 Task: Search one way flight ticket for 2 adults, 2 children, 2 infants in seat in first from Riverton: Central Wyoming Regional Airport (was Riverton Regional) to Evansville: Evansville Regional Airport on 5-3-2023. Choice of flights is Emirates and Kenya Airways. Number of bags: 7 checked bags. Price is upto 96000. Outbound departure time preference is 12:45.
Action: Mouse moved to (421, 359)
Screenshot: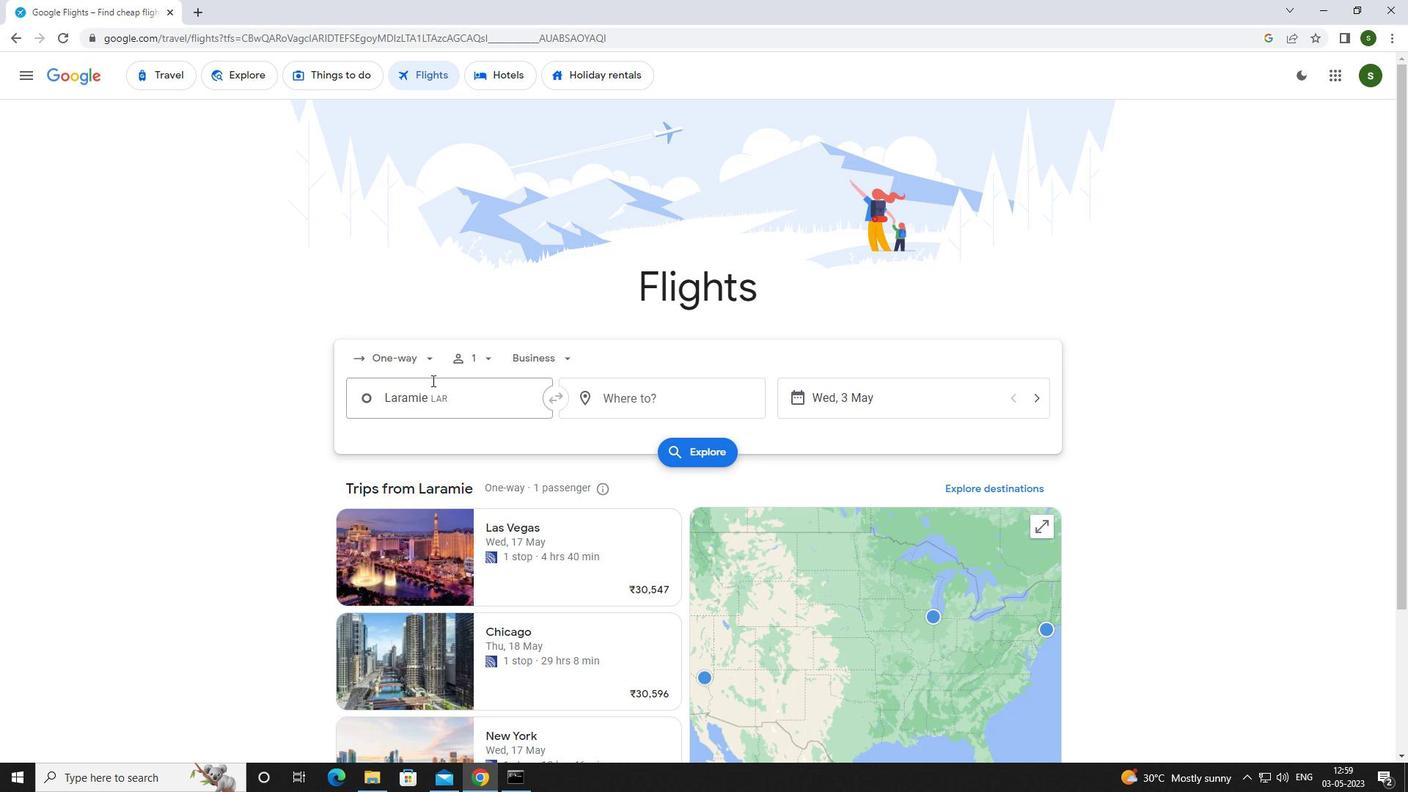 
Action: Mouse pressed left at (421, 359)
Screenshot: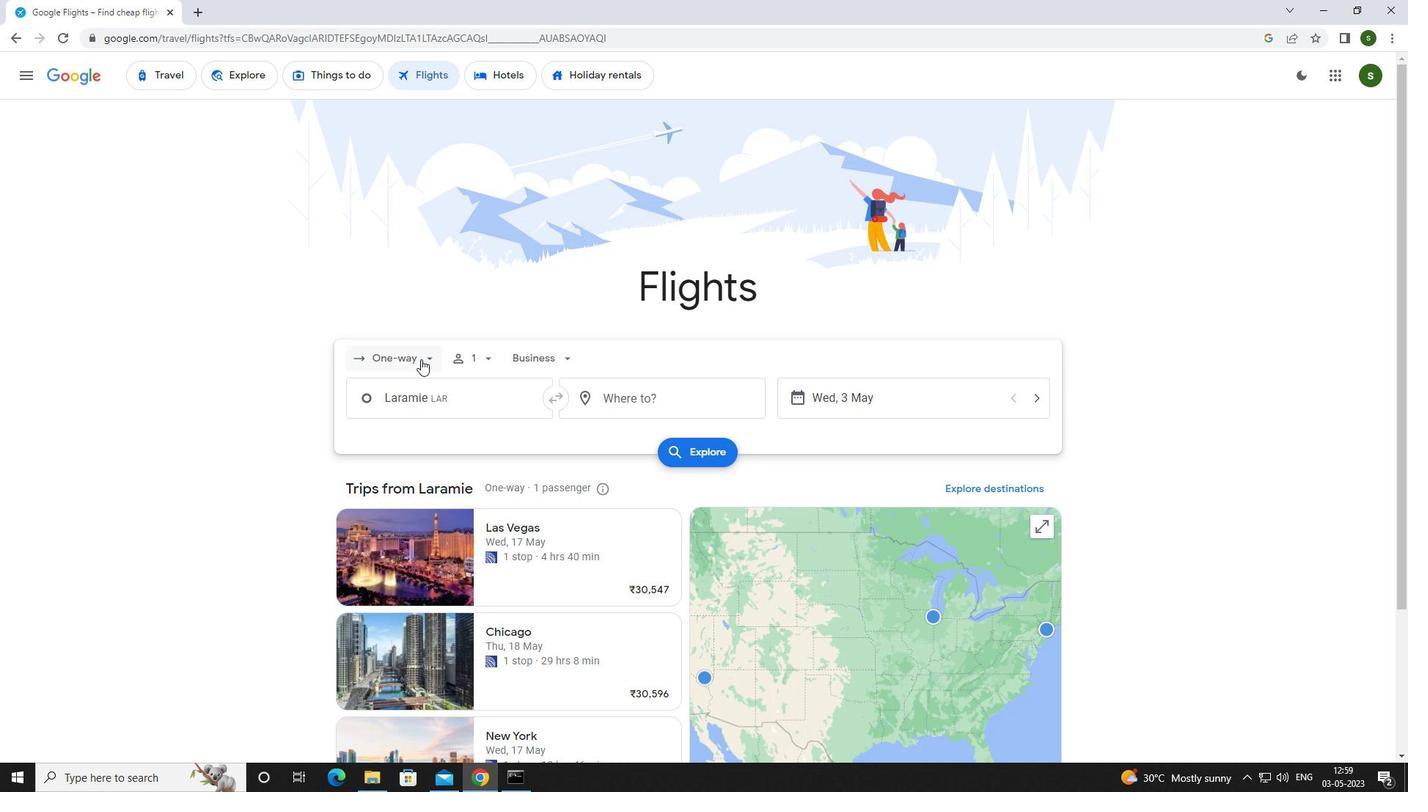
Action: Mouse moved to (421, 418)
Screenshot: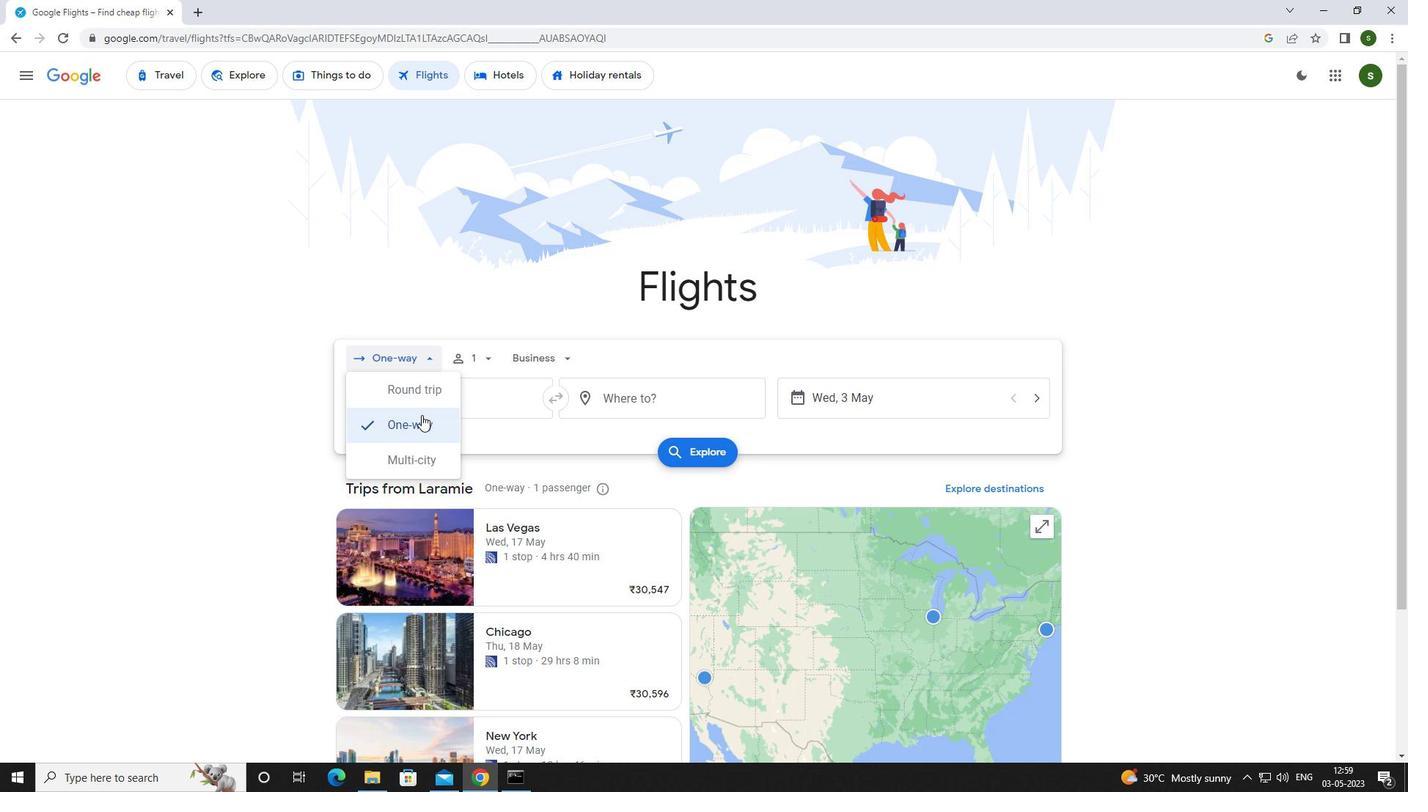 
Action: Mouse pressed left at (421, 418)
Screenshot: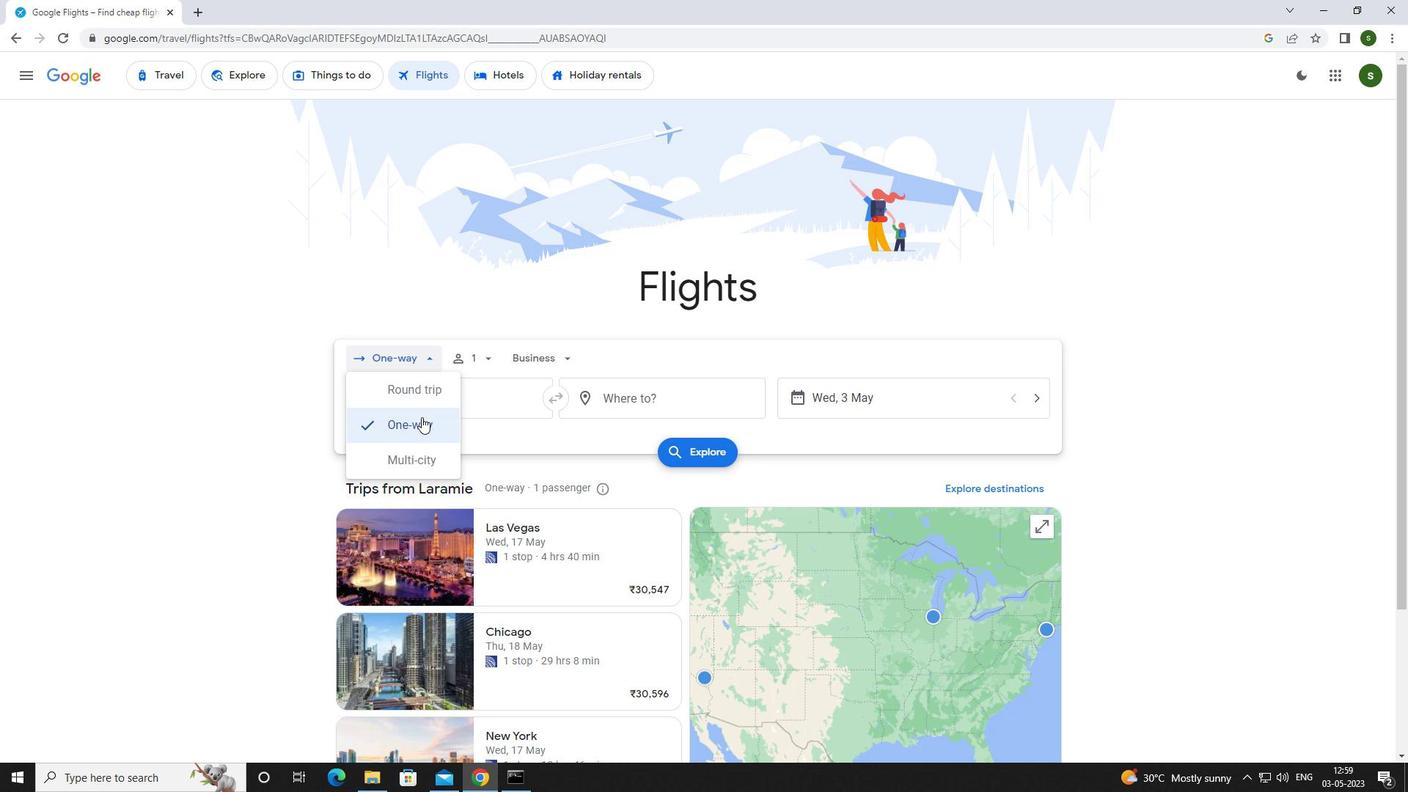 
Action: Mouse moved to (478, 357)
Screenshot: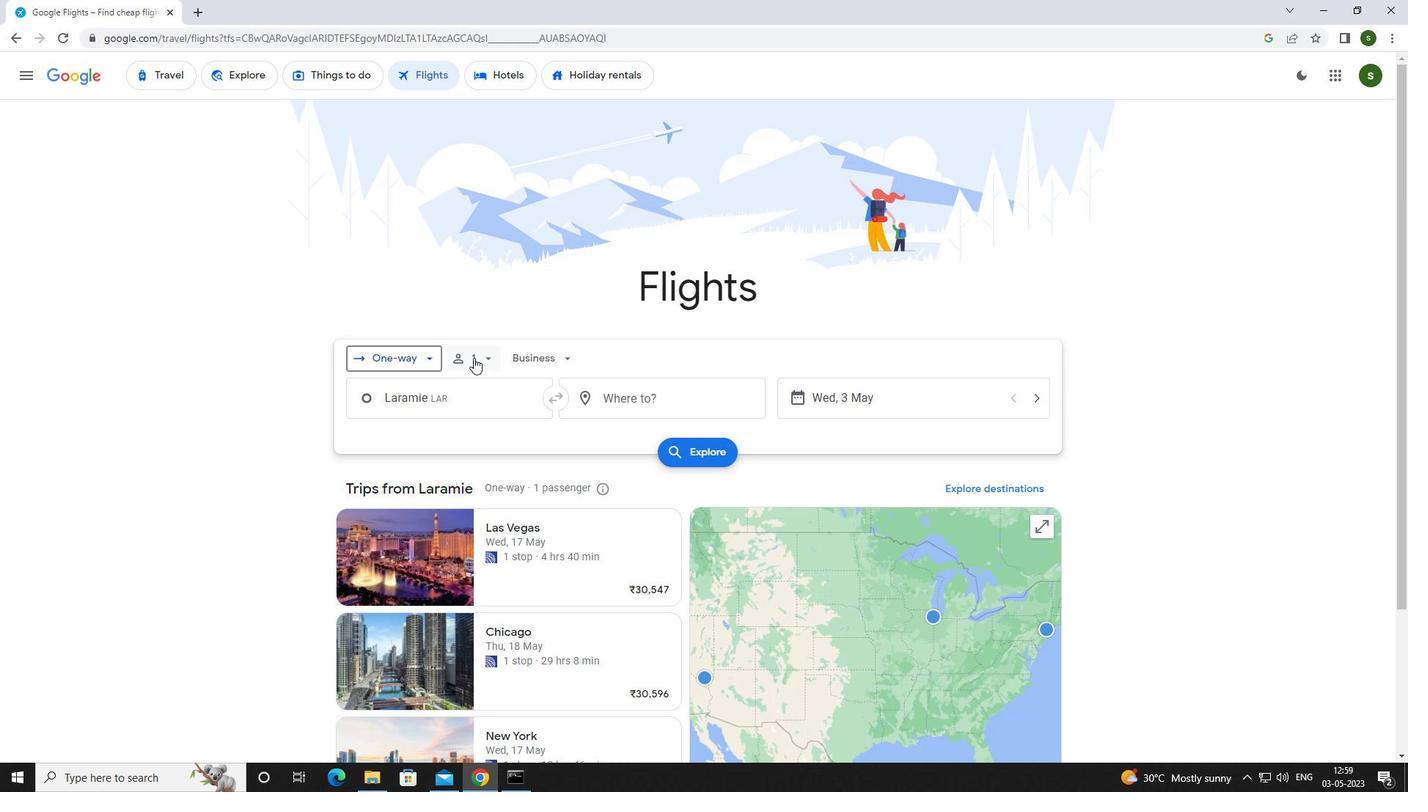 
Action: Mouse pressed left at (478, 357)
Screenshot: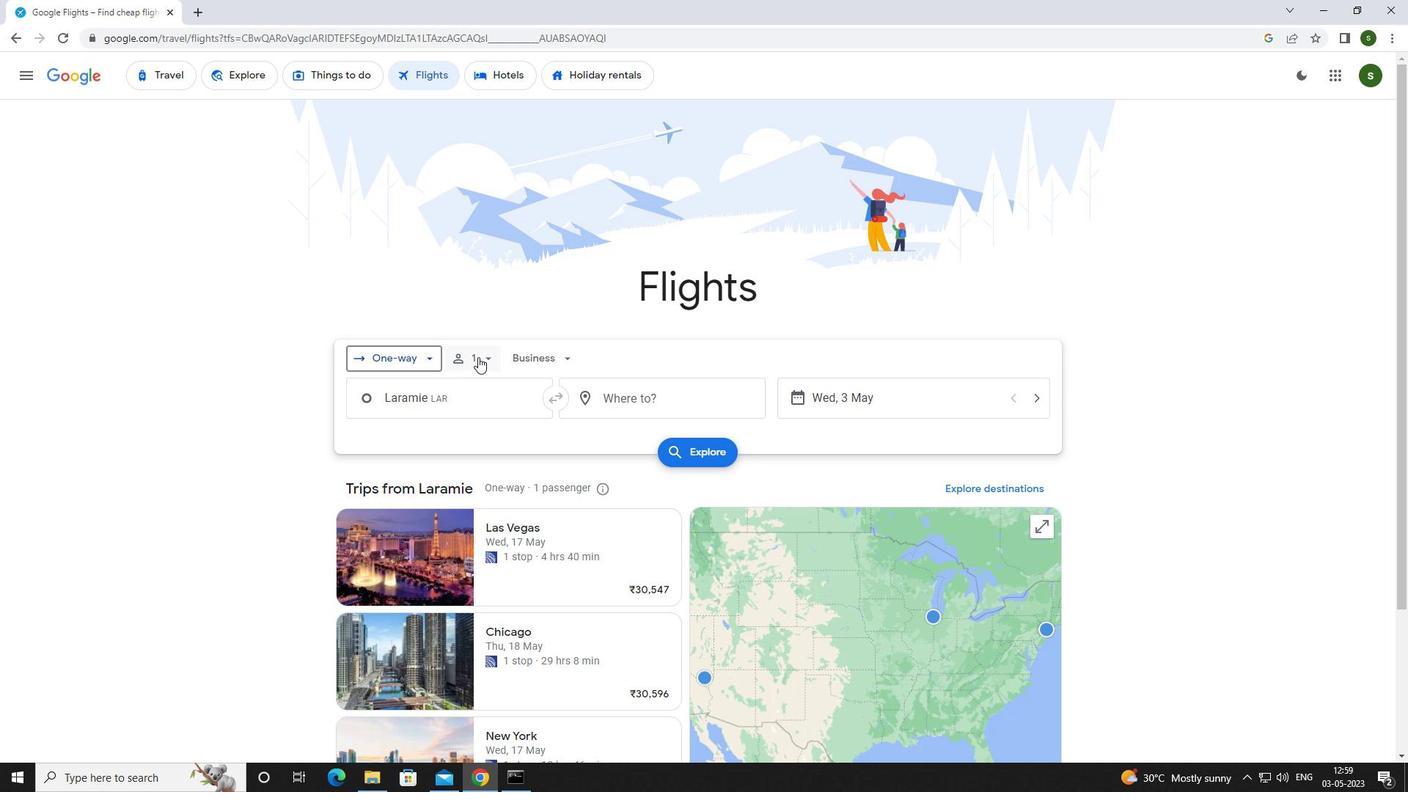 
Action: Mouse moved to (596, 401)
Screenshot: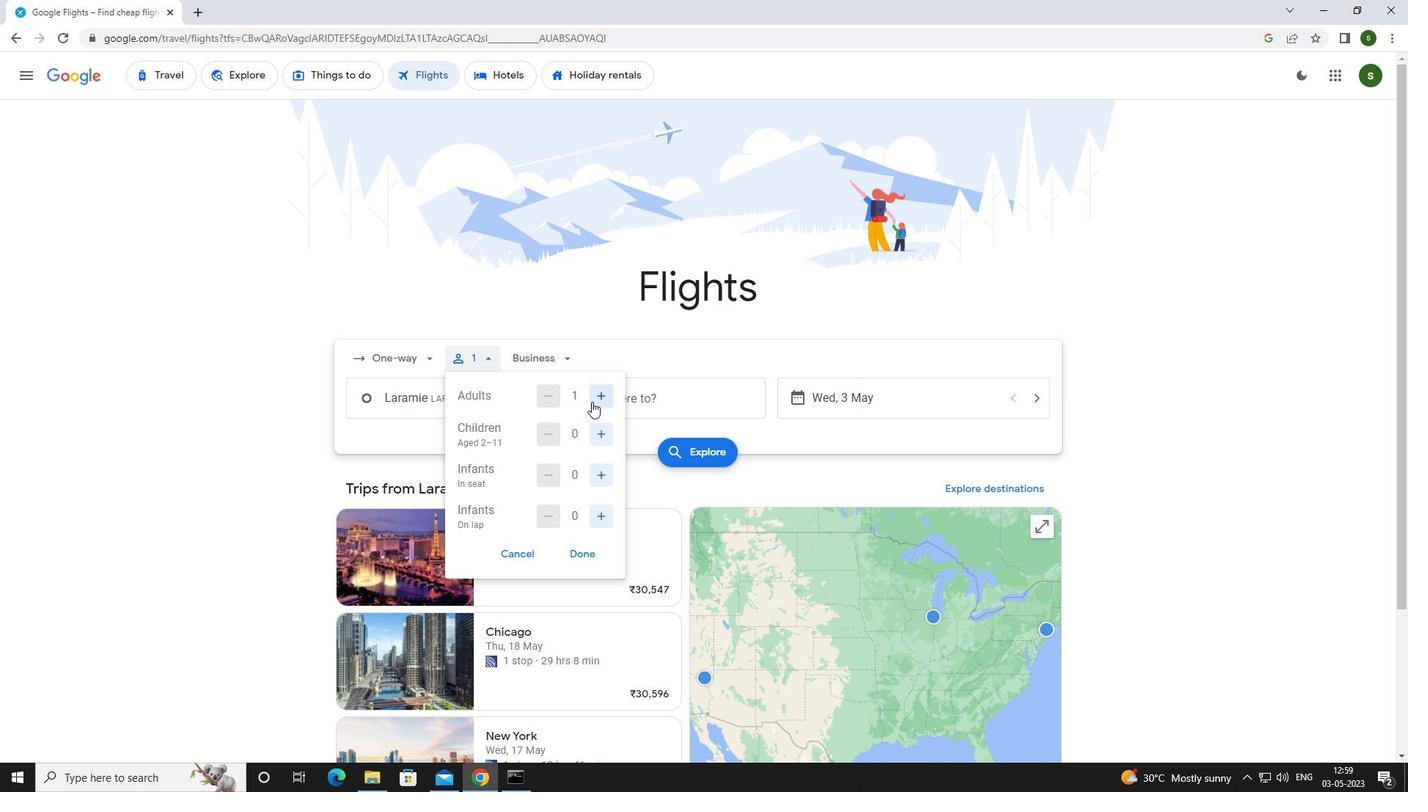 
Action: Mouse pressed left at (596, 401)
Screenshot: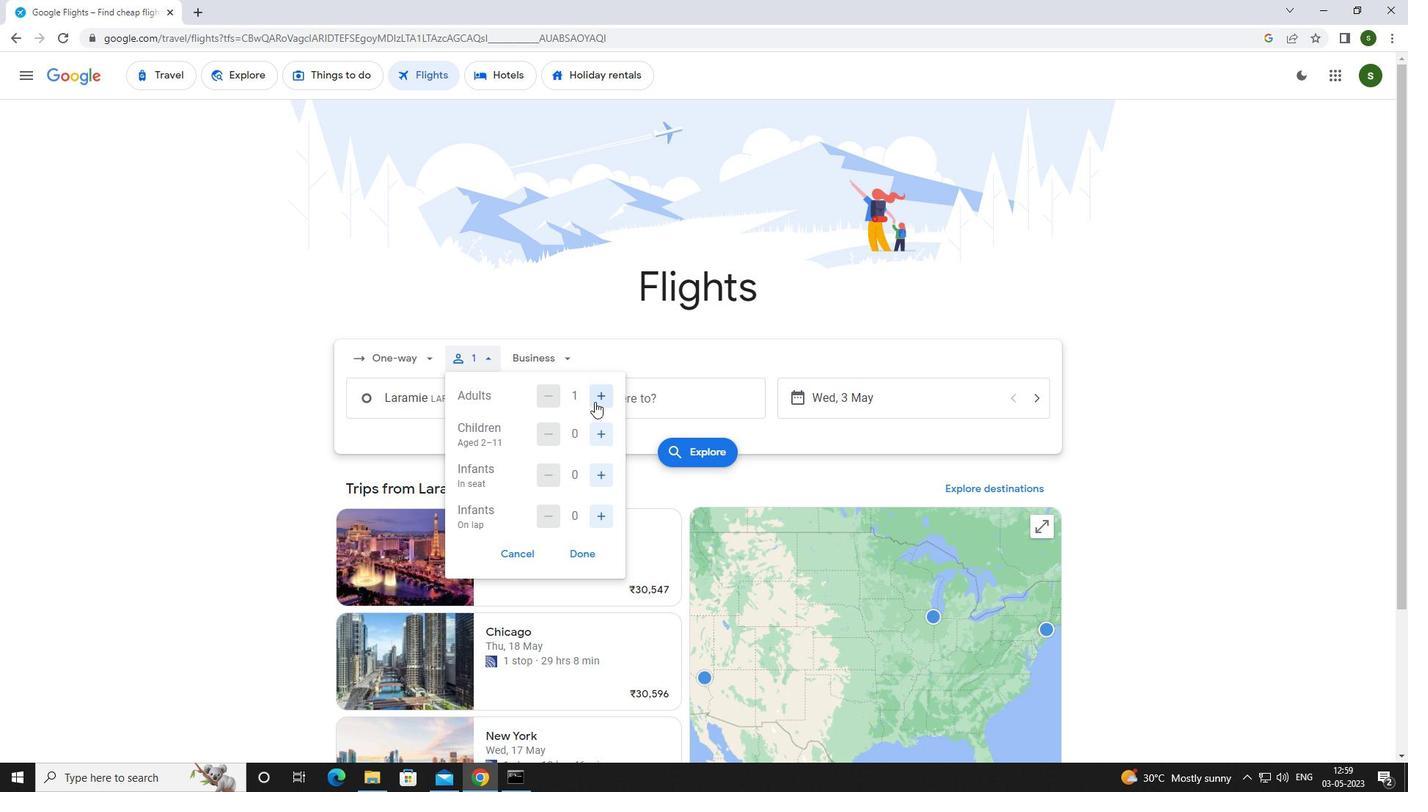 
Action: Mouse moved to (597, 433)
Screenshot: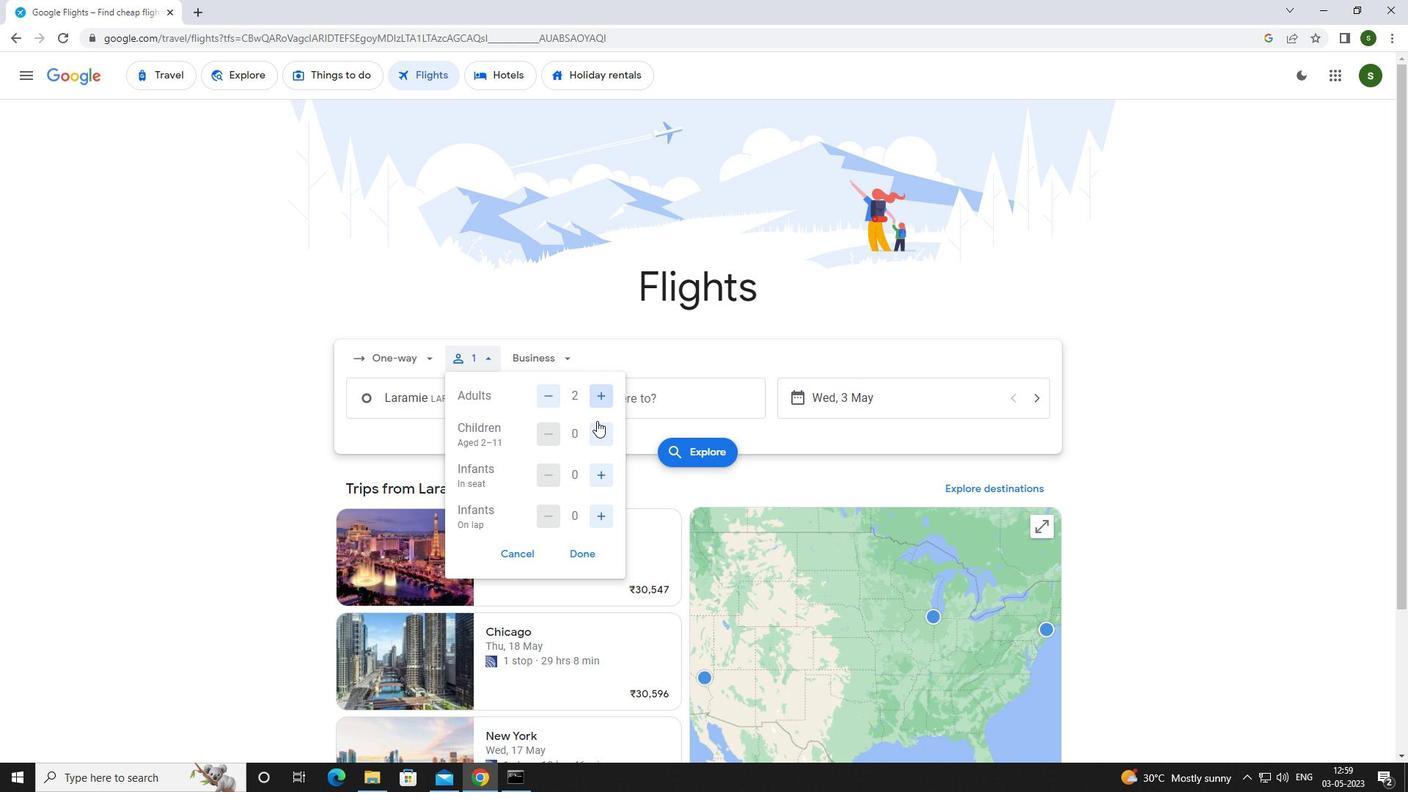 
Action: Mouse pressed left at (597, 433)
Screenshot: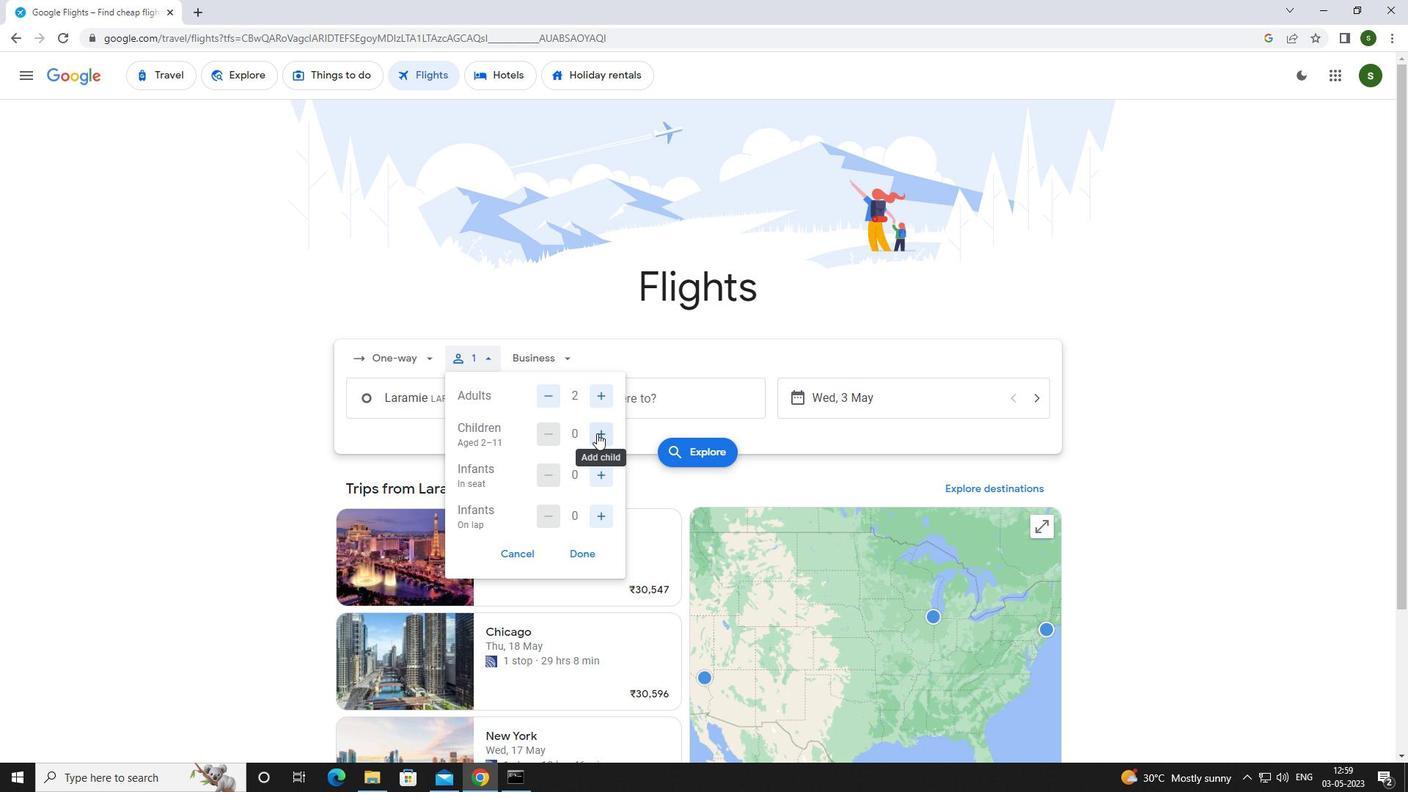 
Action: Mouse pressed left at (597, 433)
Screenshot: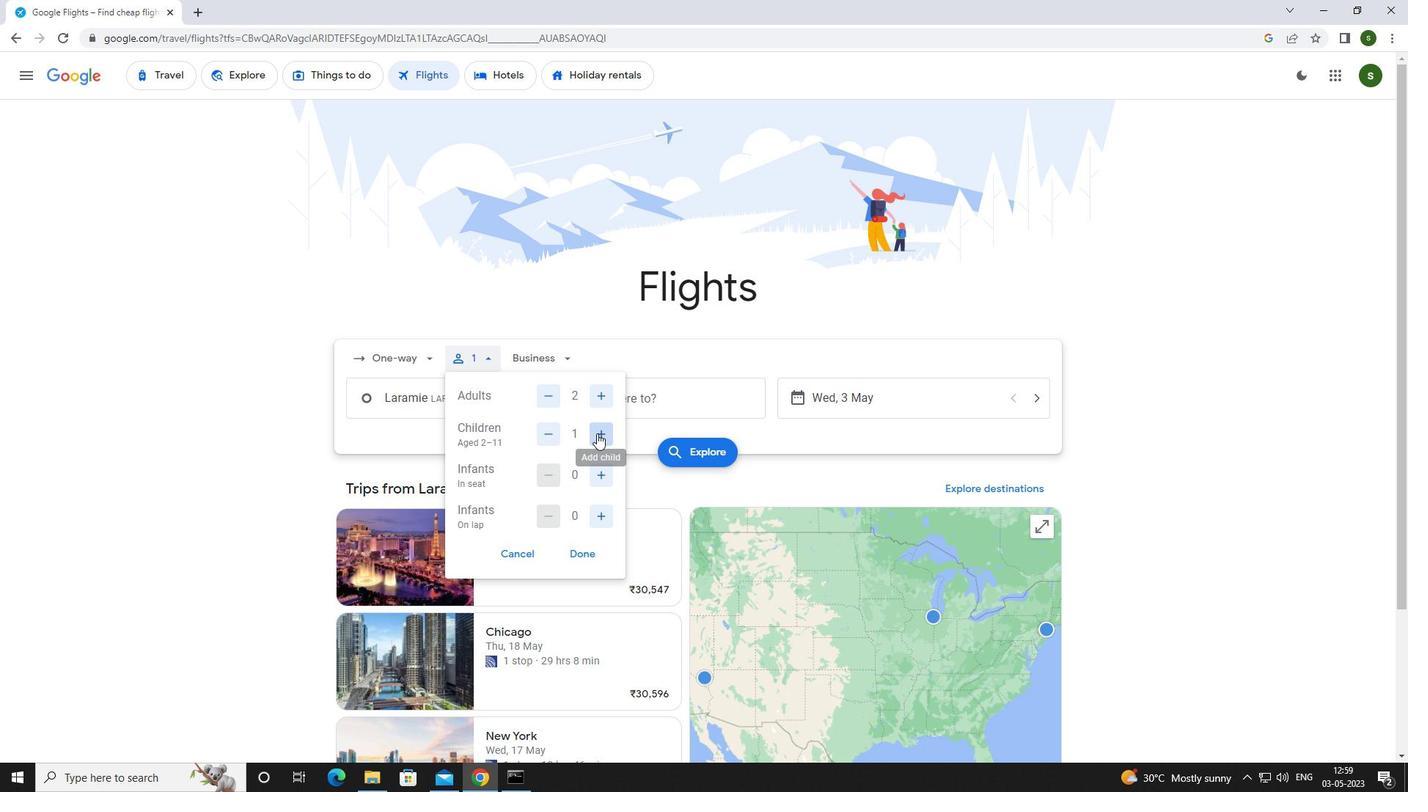 
Action: Mouse moved to (605, 482)
Screenshot: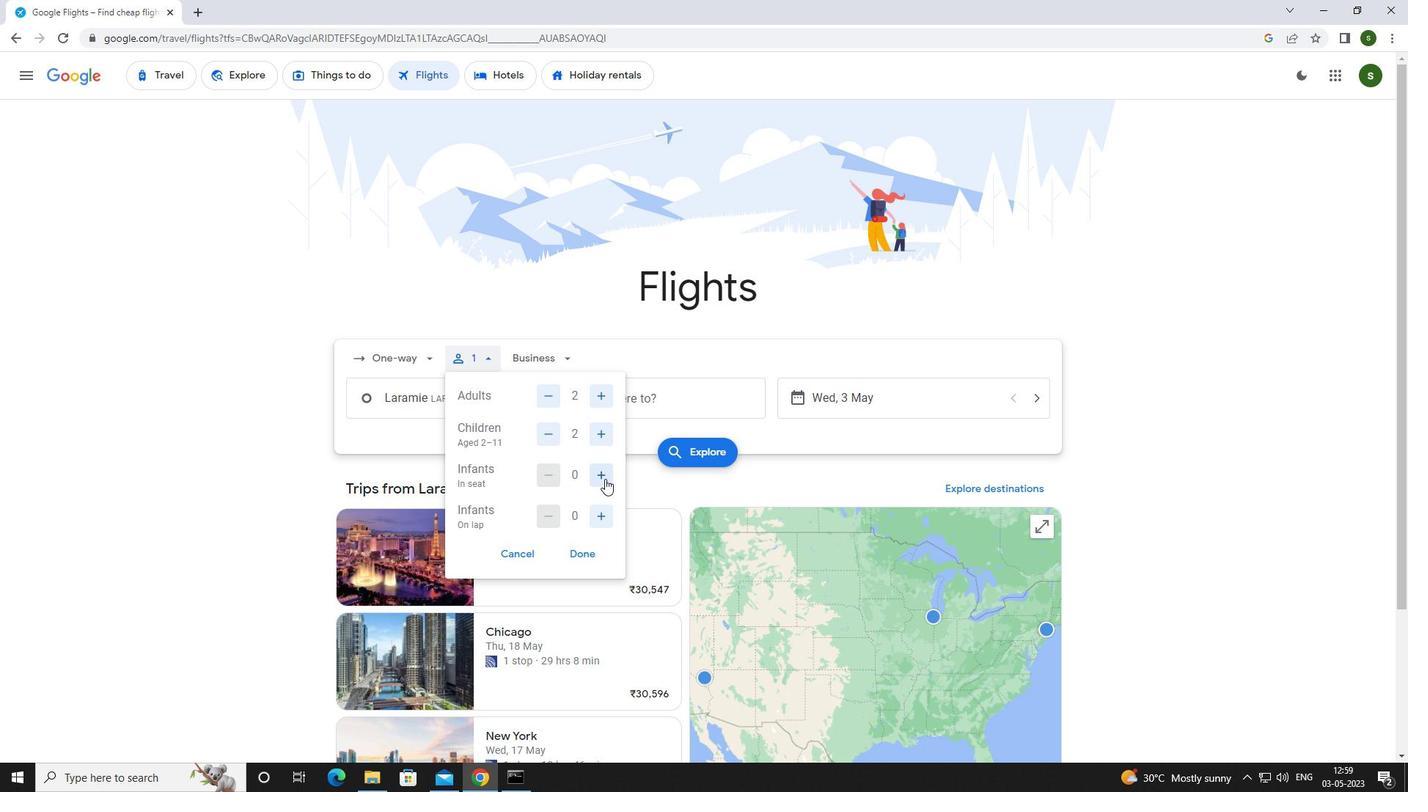 
Action: Mouse pressed left at (605, 482)
Screenshot: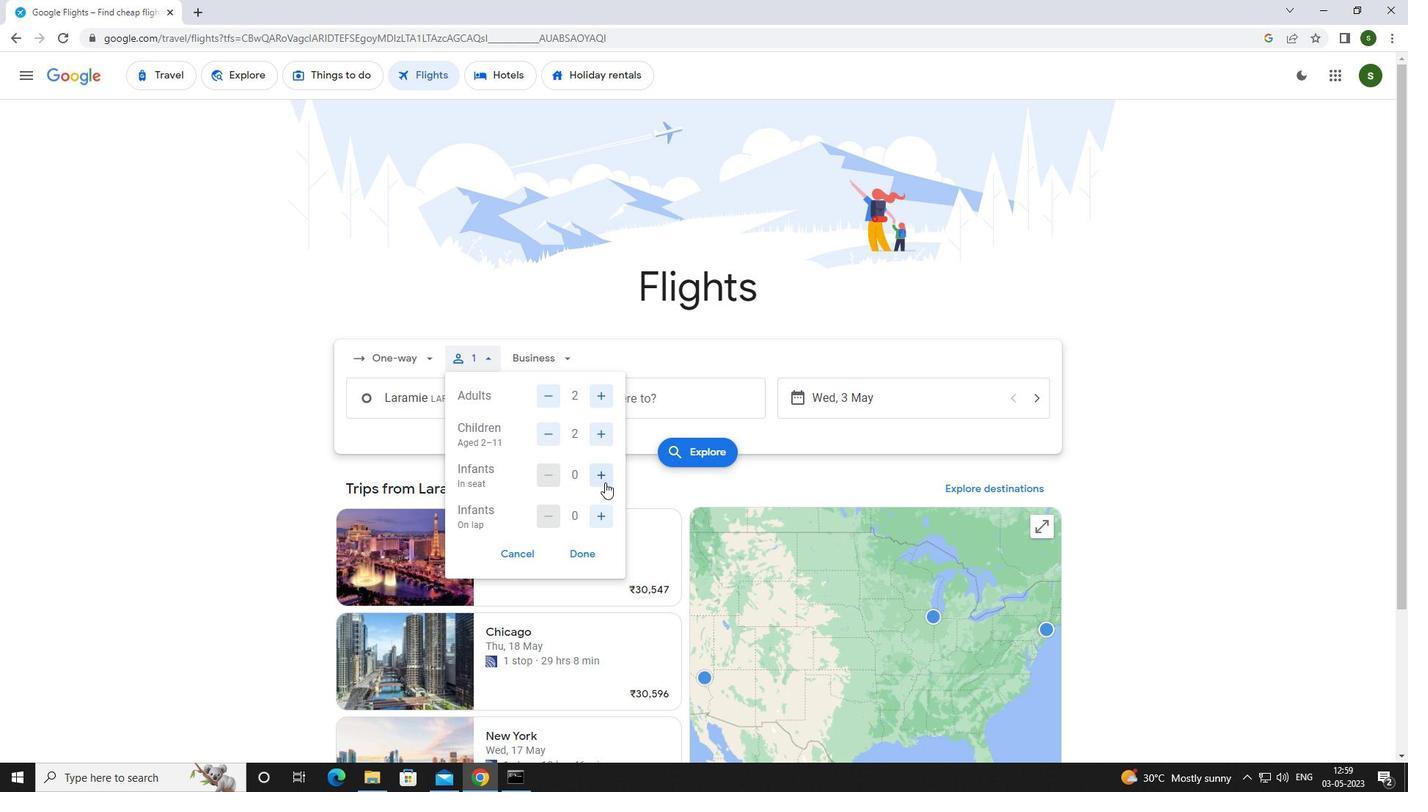 
Action: Mouse pressed left at (605, 482)
Screenshot: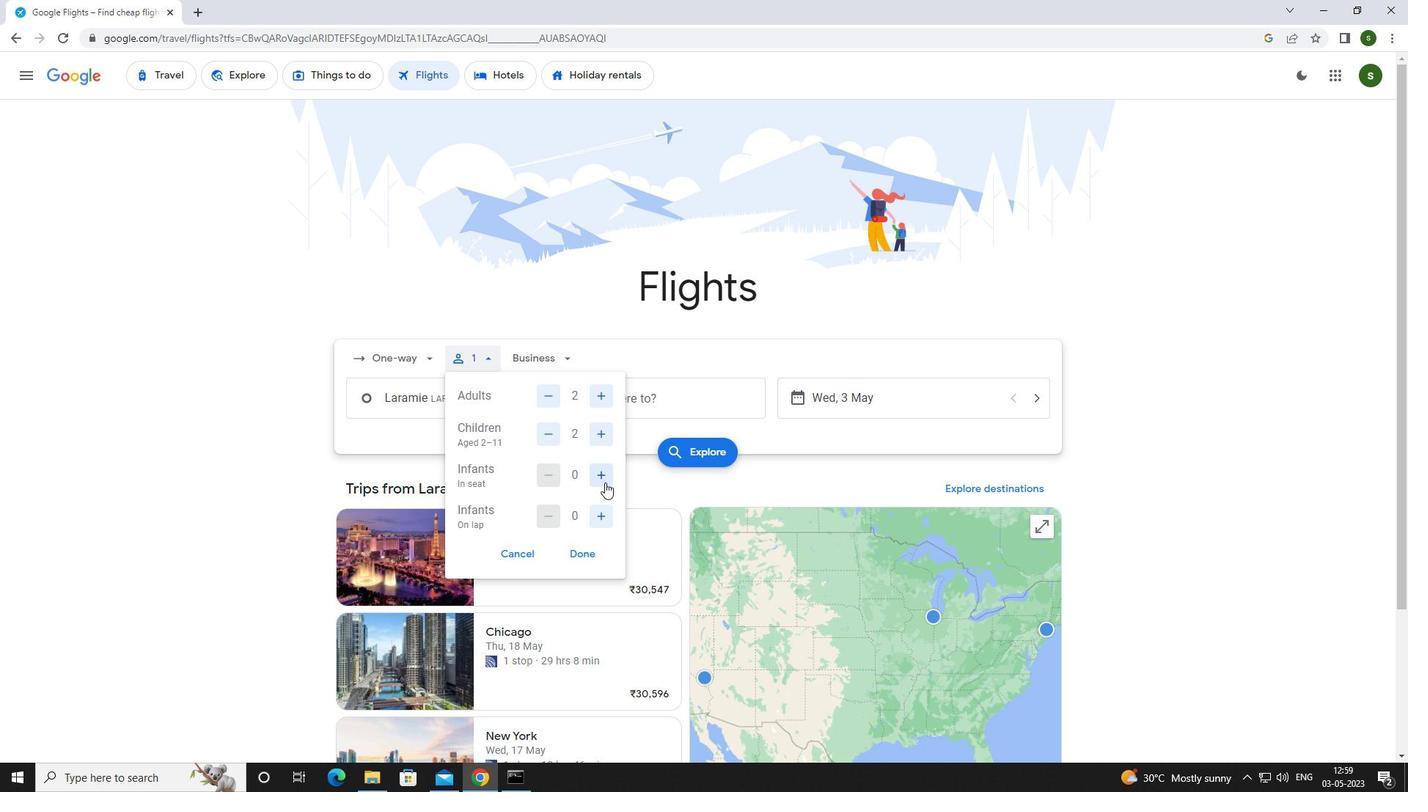 
Action: Mouse moved to (559, 363)
Screenshot: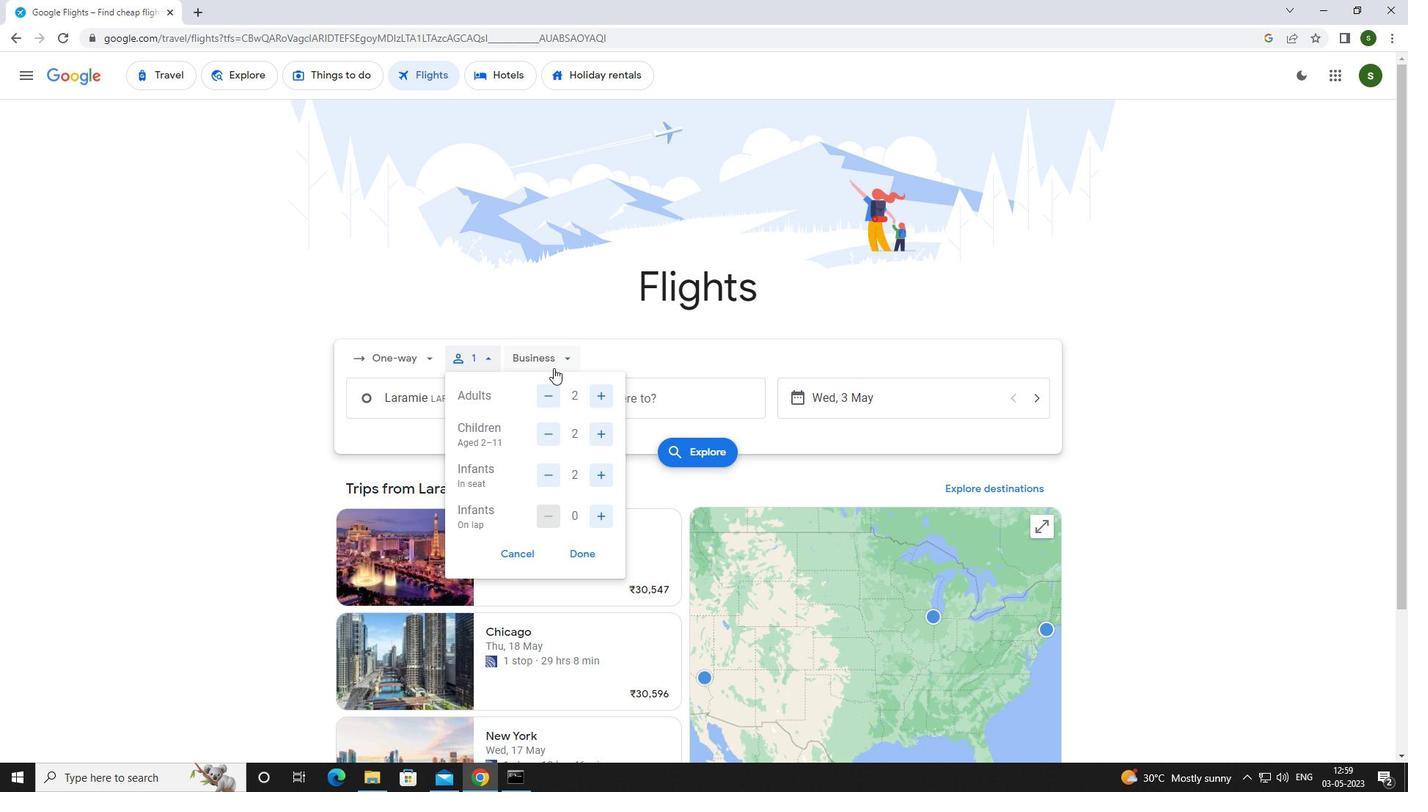 
Action: Mouse pressed left at (559, 363)
Screenshot: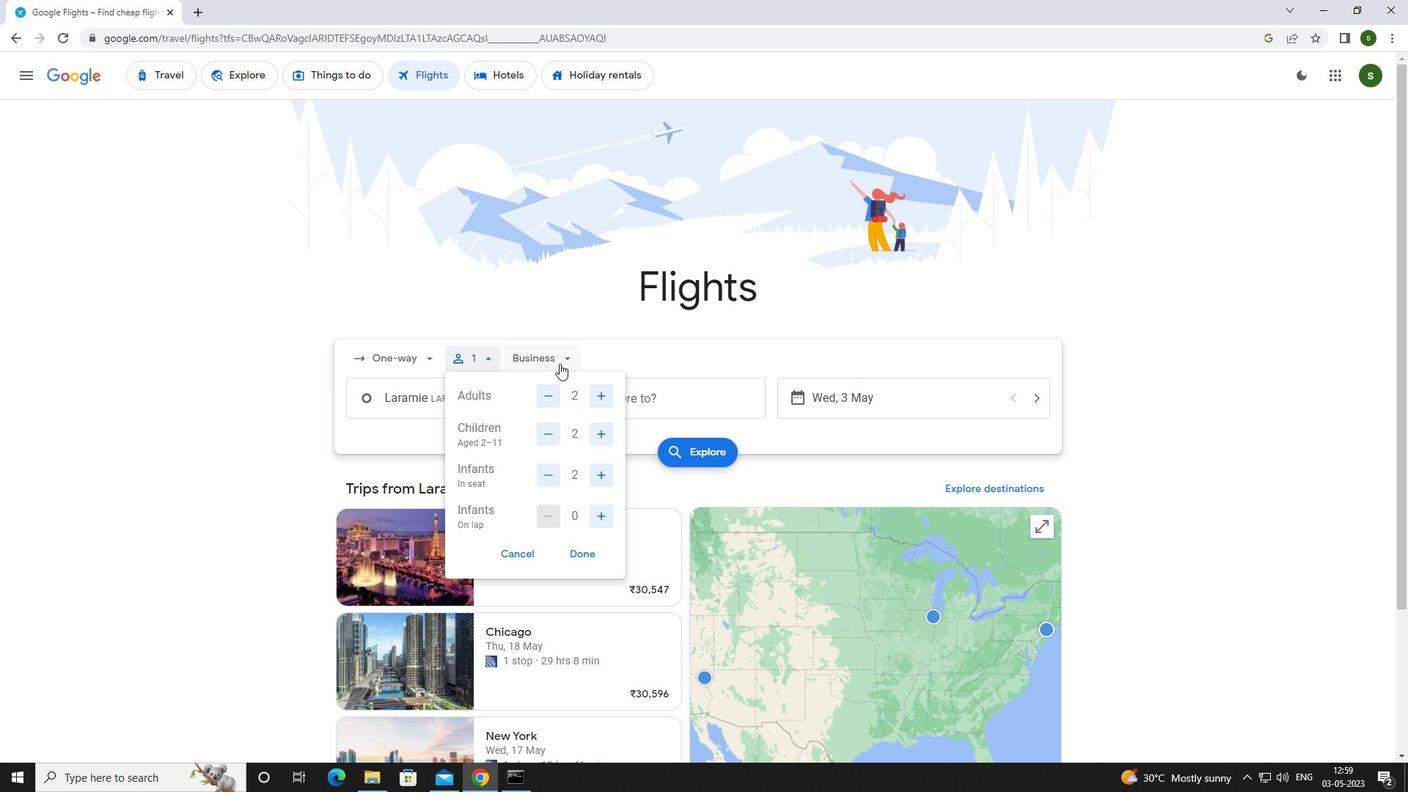 
Action: Mouse moved to (567, 498)
Screenshot: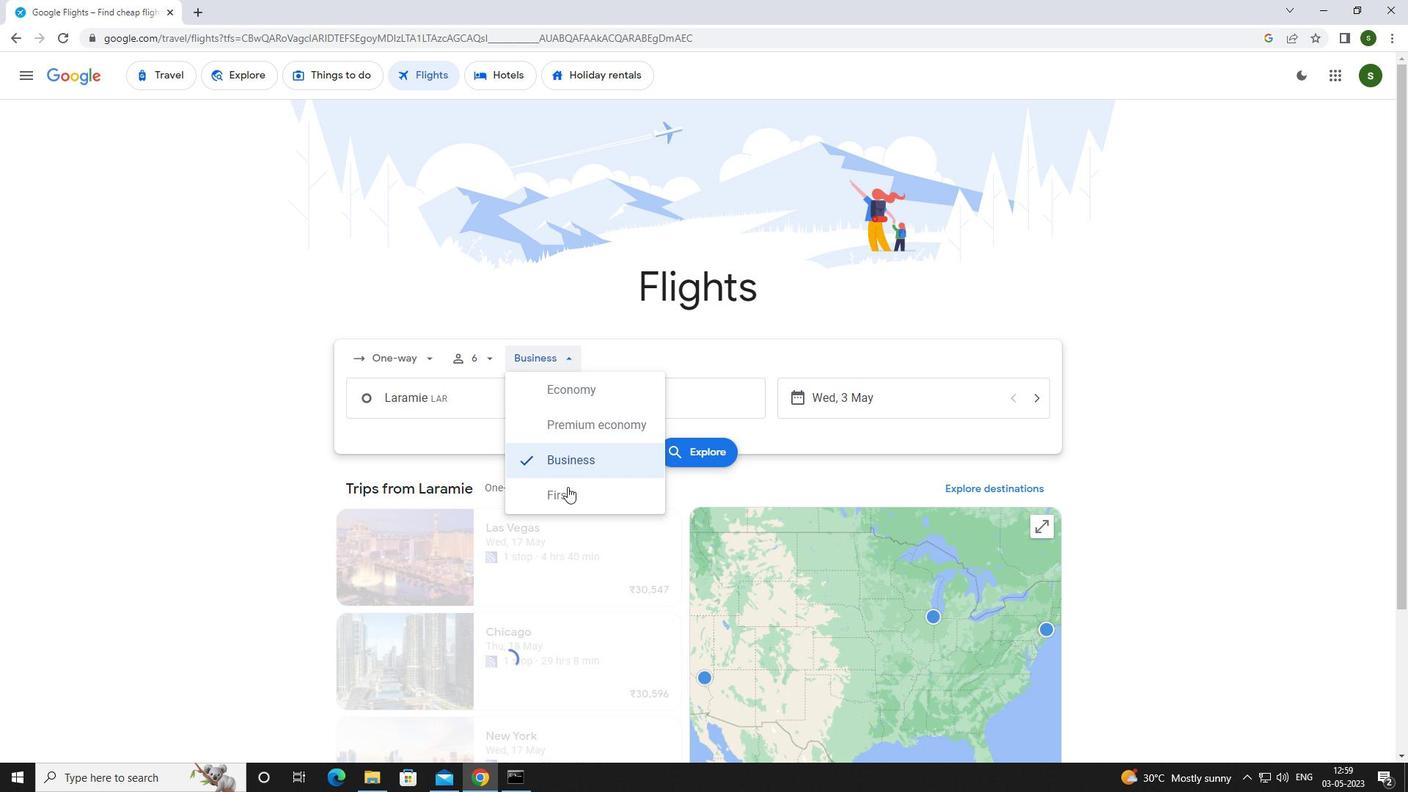 
Action: Mouse pressed left at (567, 498)
Screenshot: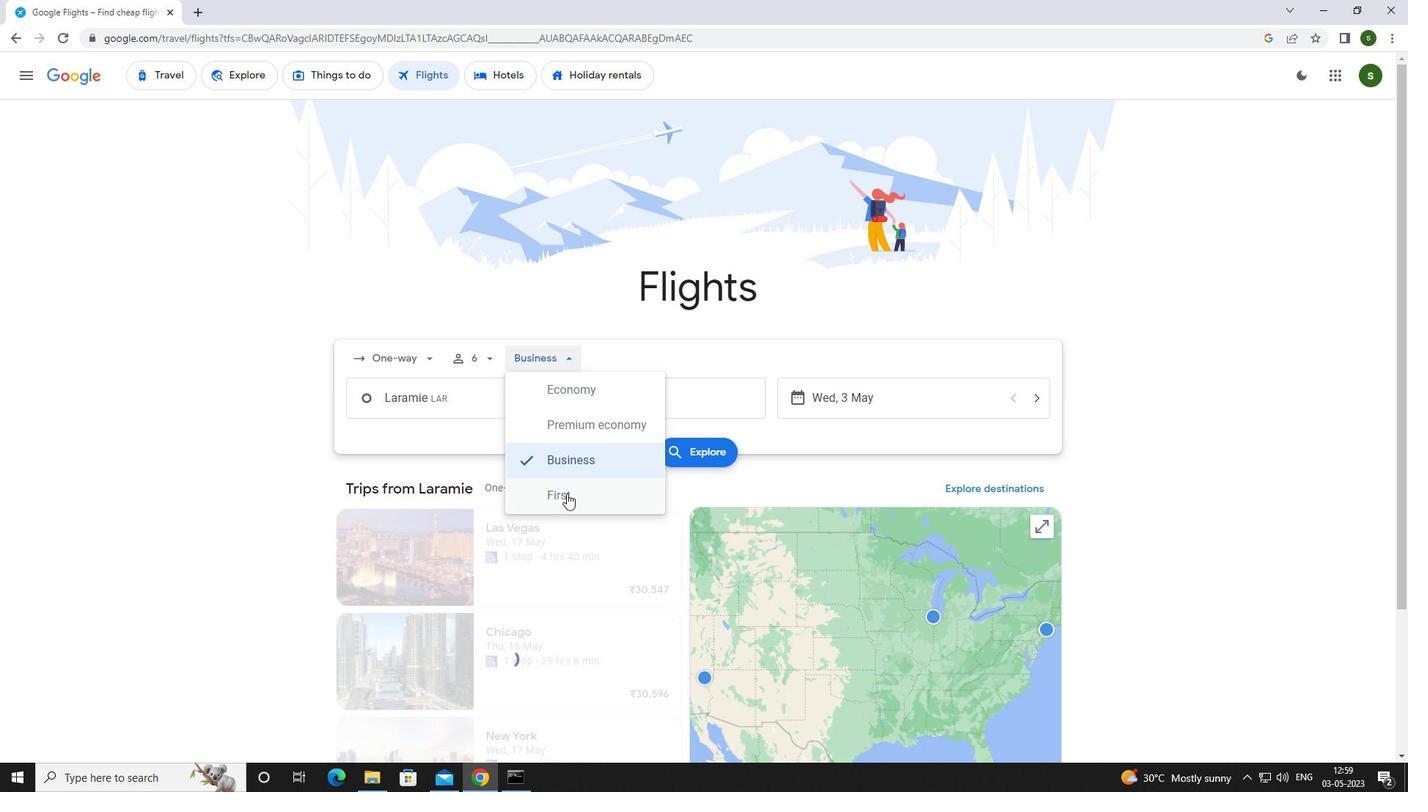 
Action: Mouse moved to (487, 403)
Screenshot: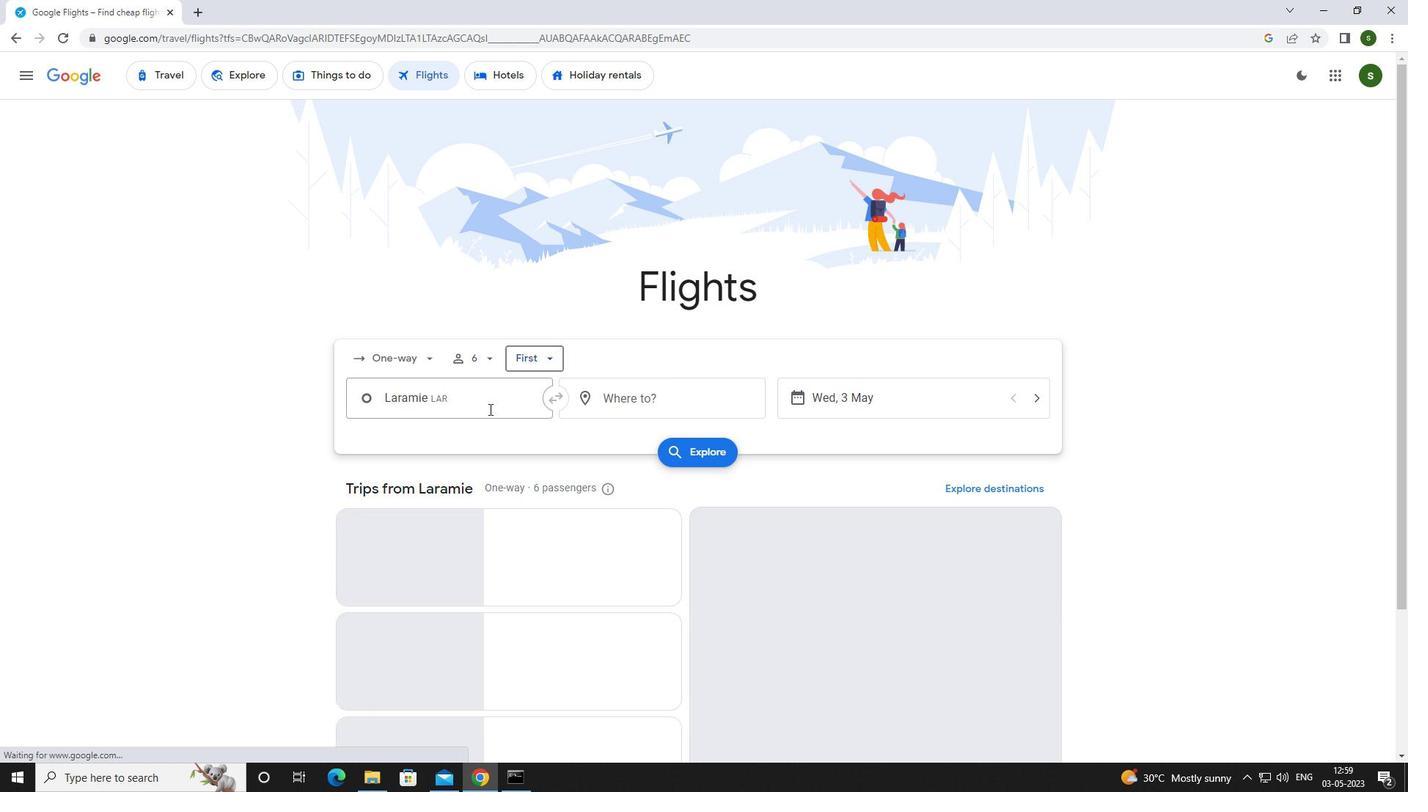 
Action: Mouse pressed left at (487, 403)
Screenshot: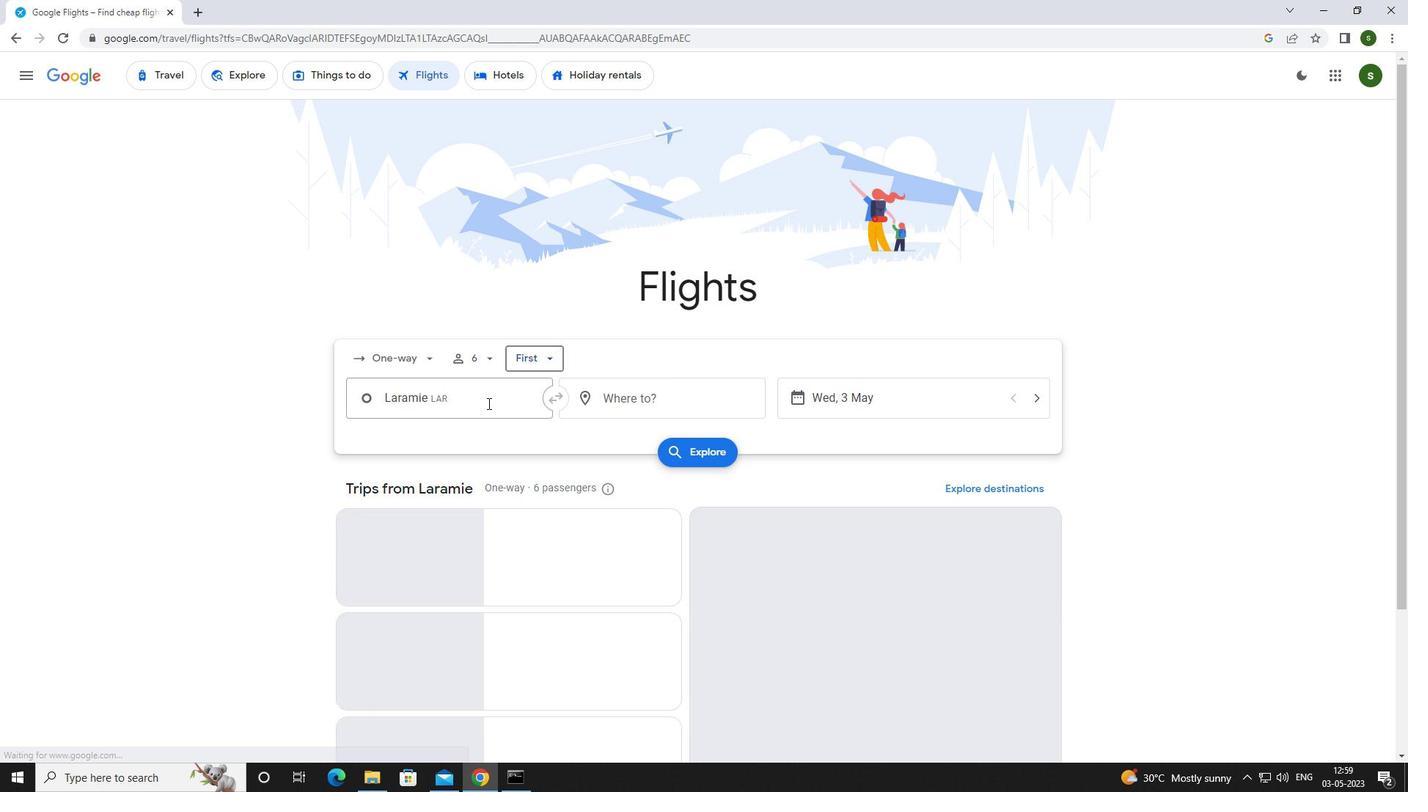 
Action: Key pressed <Key.caps_lock>r<Key.caps_lock>iverton
Screenshot: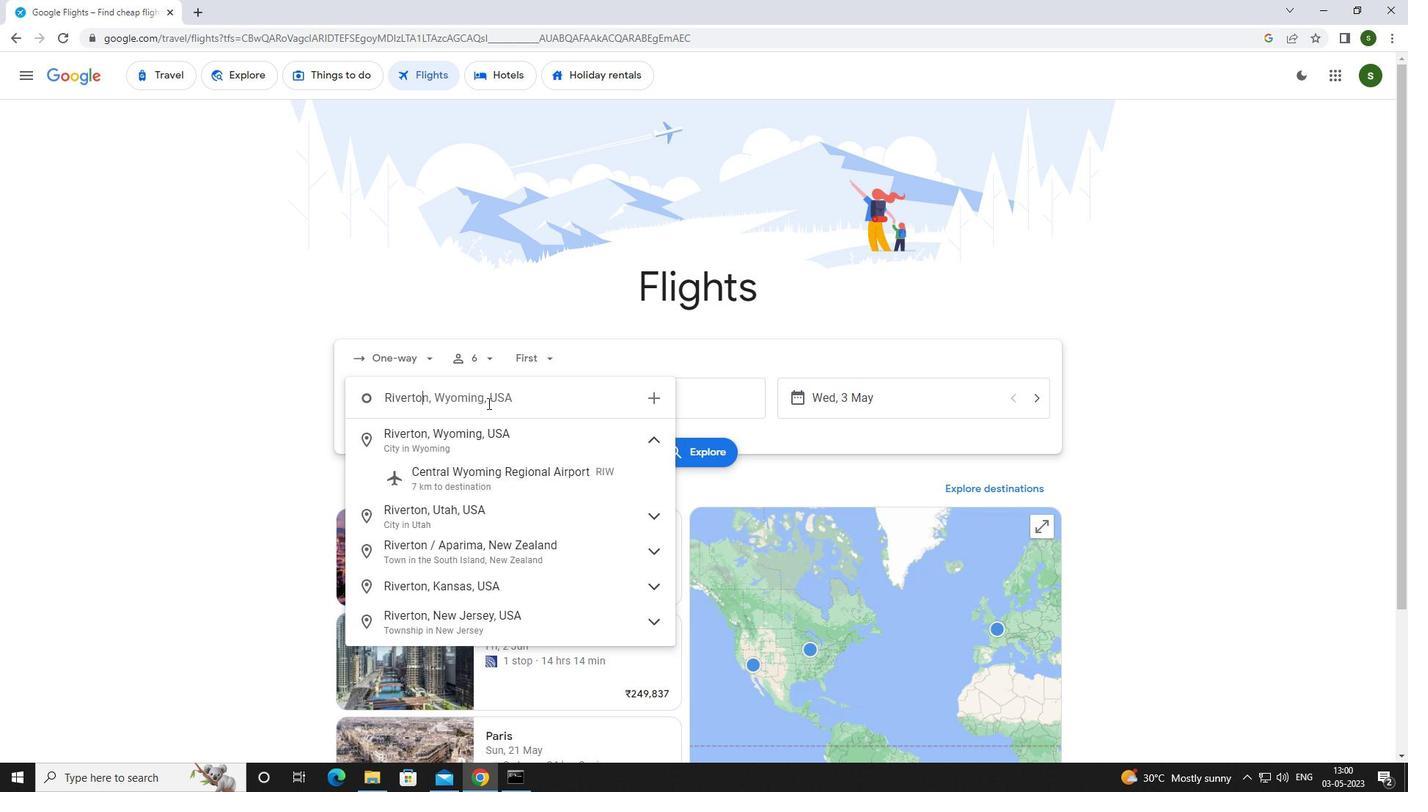 
Action: Mouse moved to (484, 473)
Screenshot: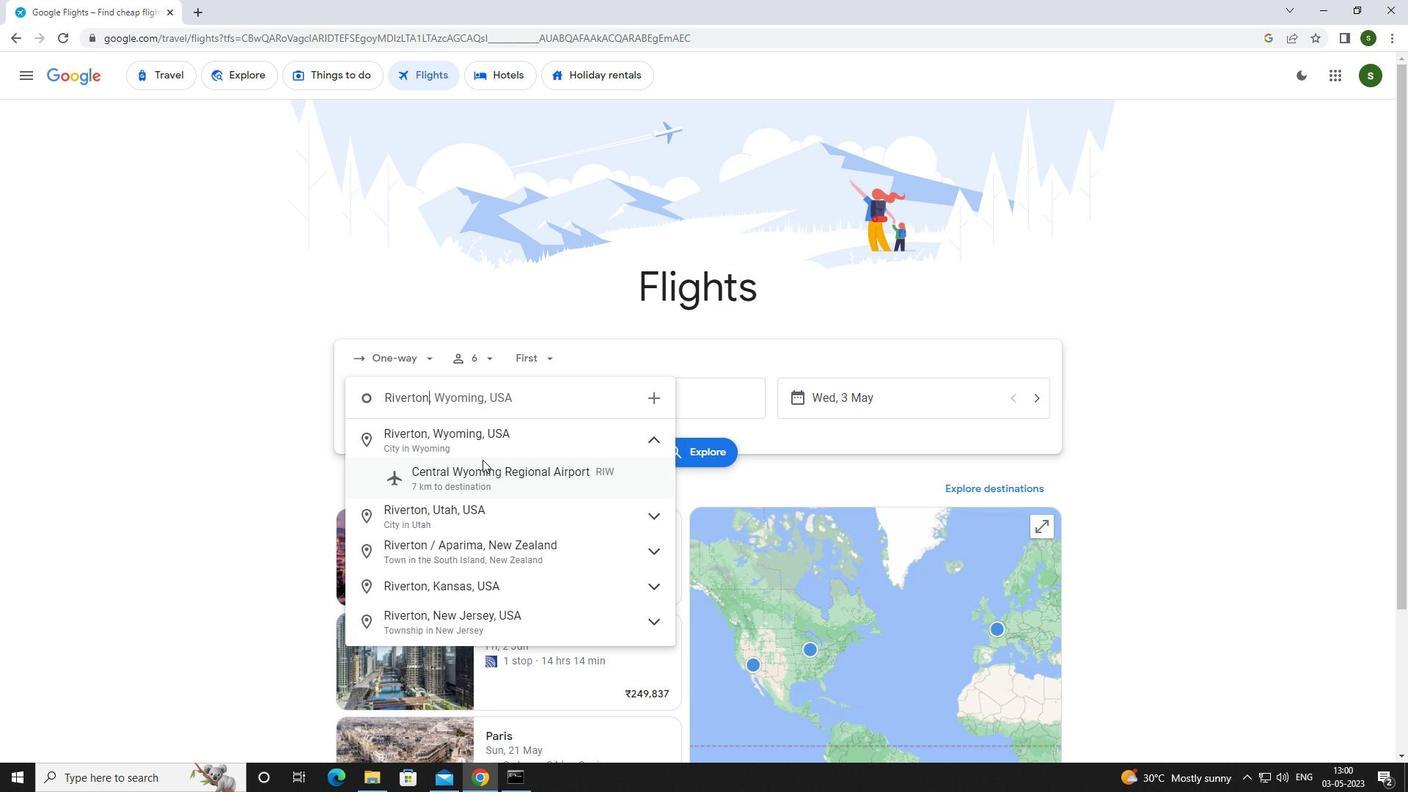 
Action: Mouse pressed left at (484, 473)
Screenshot: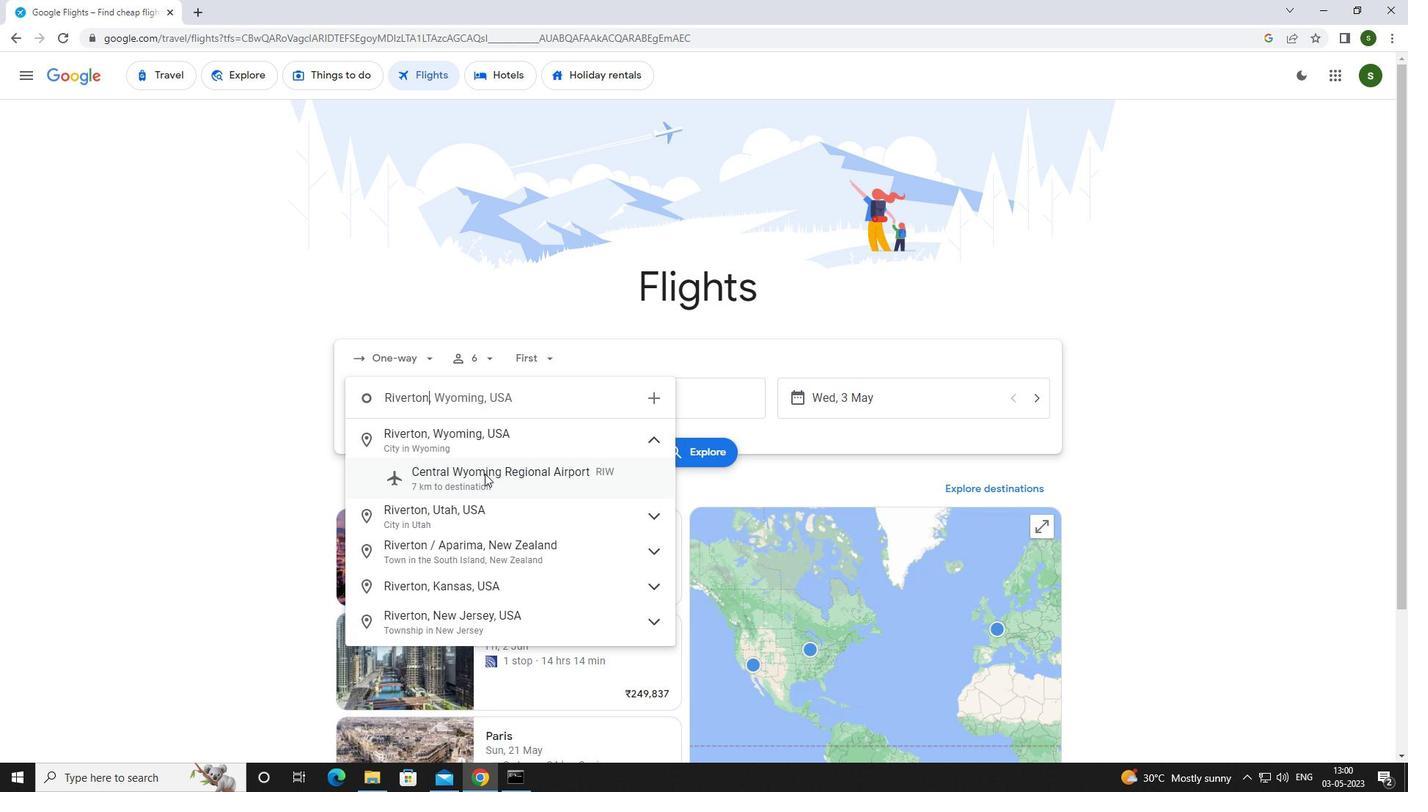 
Action: Mouse moved to (648, 405)
Screenshot: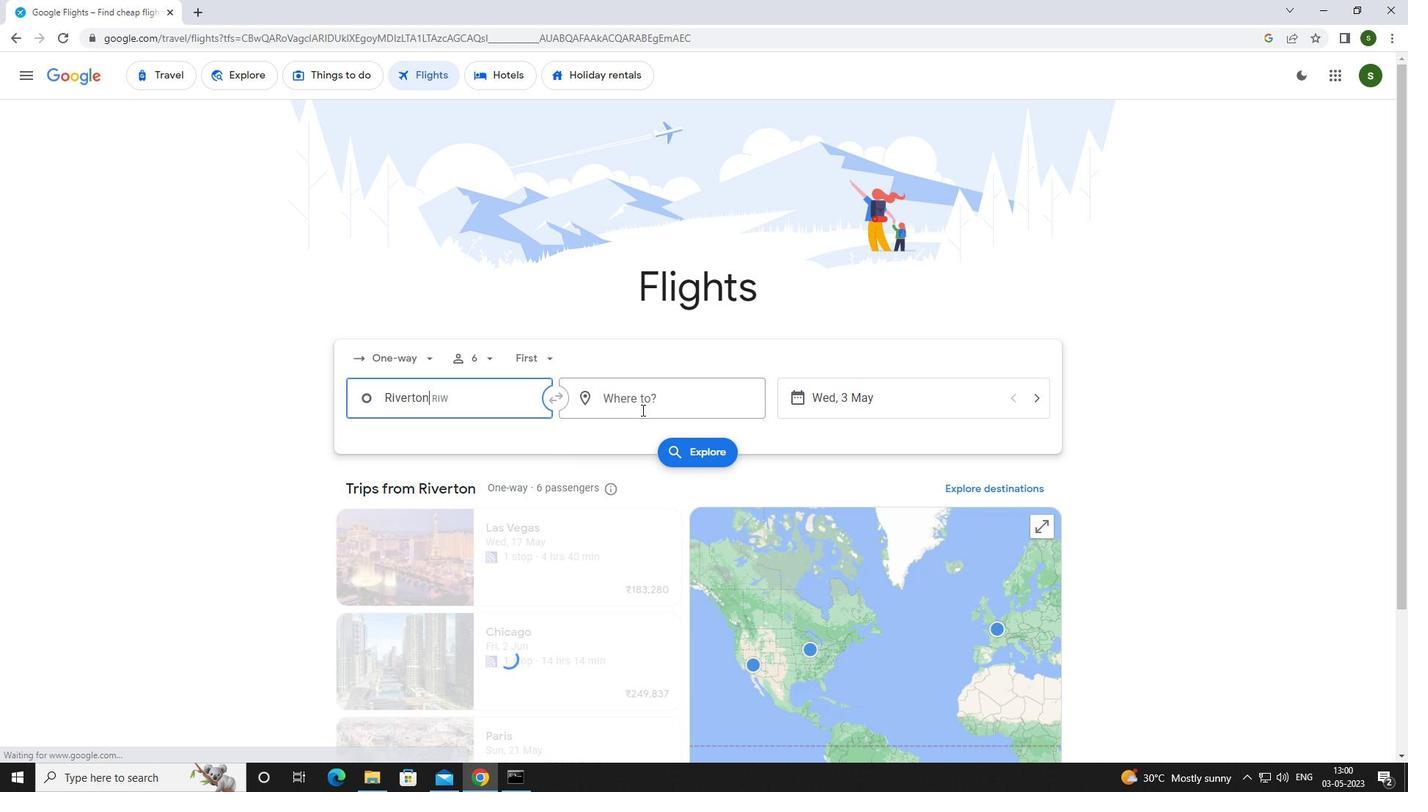 
Action: Mouse pressed left at (648, 405)
Screenshot: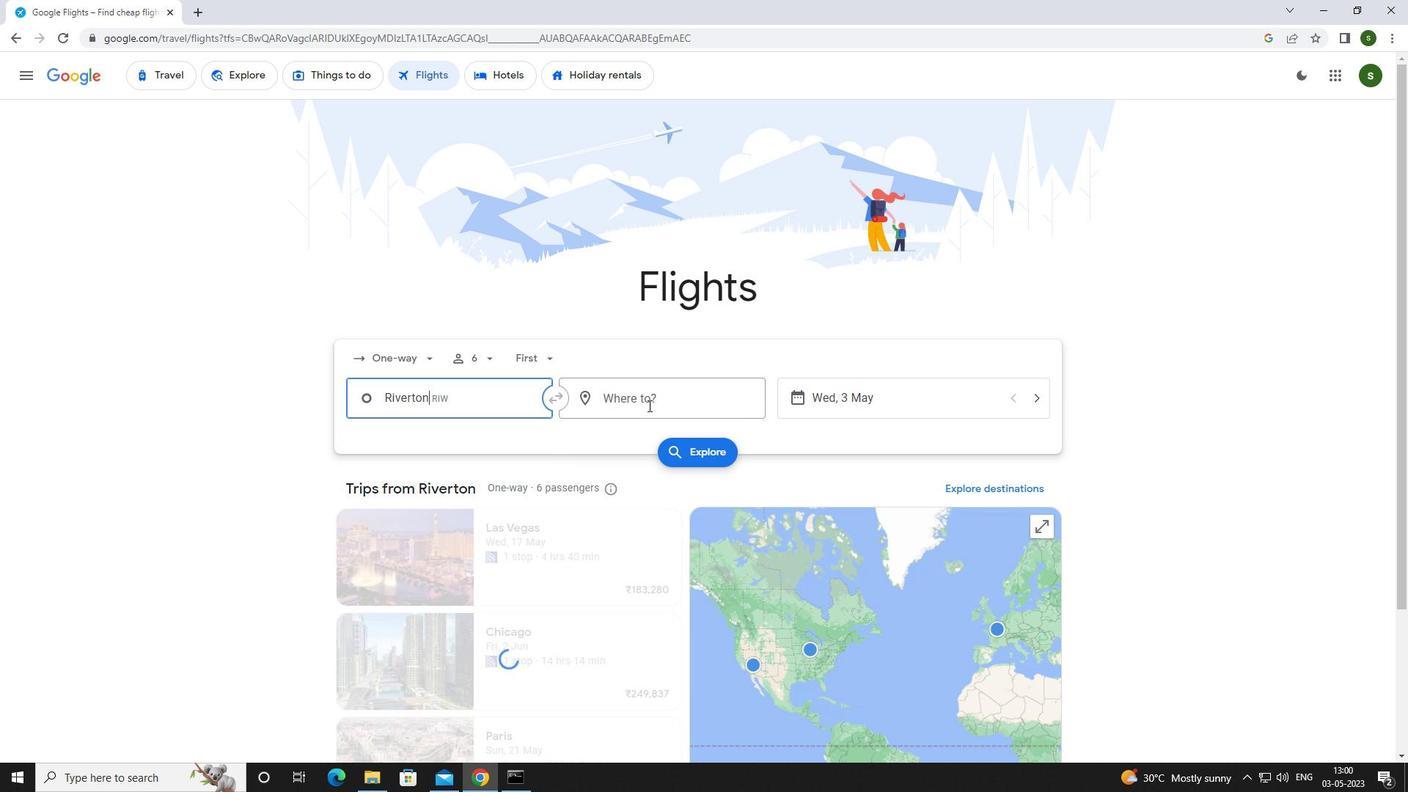 
Action: Key pressed <Key.caps_lock>e<Key.caps_lock>vansvi
Screenshot: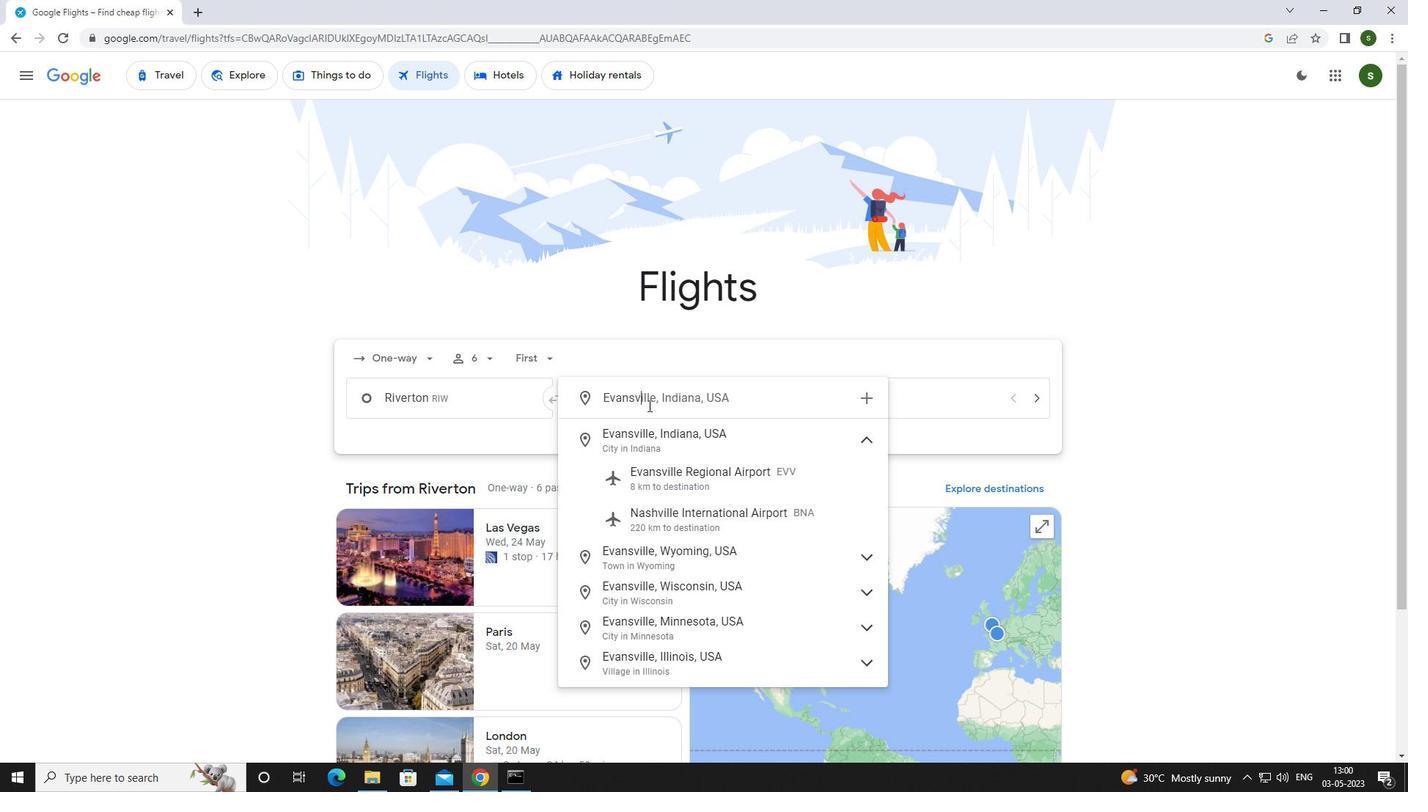
Action: Mouse moved to (691, 476)
Screenshot: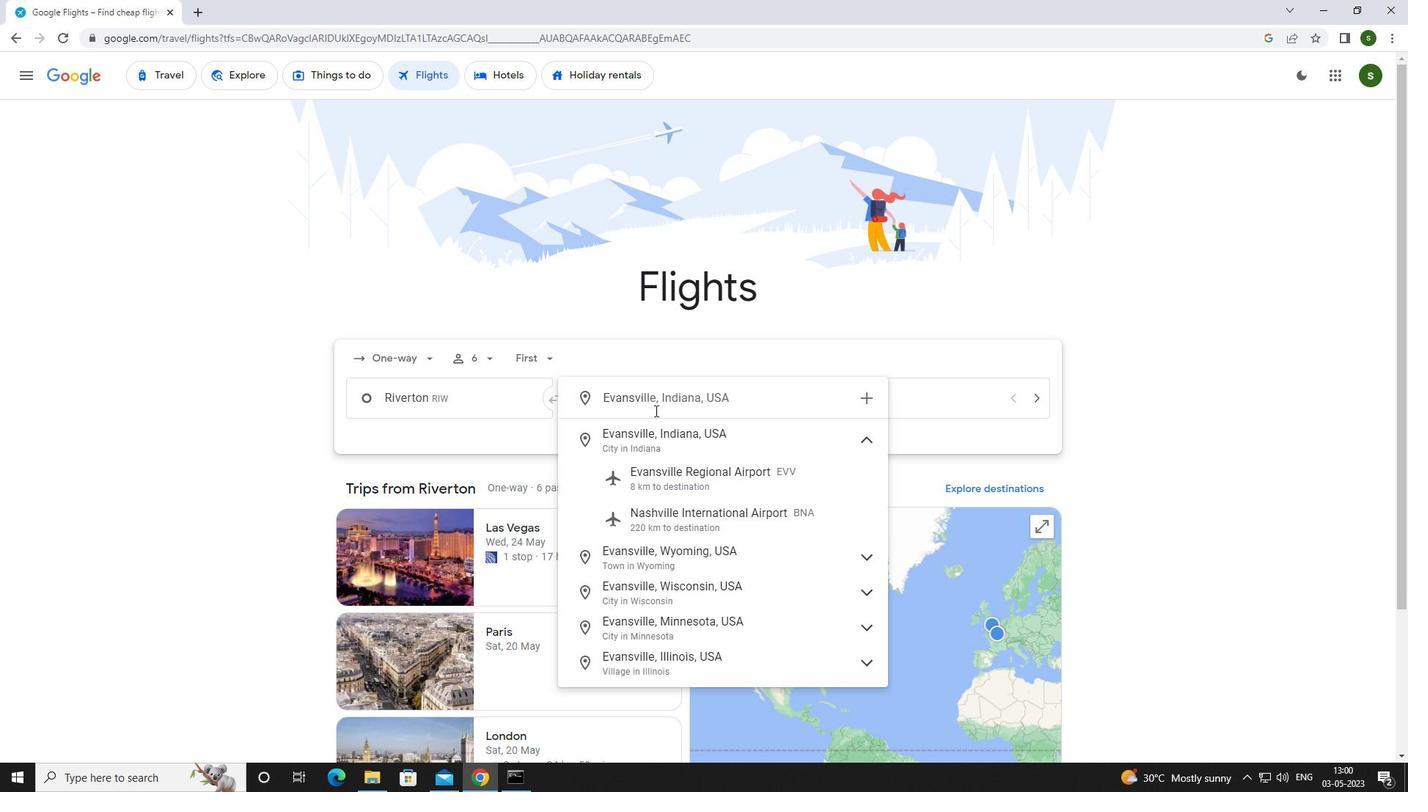 
Action: Mouse pressed left at (691, 476)
Screenshot: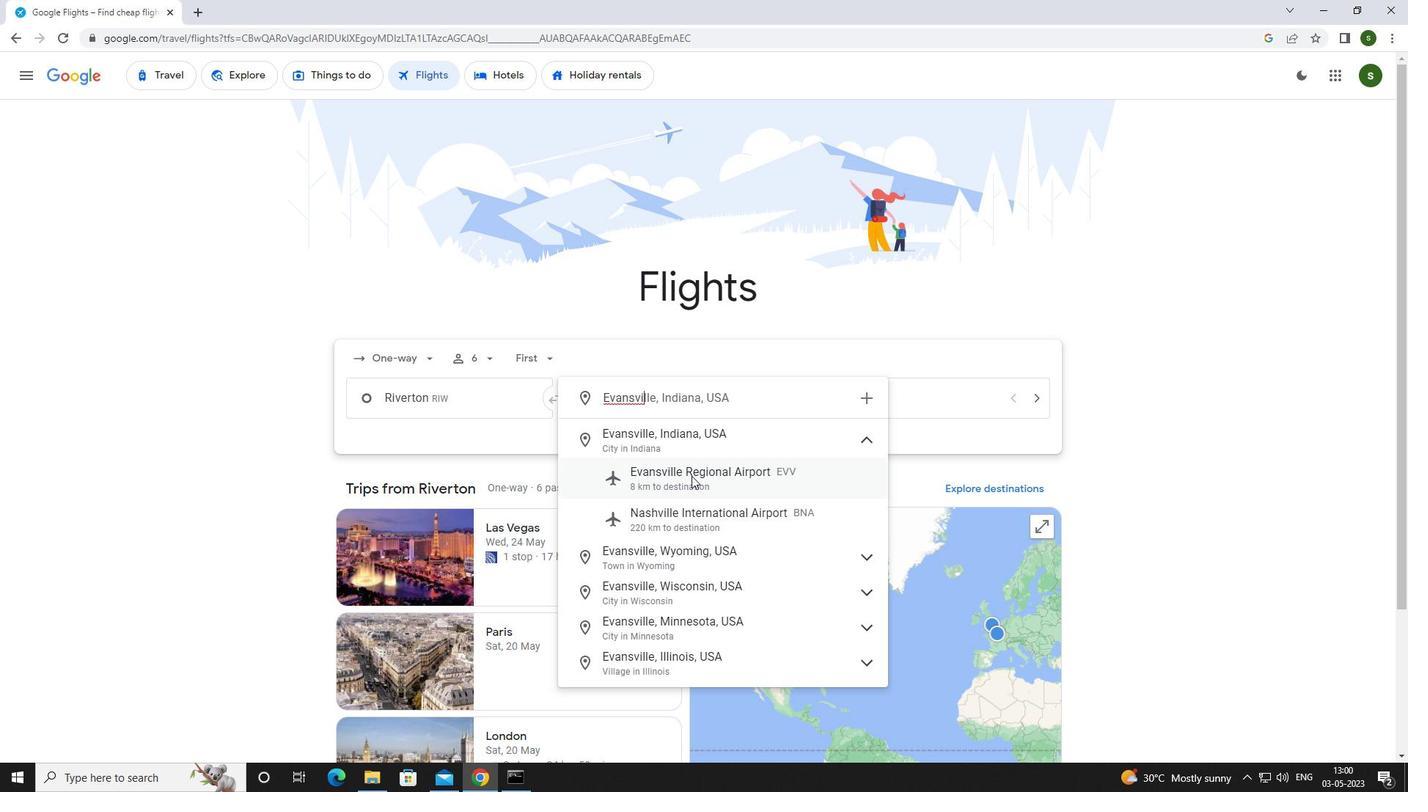 
Action: Mouse moved to (900, 401)
Screenshot: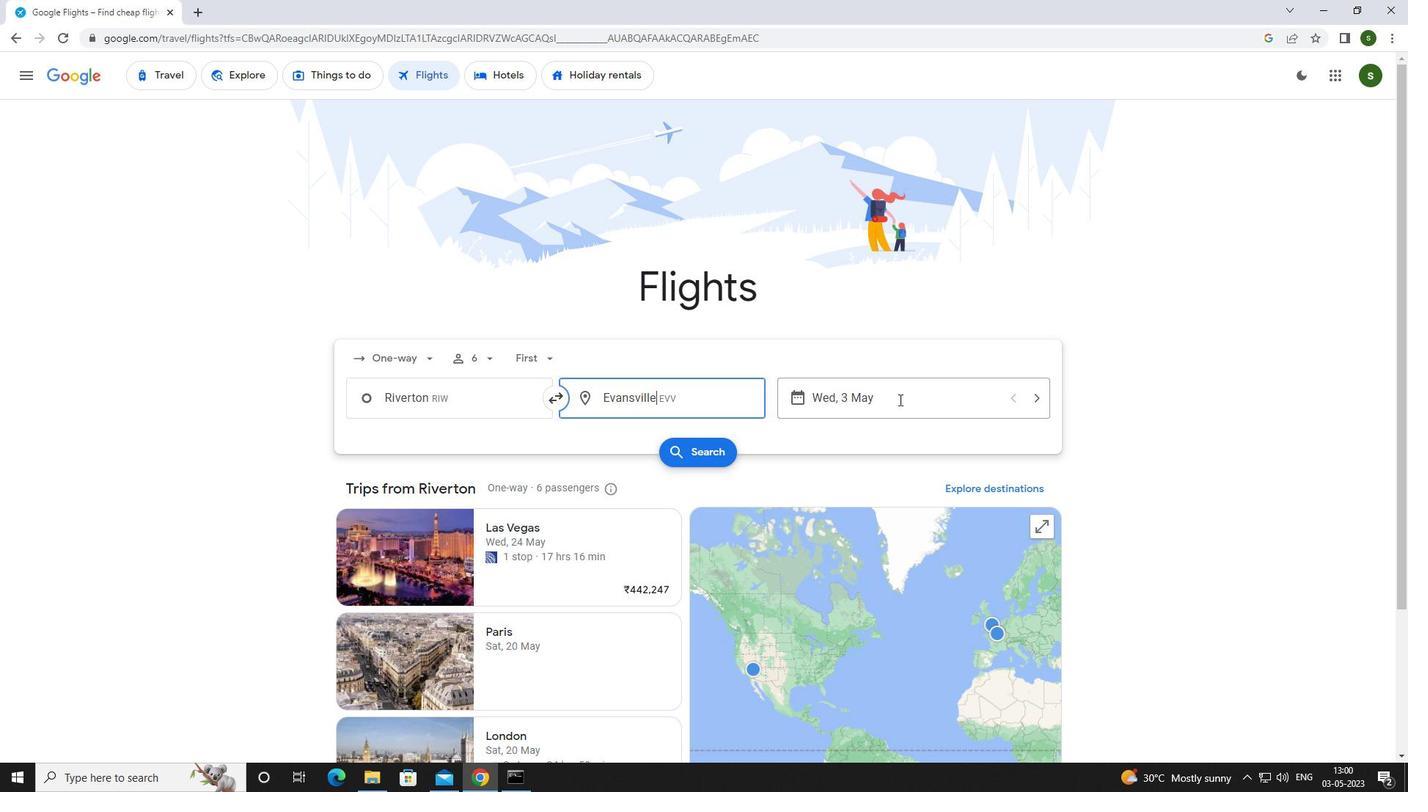 
Action: Mouse pressed left at (900, 401)
Screenshot: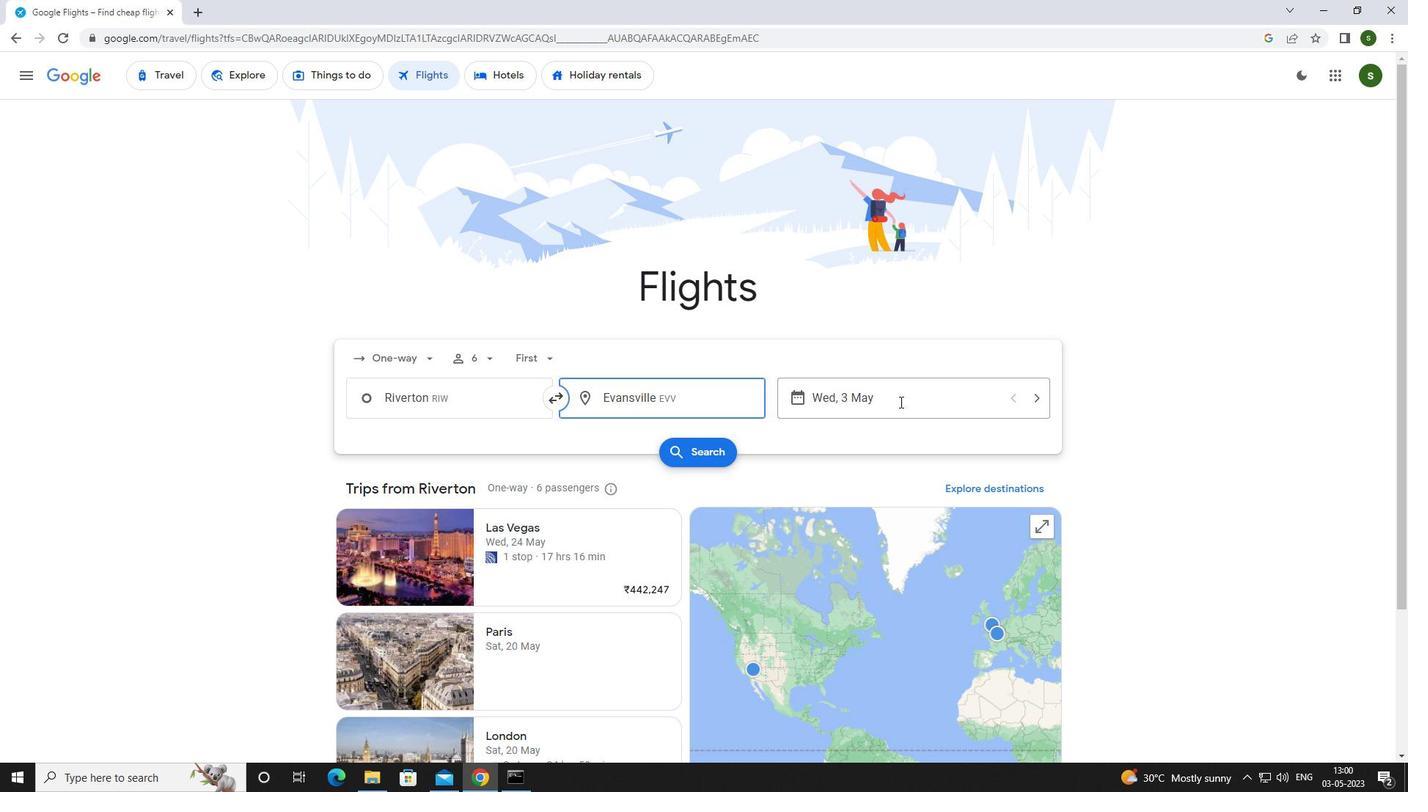 
Action: Mouse moved to (639, 492)
Screenshot: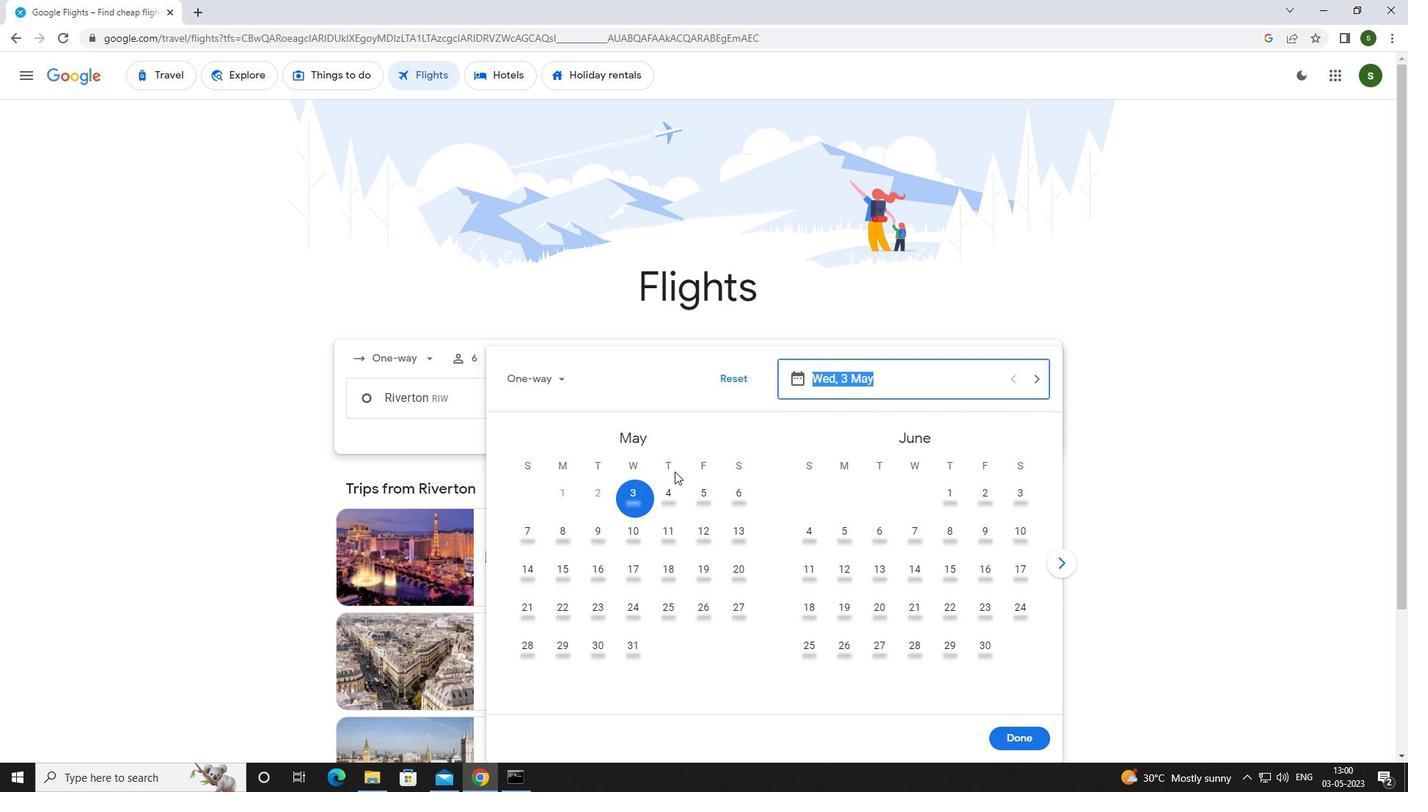 
Action: Mouse pressed left at (639, 492)
Screenshot: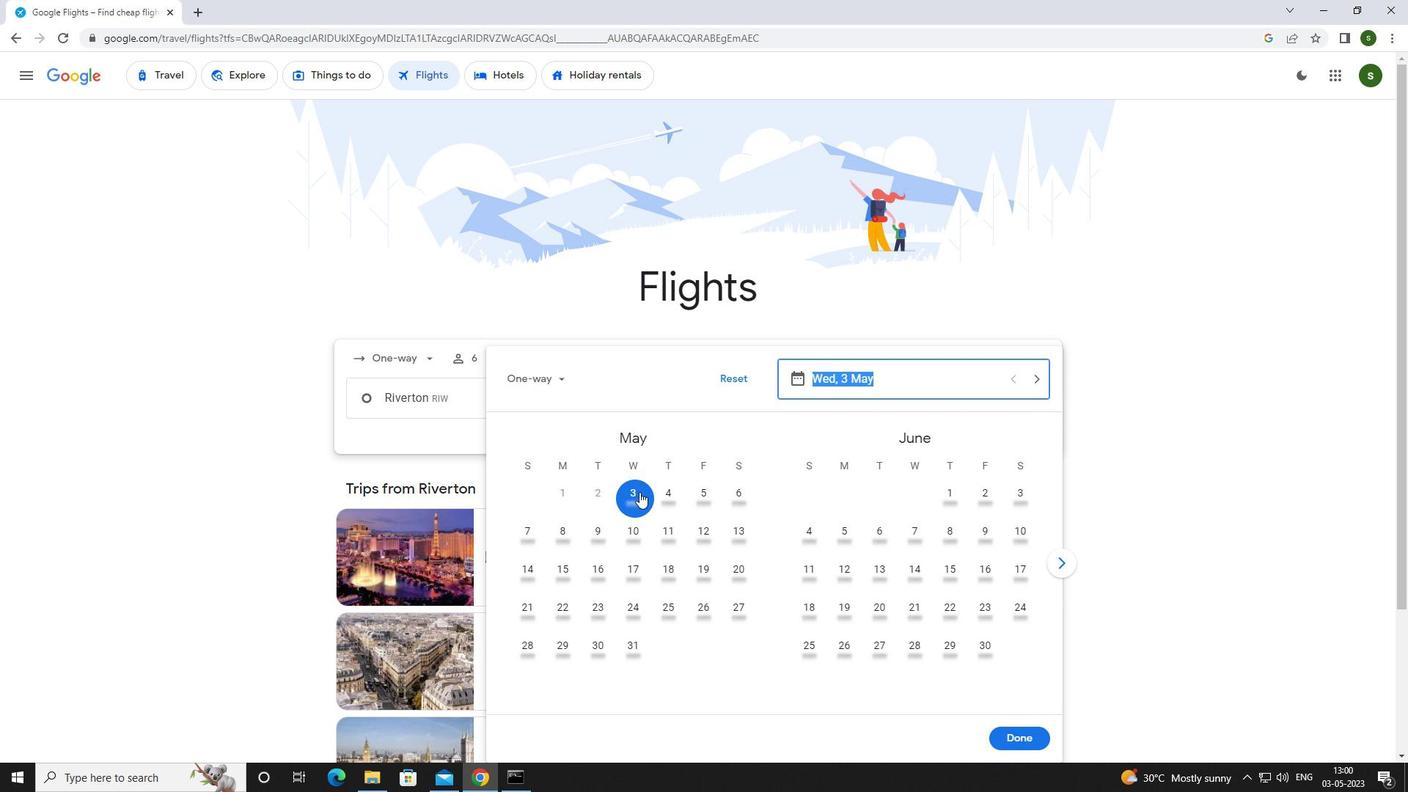 
Action: Mouse moved to (1004, 736)
Screenshot: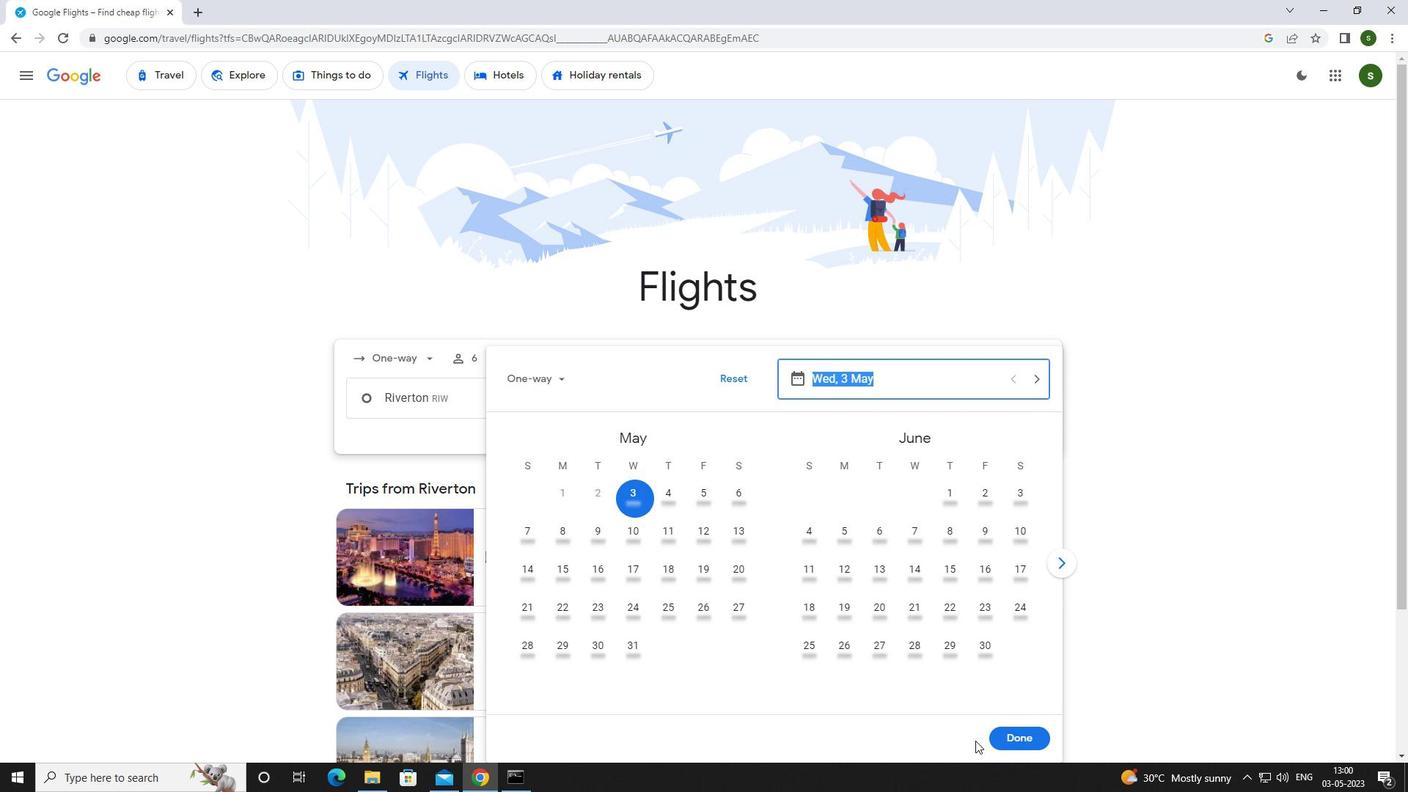 
Action: Mouse pressed left at (1004, 736)
Screenshot: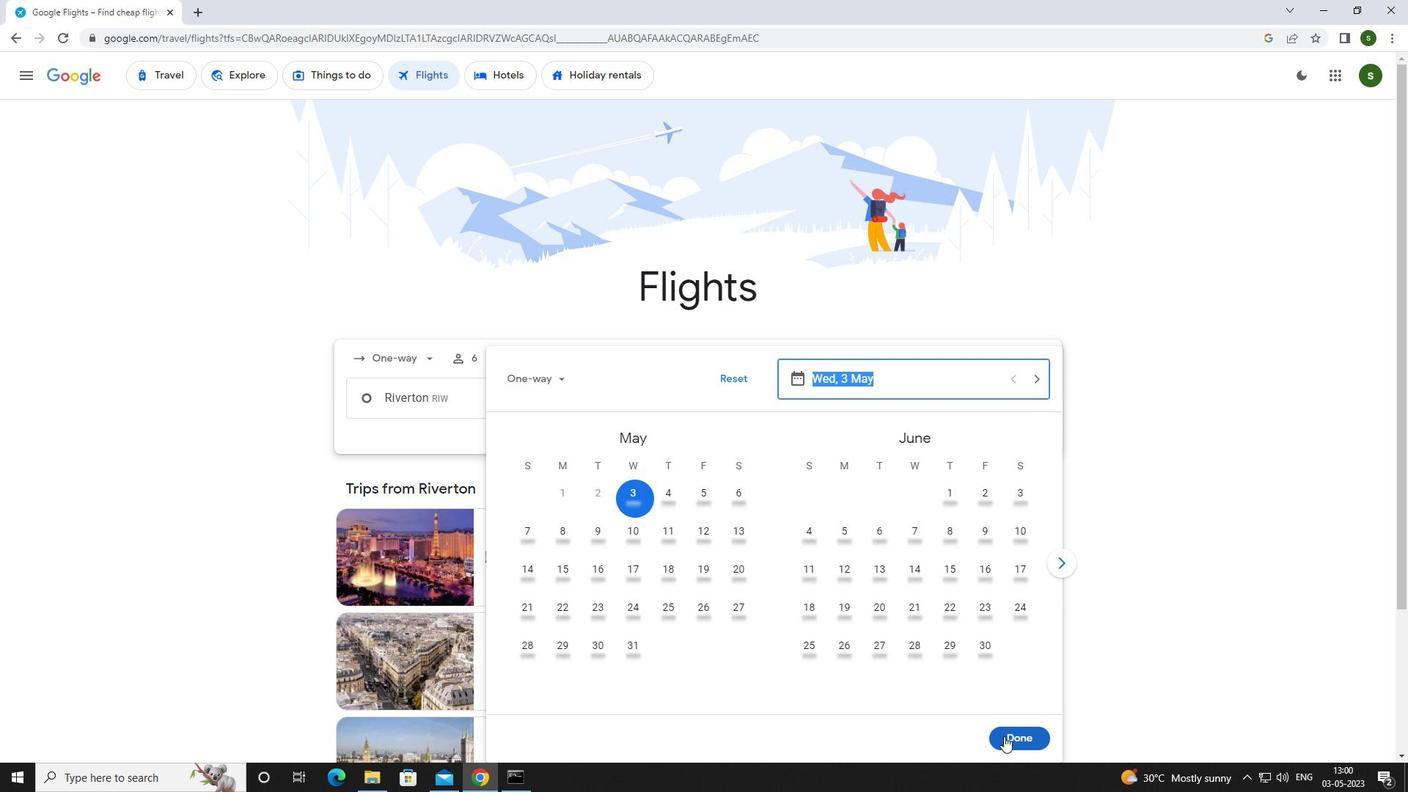 
Action: Mouse moved to (703, 446)
Screenshot: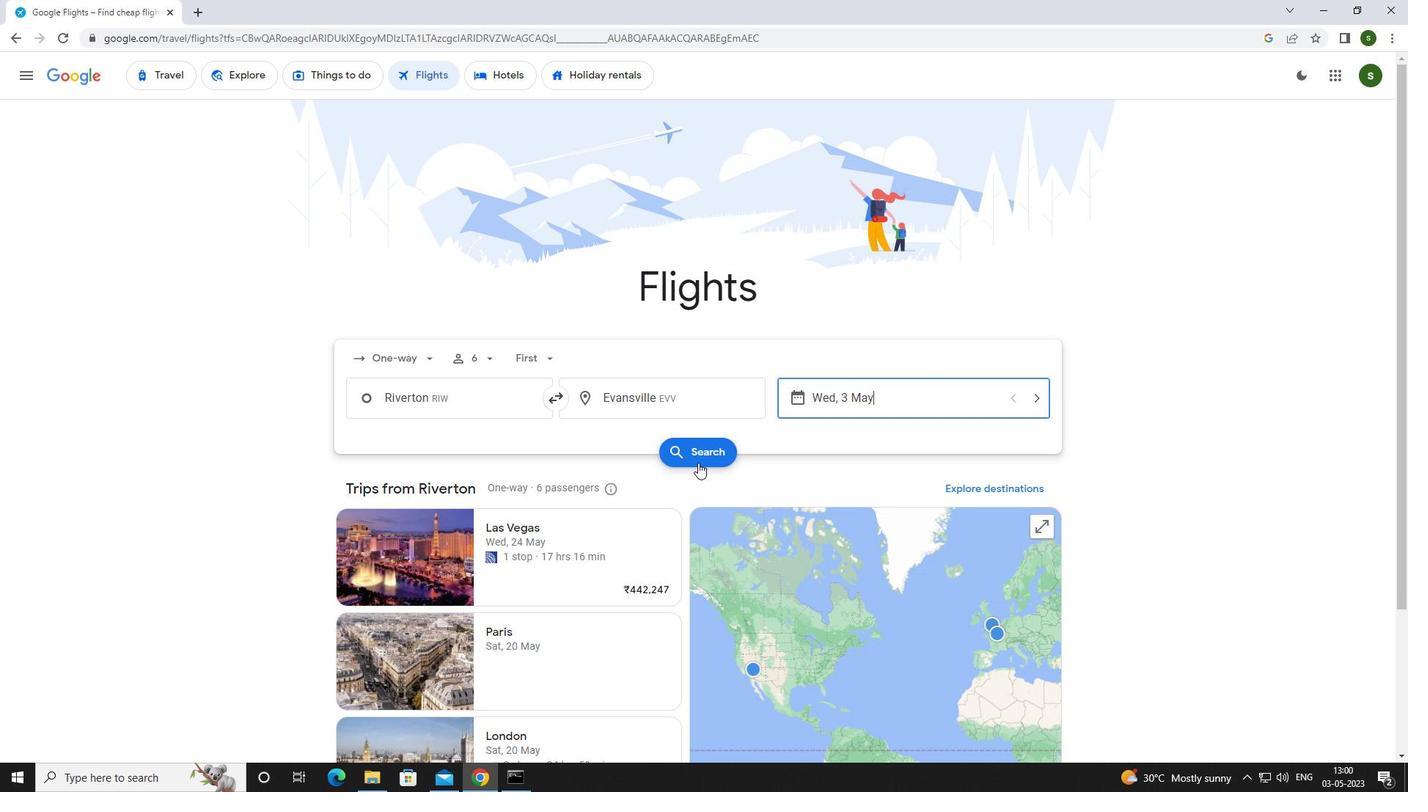 
Action: Mouse pressed left at (703, 446)
Screenshot: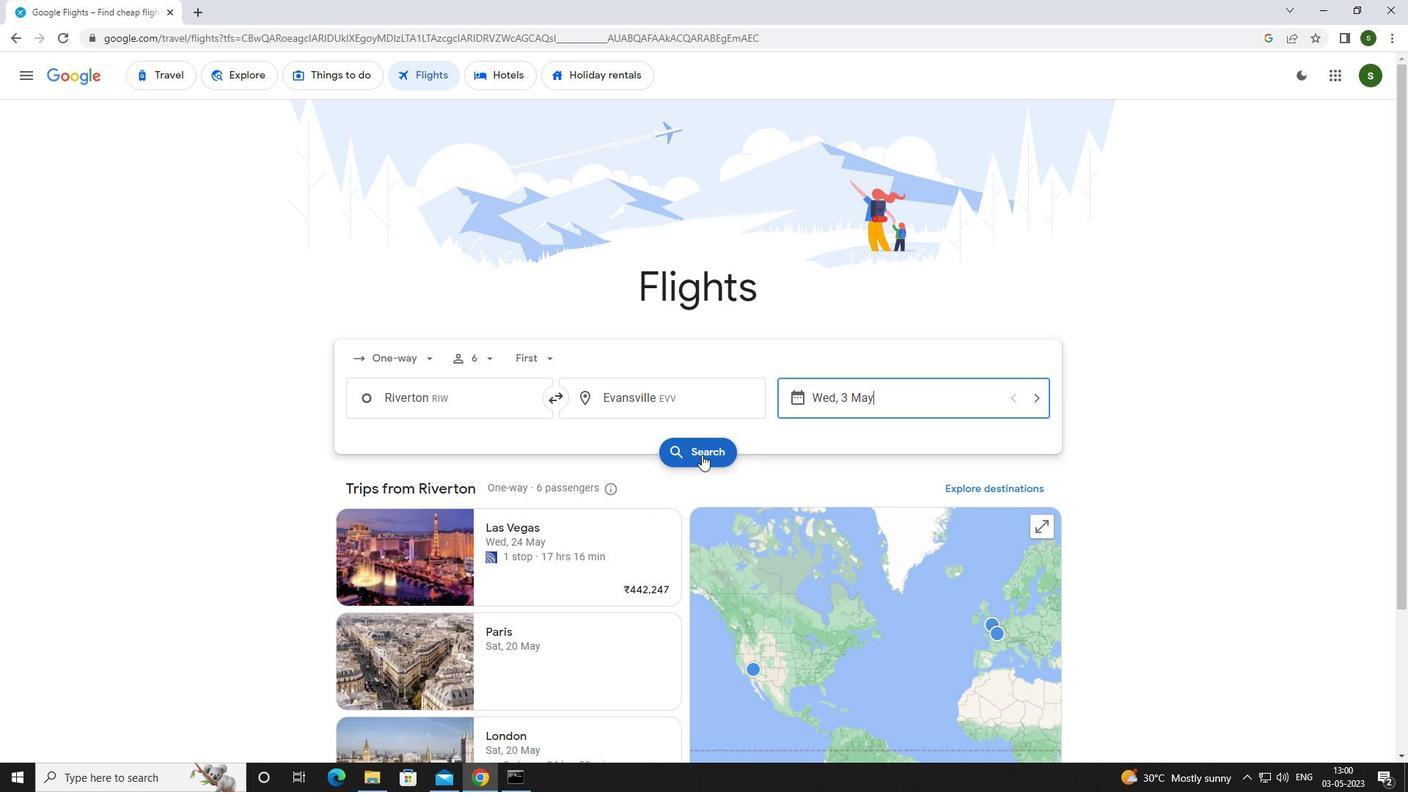 
Action: Mouse moved to (353, 208)
Screenshot: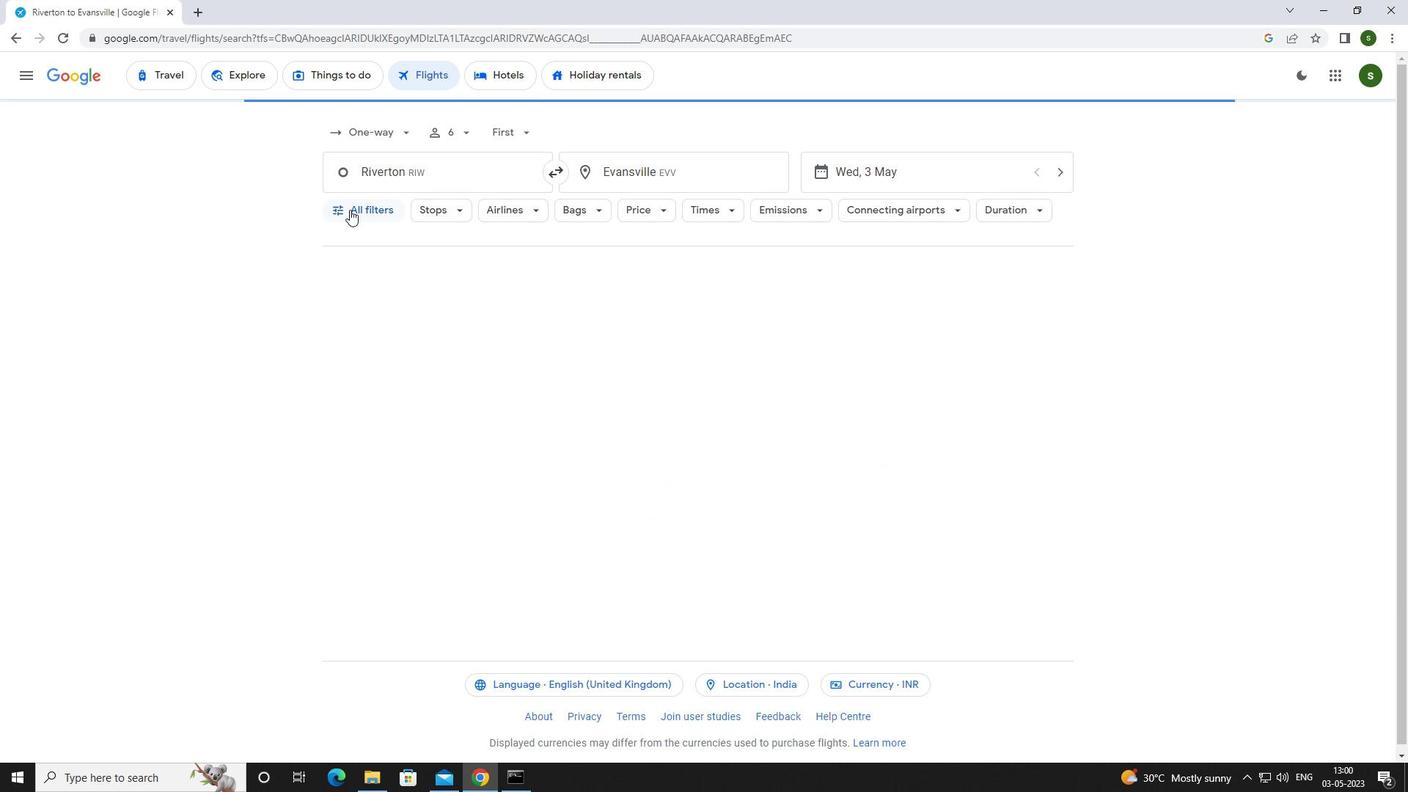 
Action: Mouse pressed left at (353, 208)
Screenshot: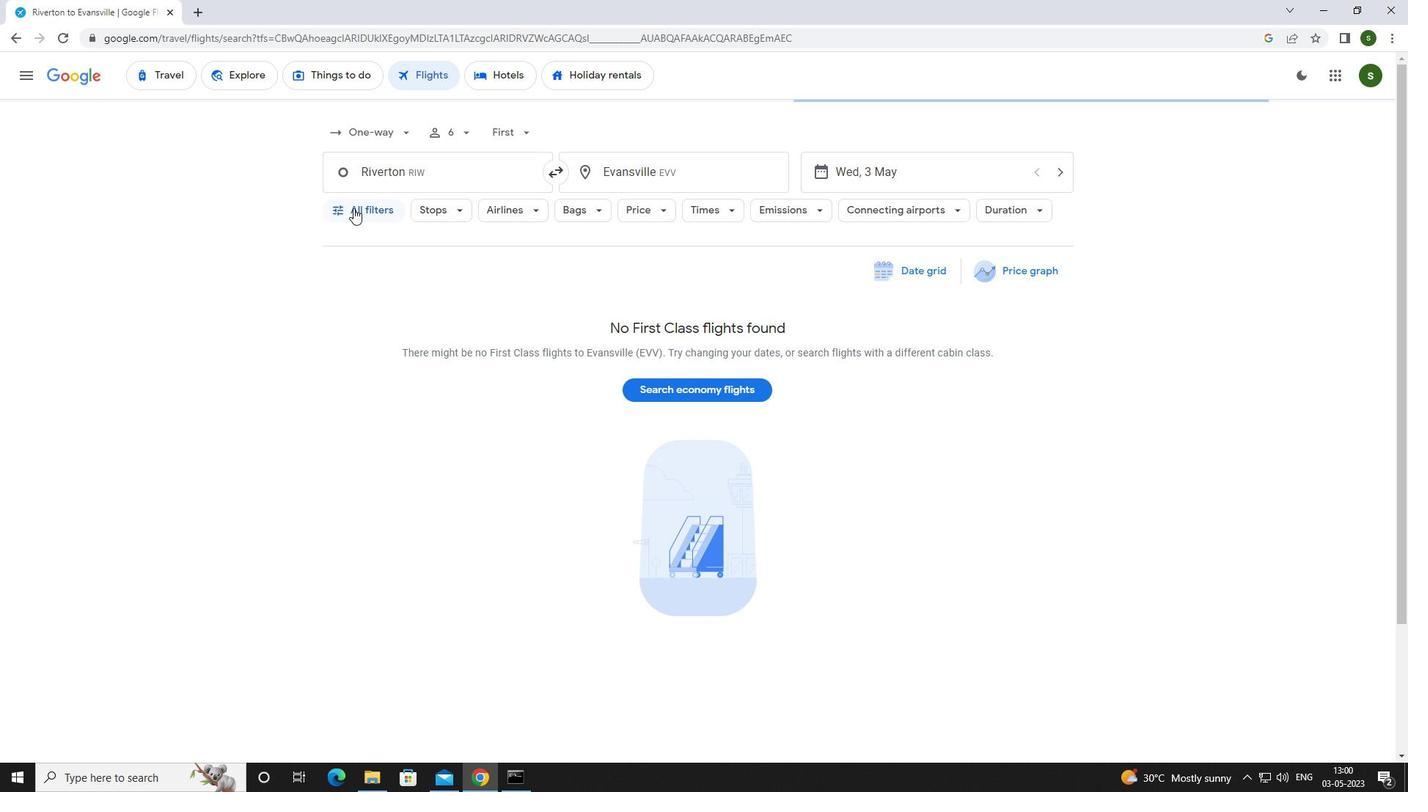 
Action: Mouse moved to (542, 521)
Screenshot: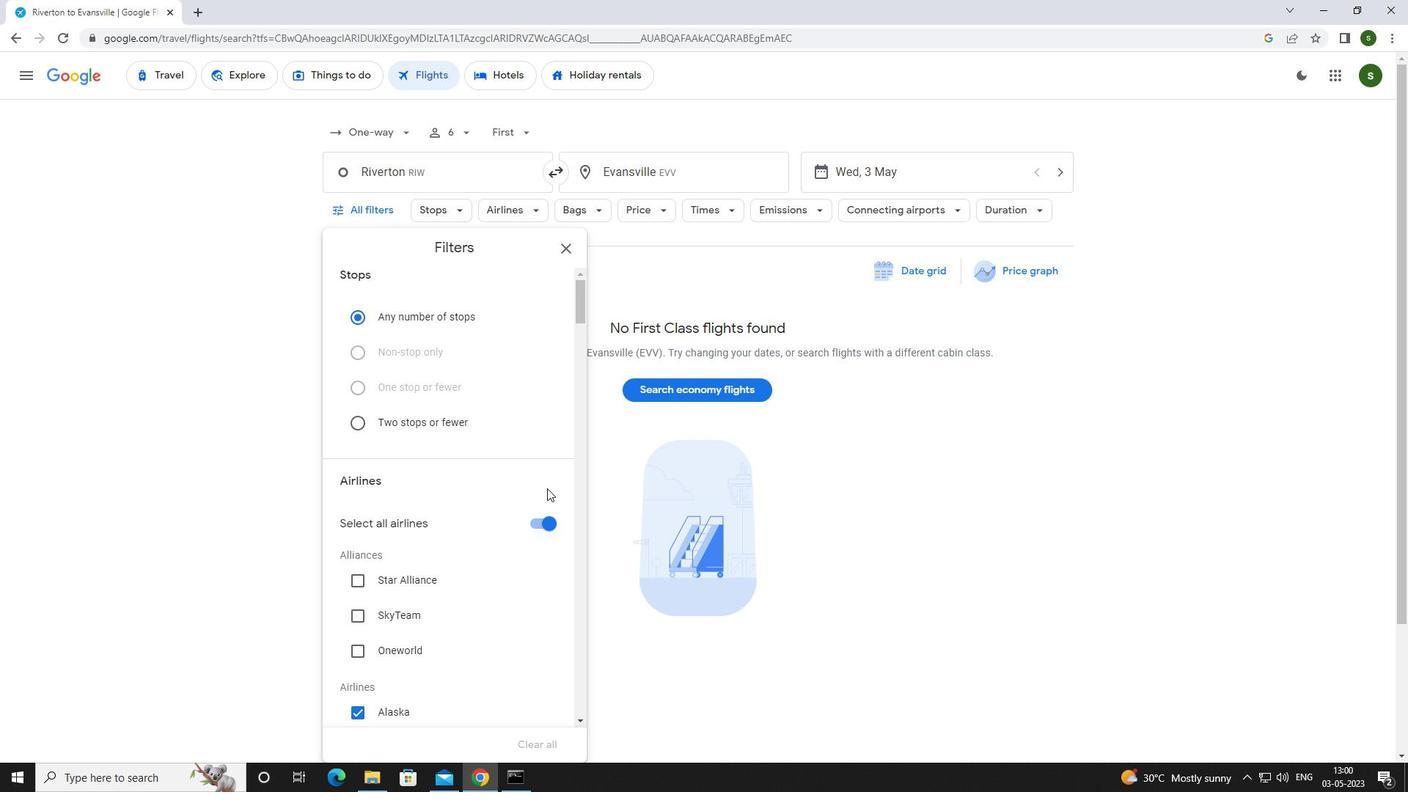 
Action: Mouse pressed left at (542, 521)
Screenshot: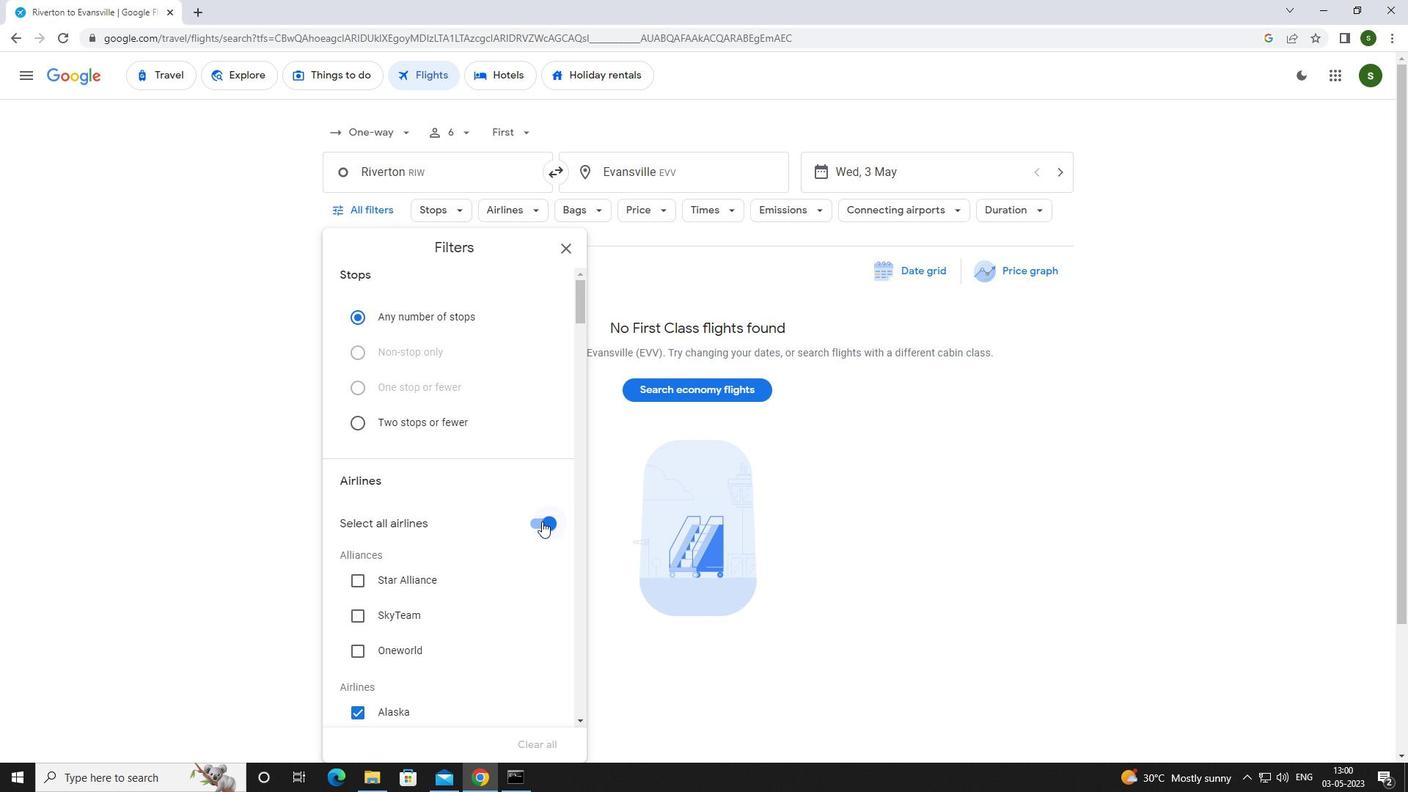 
Action: Mouse moved to (510, 471)
Screenshot: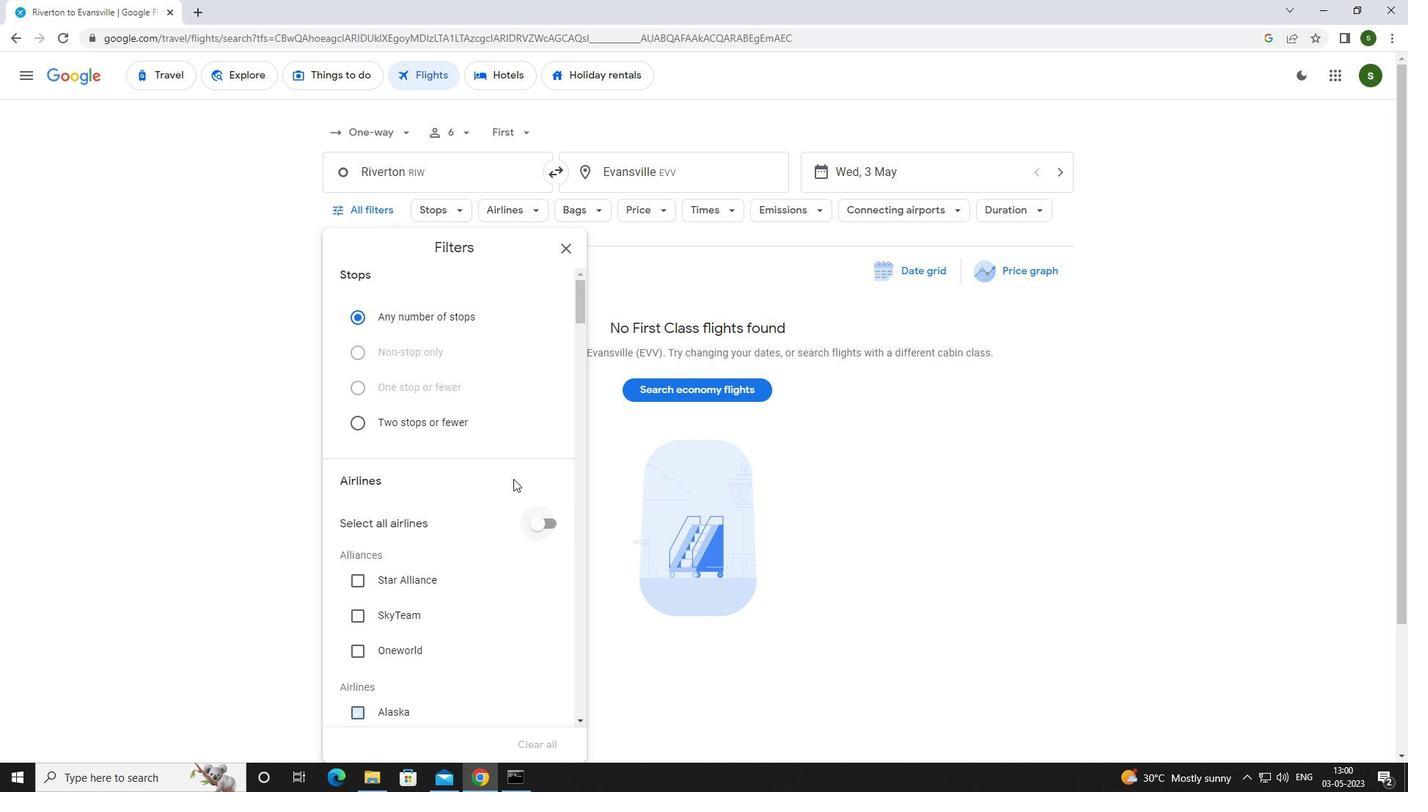 
Action: Mouse scrolled (510, 470) with delta (0, 0)
Screenshot: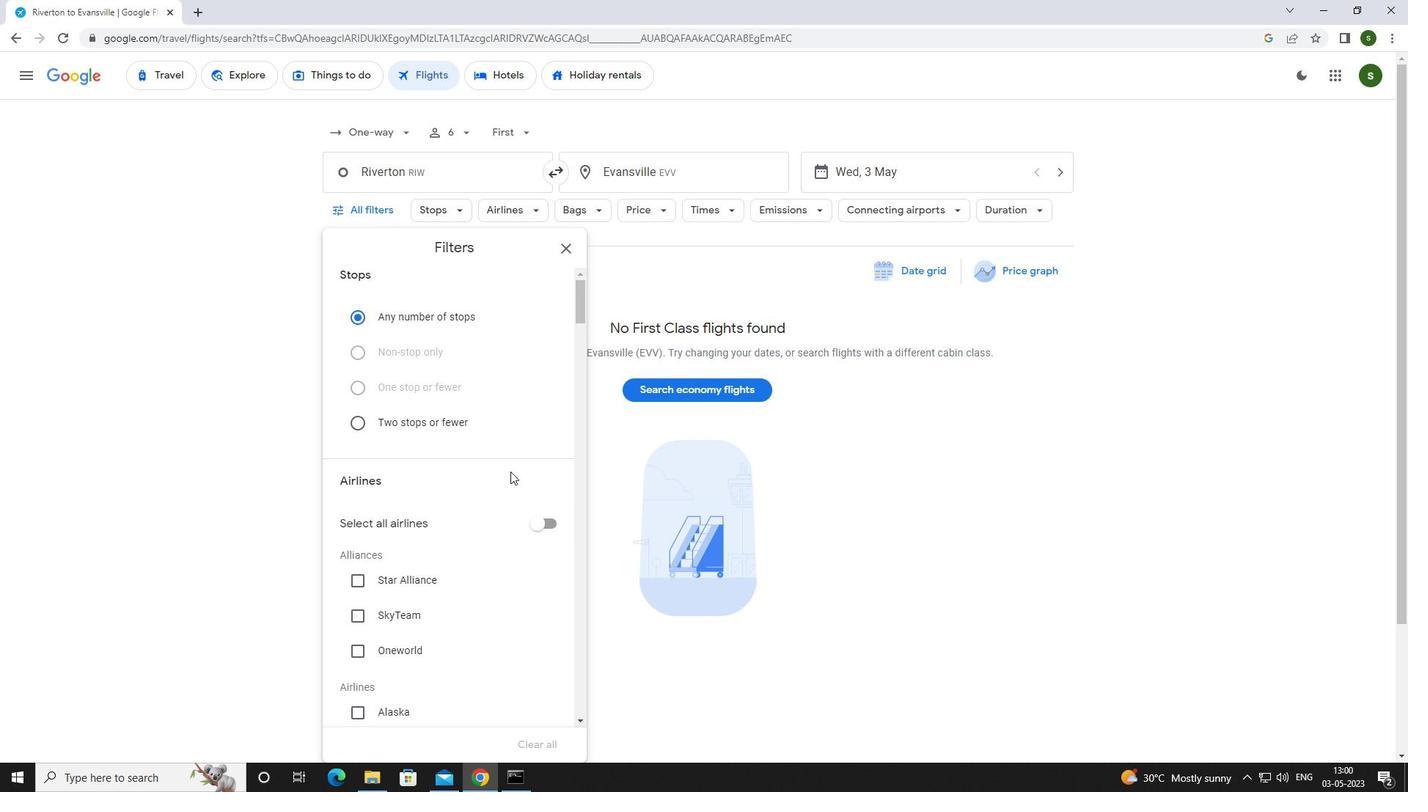 
Action: Mouse scrolled (510, 470) with delta (0, 0)
Screenshot: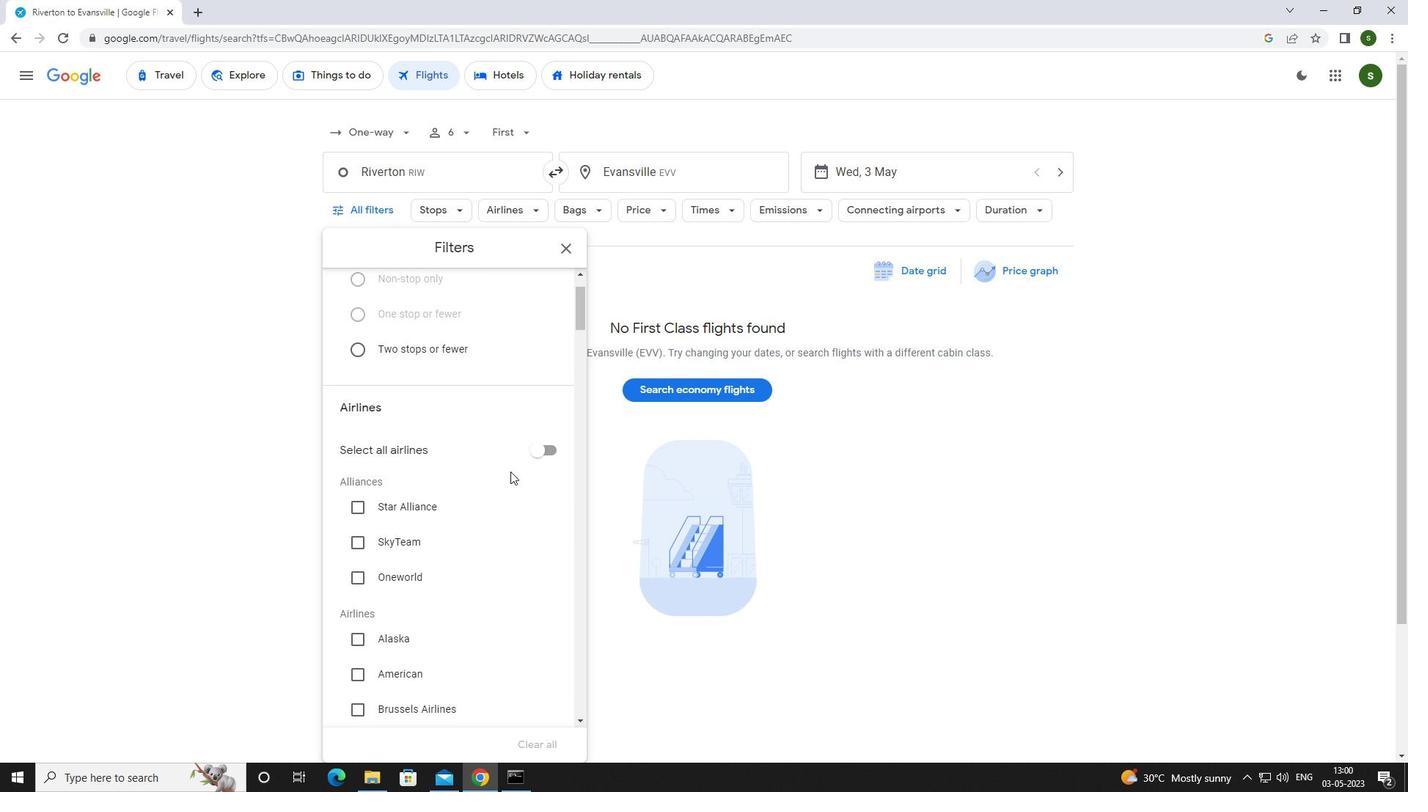 
Action: Mouse scrolled (510, 470) with delta (0, 0)
Screenshot: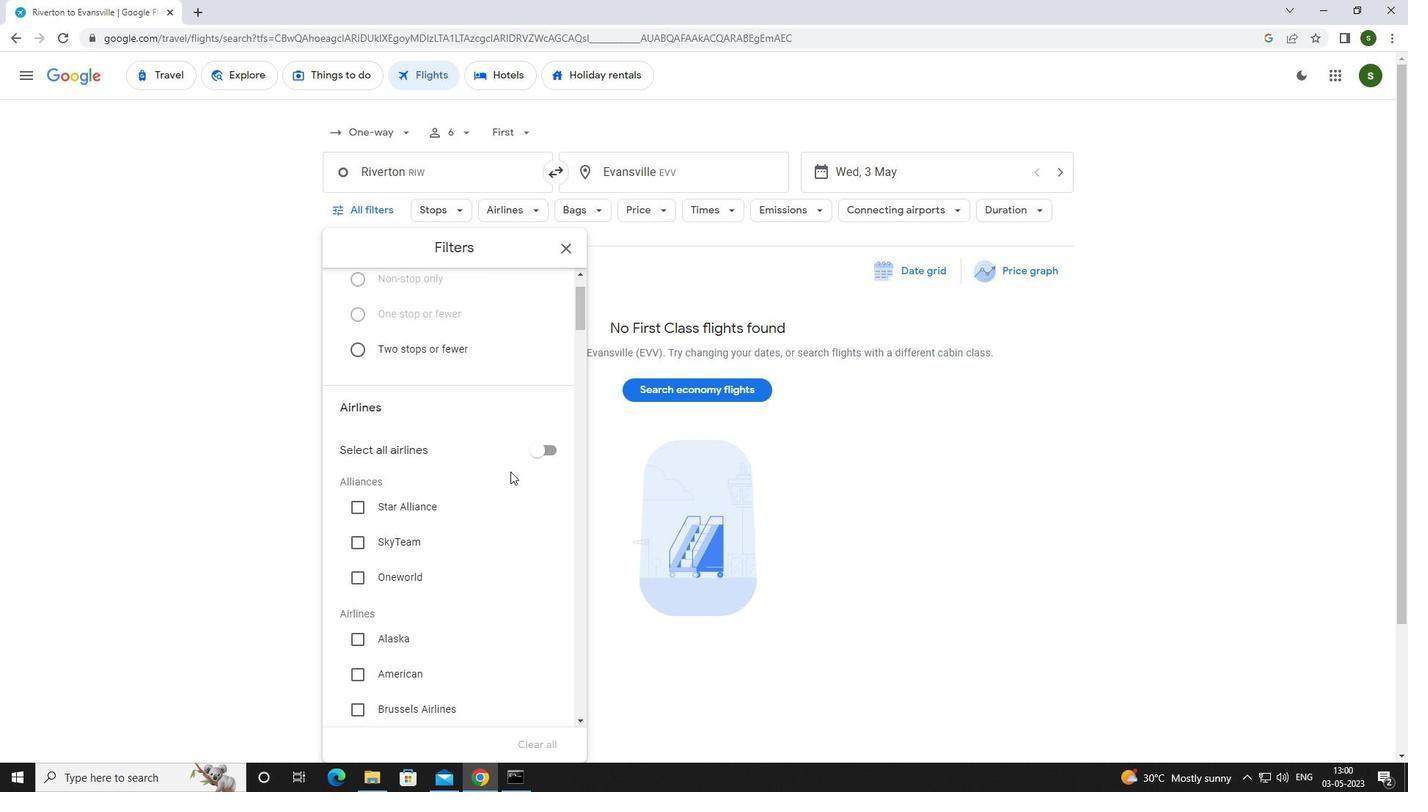 
Action: Mouse scrolled (510, 470) with delta (0, 0)
Screenshot: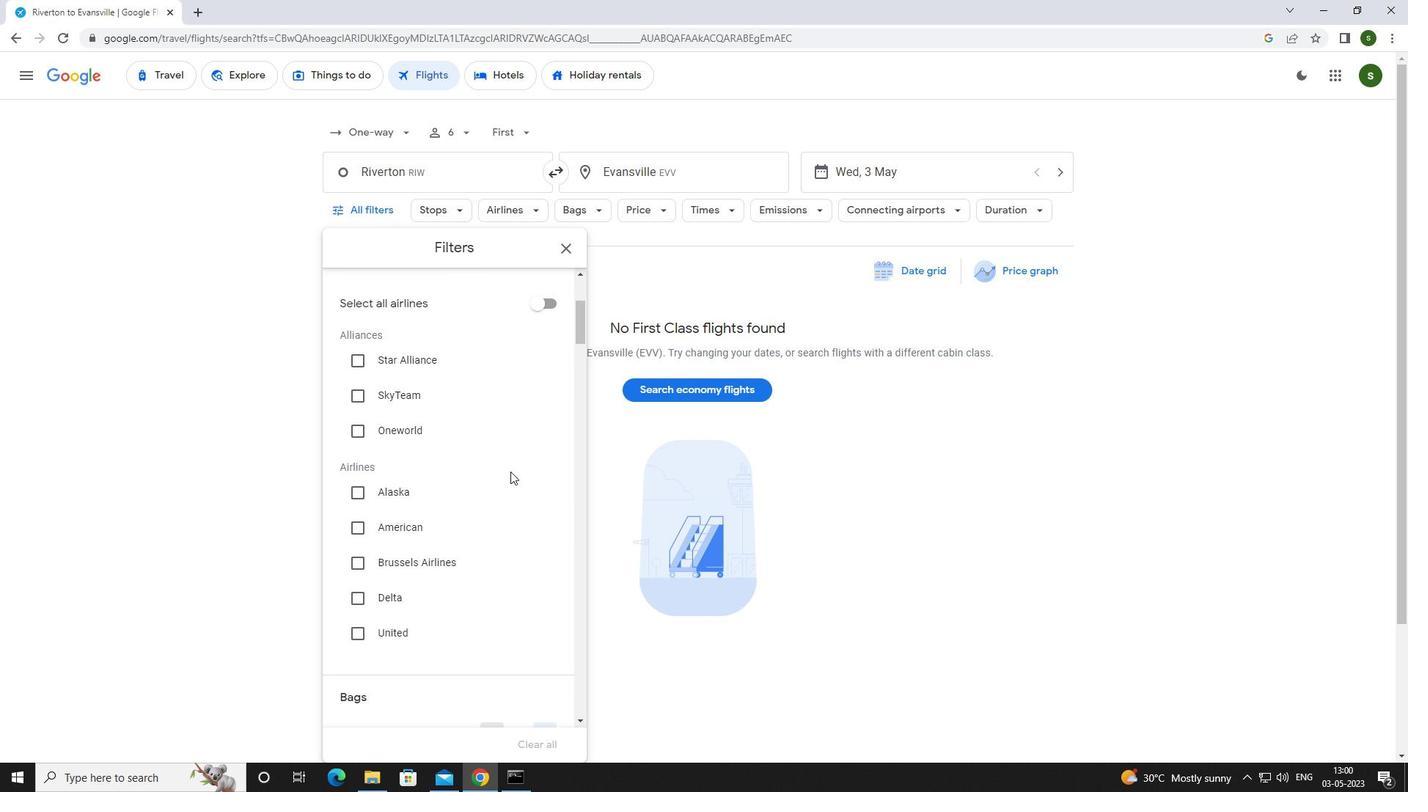 
Action: Mouse scrolled (510, 470) with delta (0, 0)
Screenshot: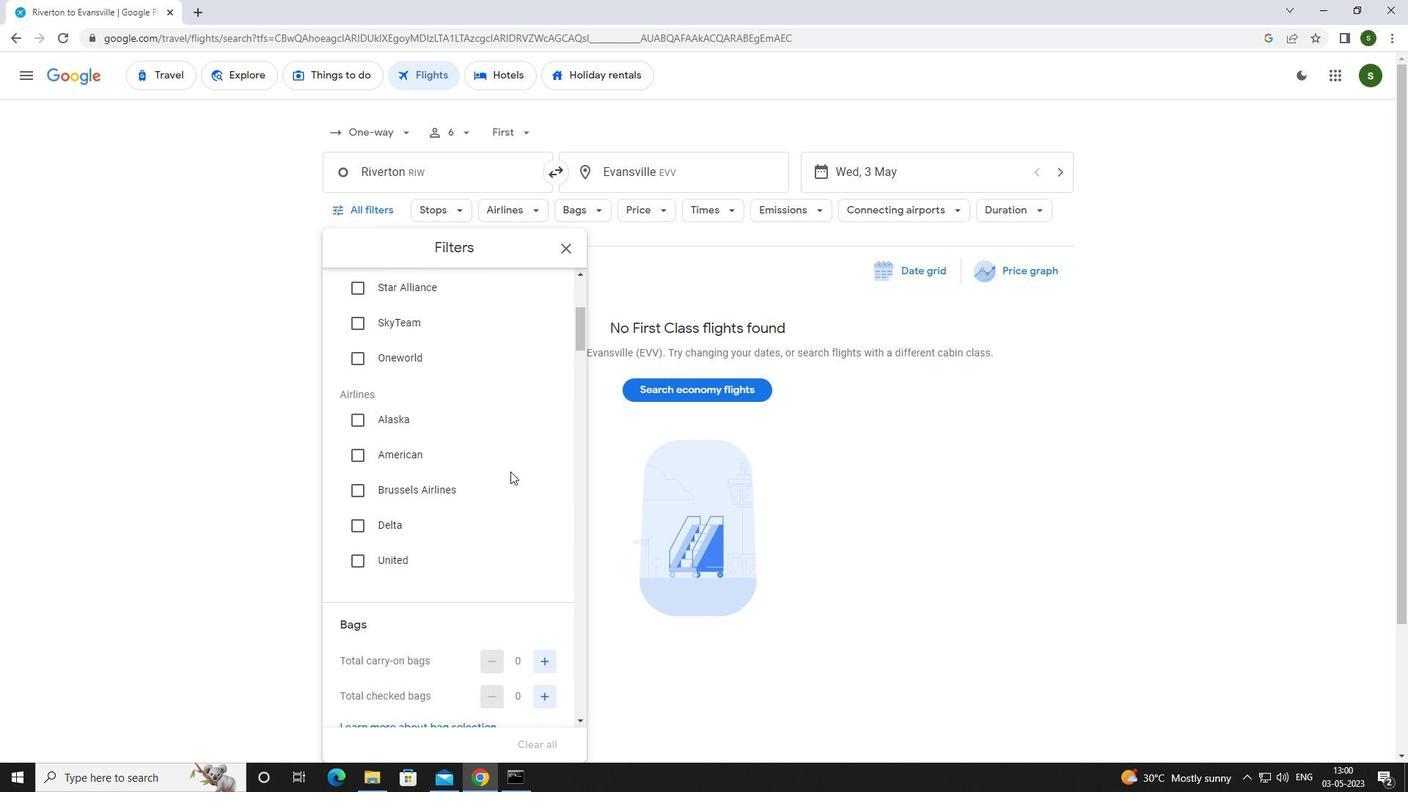 
Action: Mouse scrolled (510, 470) with delta (0, 0)
Screenshot: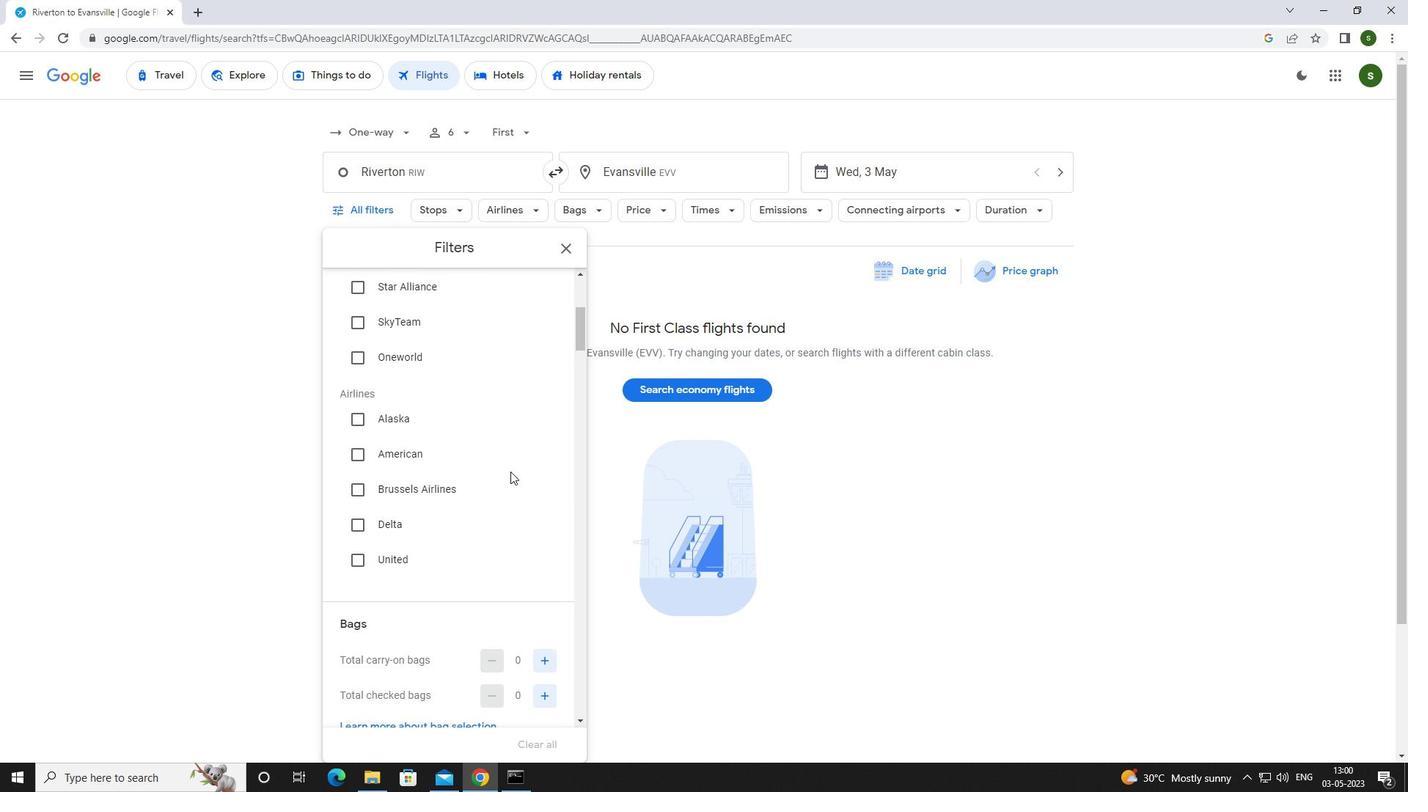 
Action: Mouse moved to (546, 545)
Screenshot: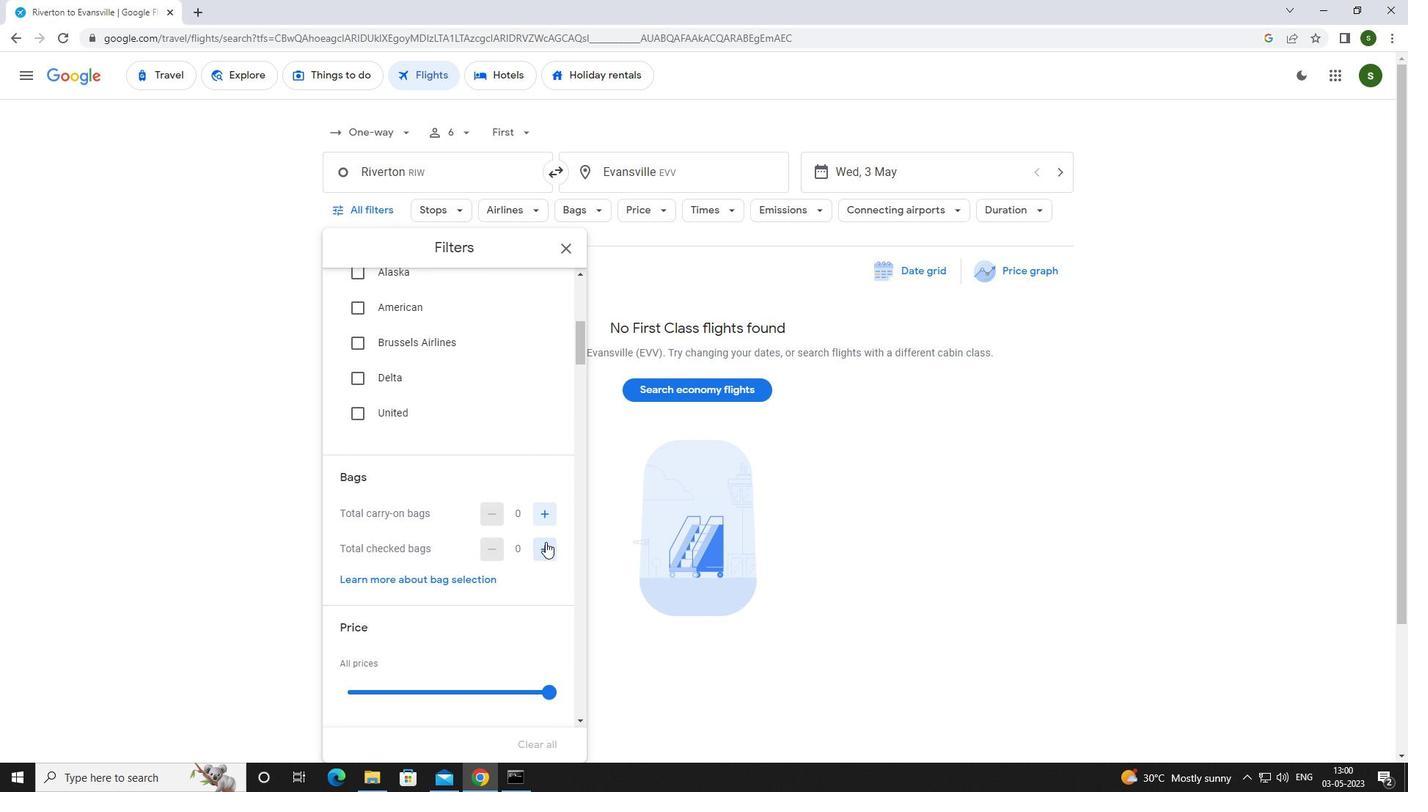 
Action: Mouse pressed left at (546, 545)
Screenshot: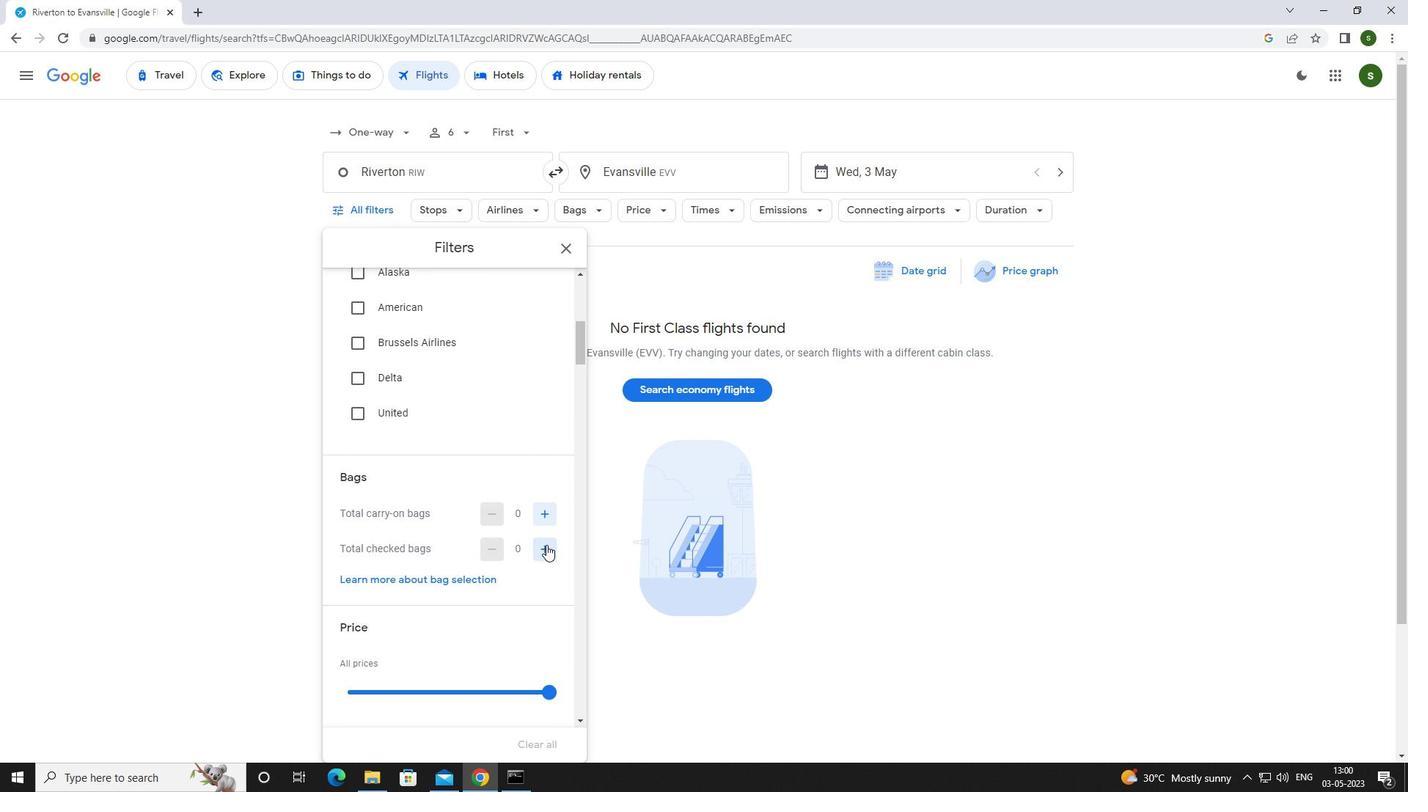 
Action: Mouse pressed left at (546, 545)
Screenshot: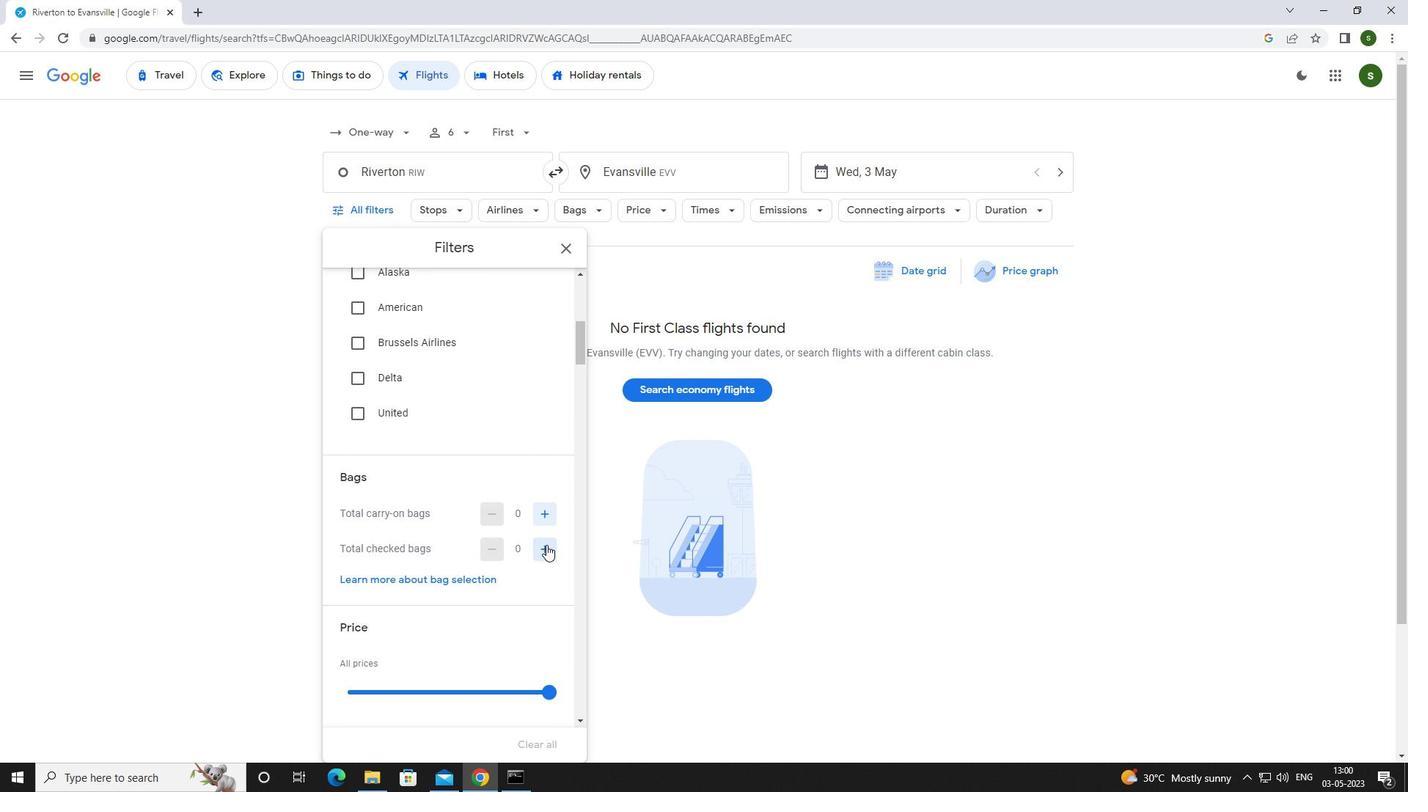 
Action: Mouse pressed left at (546, 545)
Screenshot: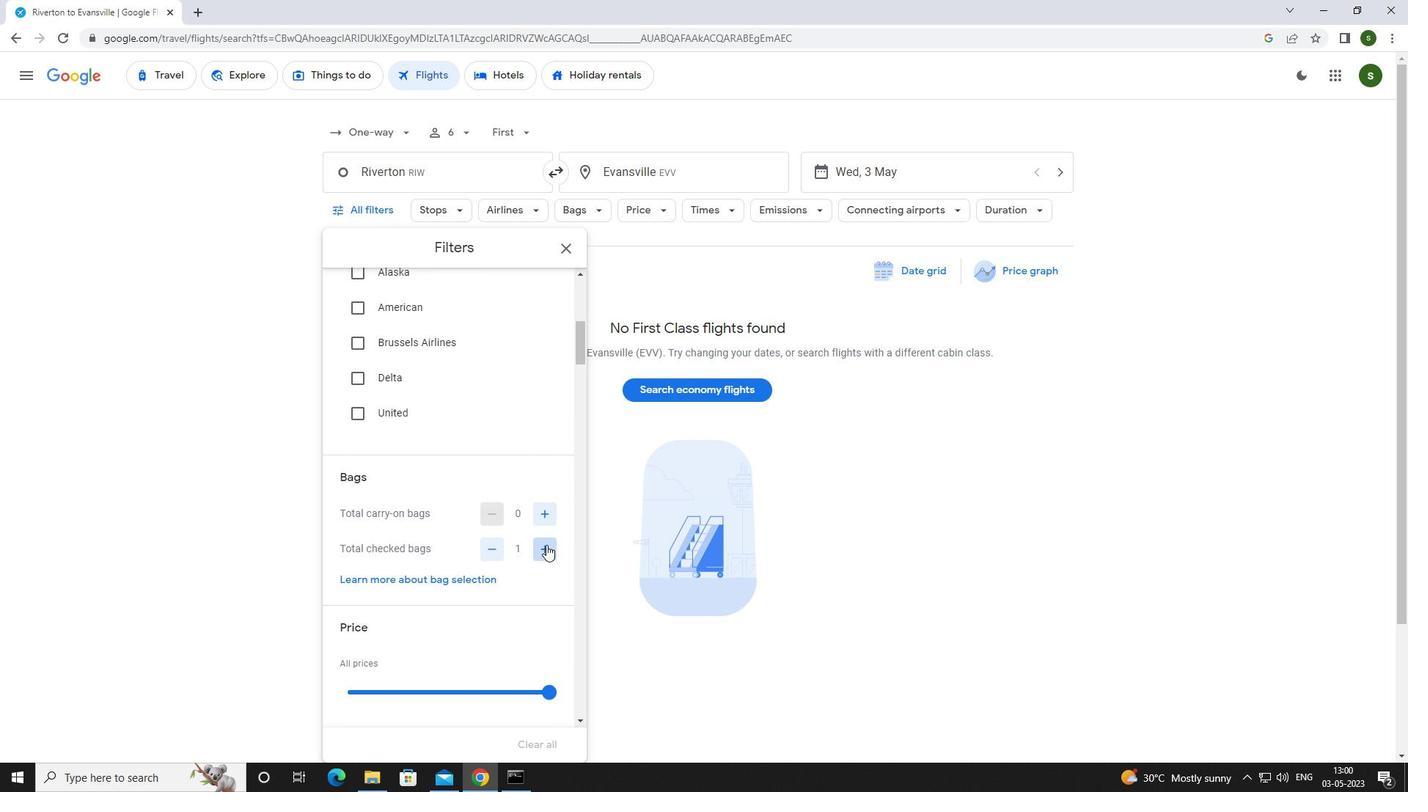 
Action: Mouse pressed left at (546, 545)
Screenshot: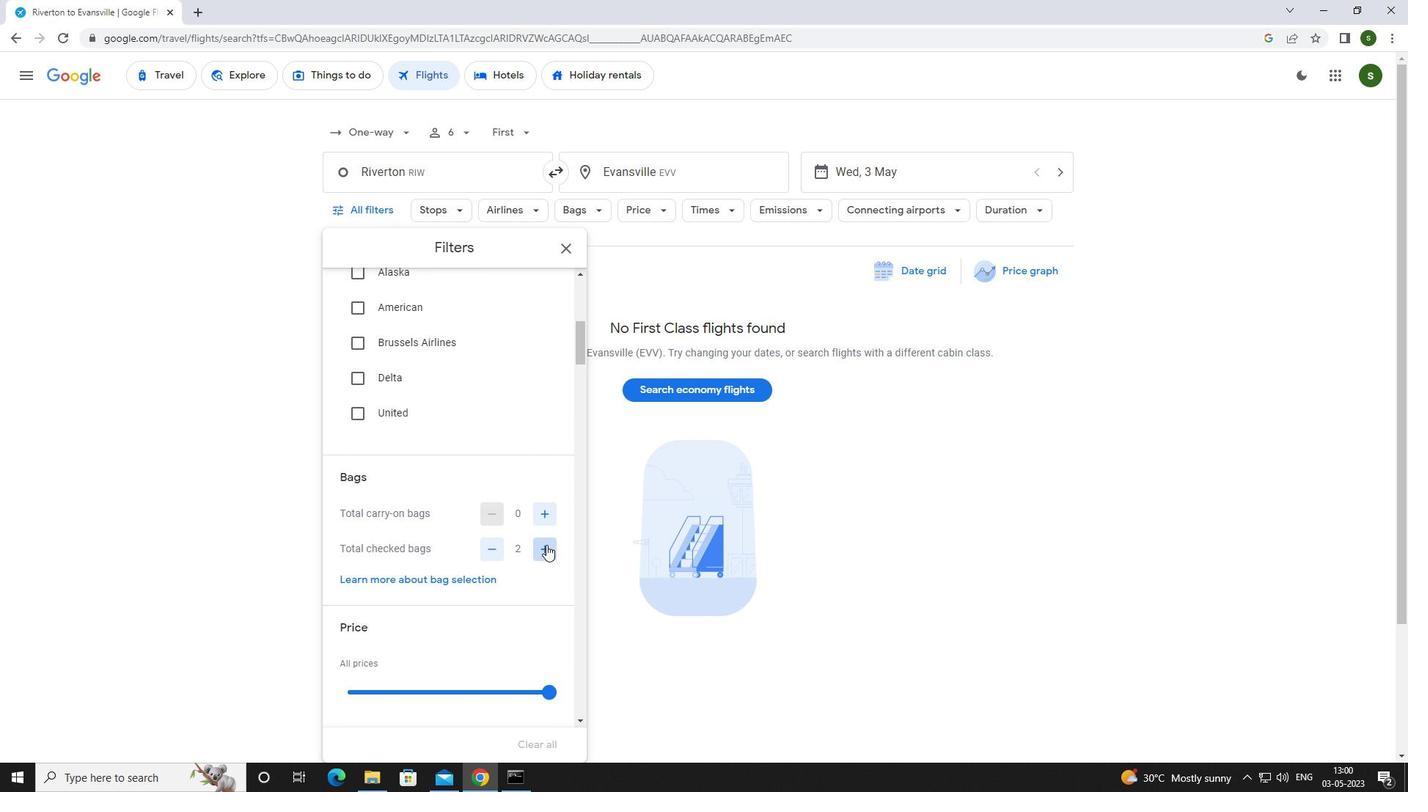 
Action: Mouse pressed left at (546, 545)
Screenshot: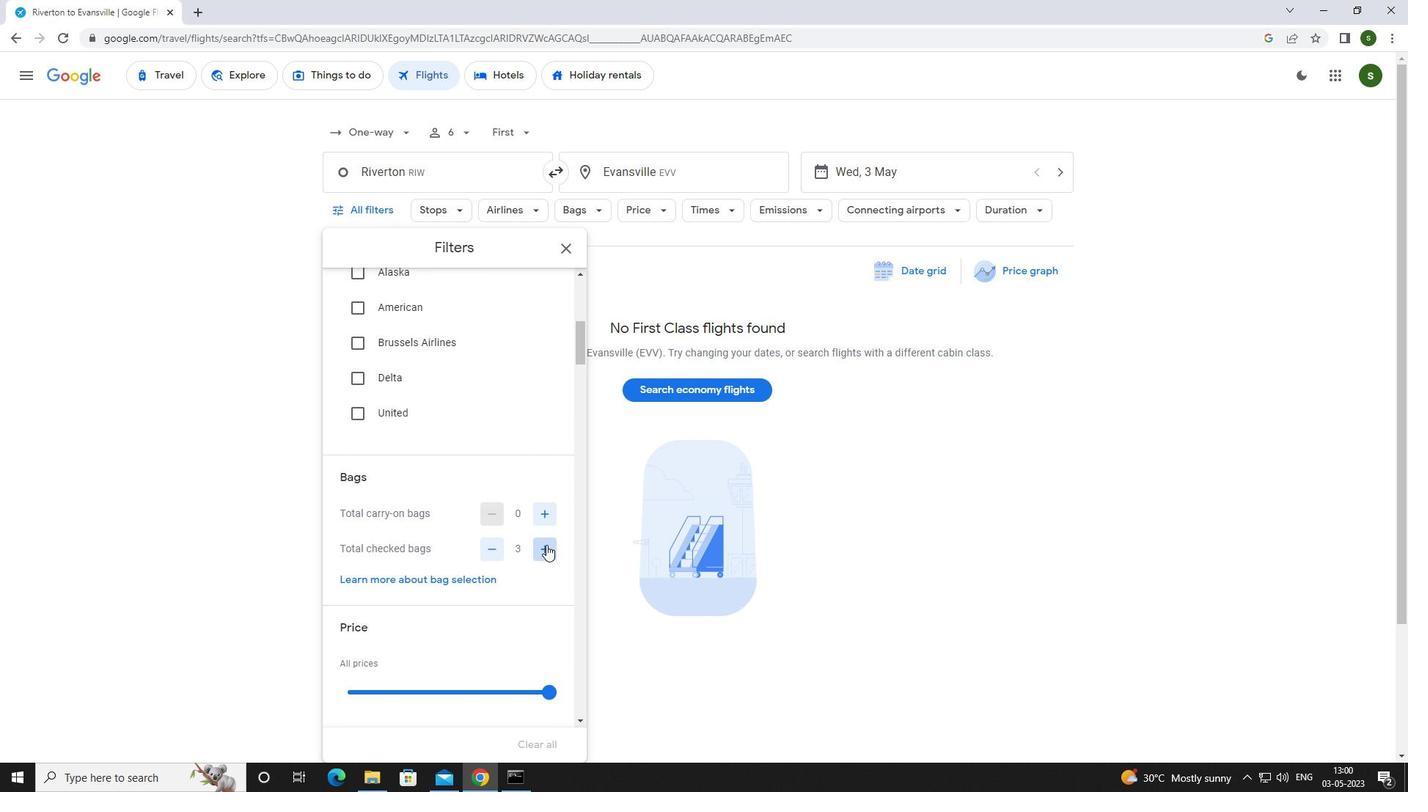 
Action: Mouse pressed left at (546, 545)
Screenshot: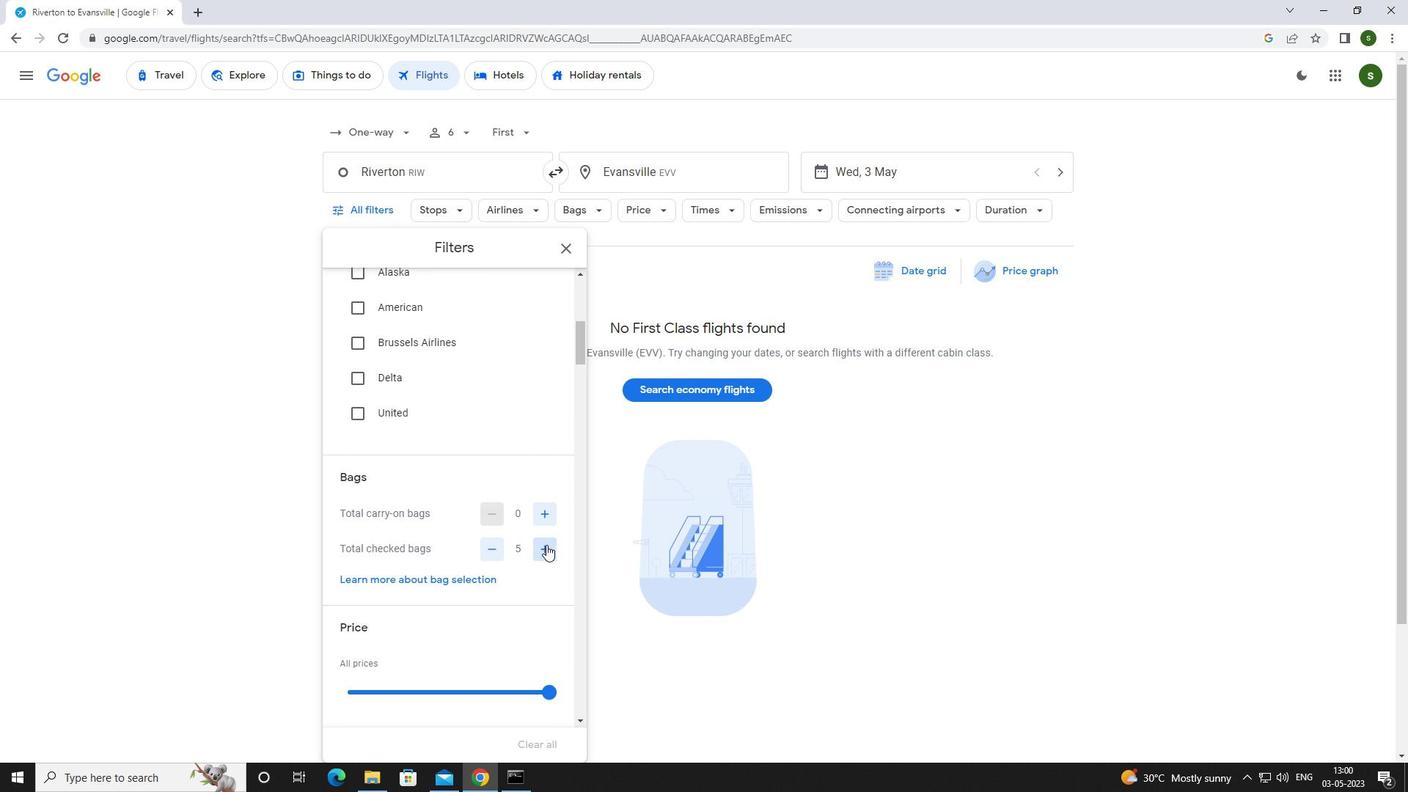 
Action: Mouse pressed left at (546, 545)
Screenshot: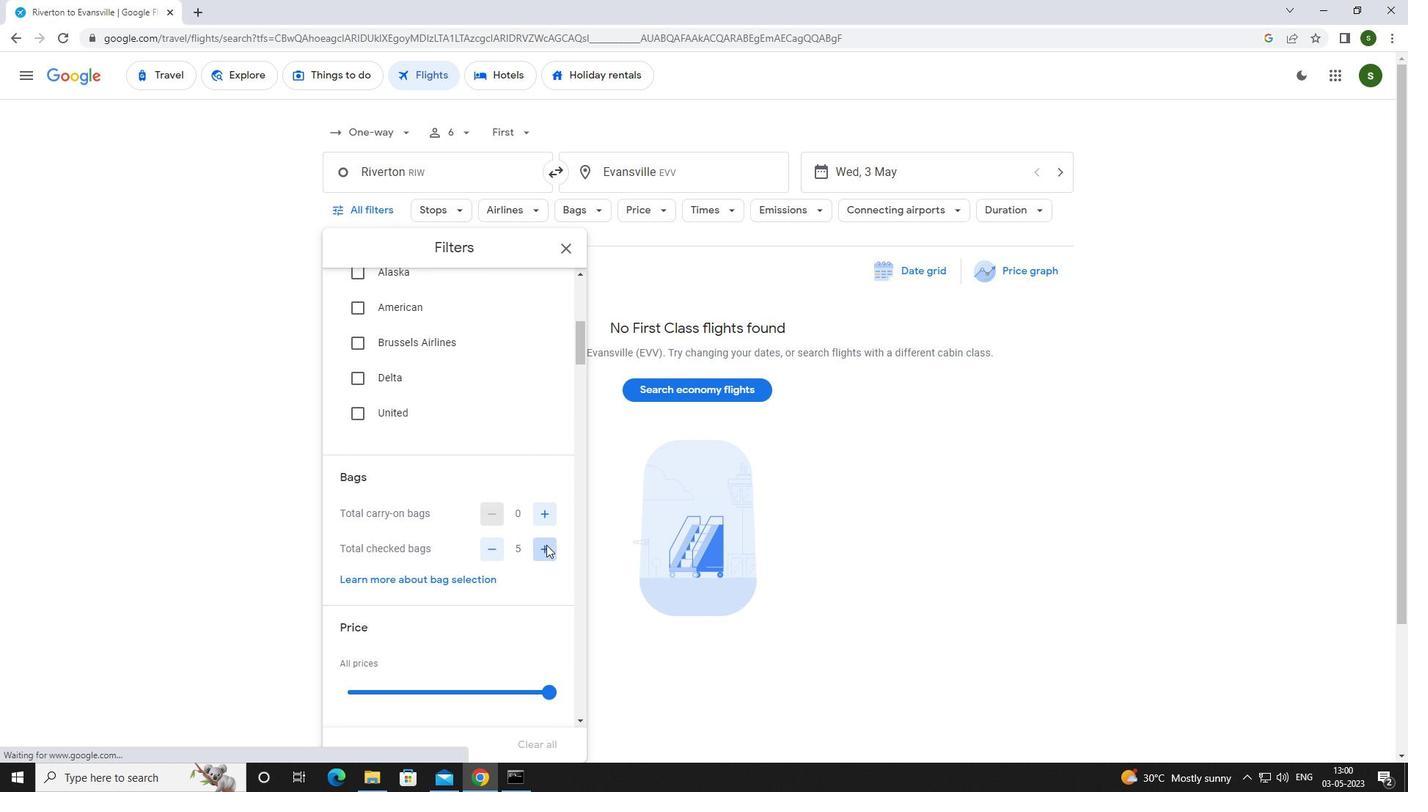 
Action: Mouse scrolled (546, 544) with delta (0, 0)
Screenshot: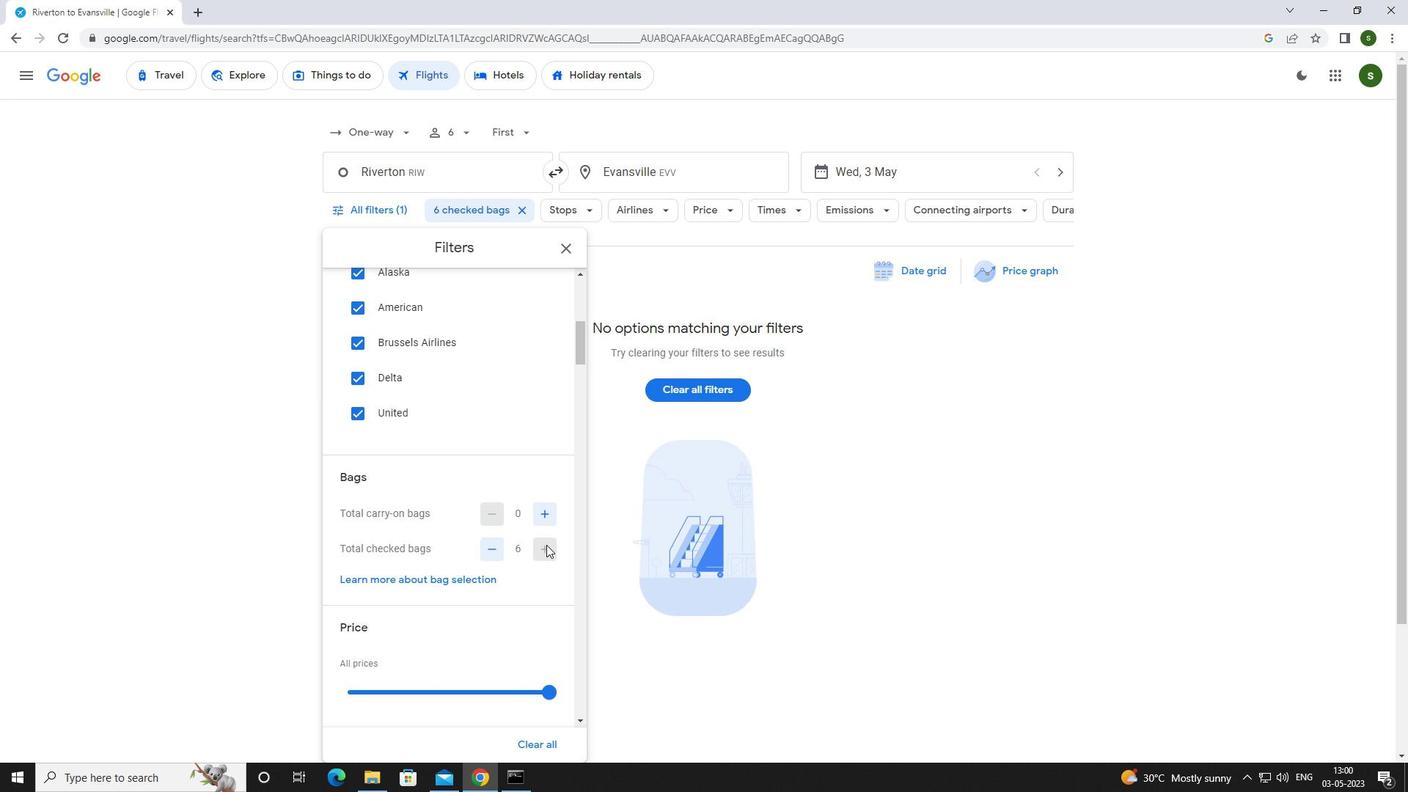 
Action: Mouse scrolled (546, 544) with delta (0, 0)
Screenshot: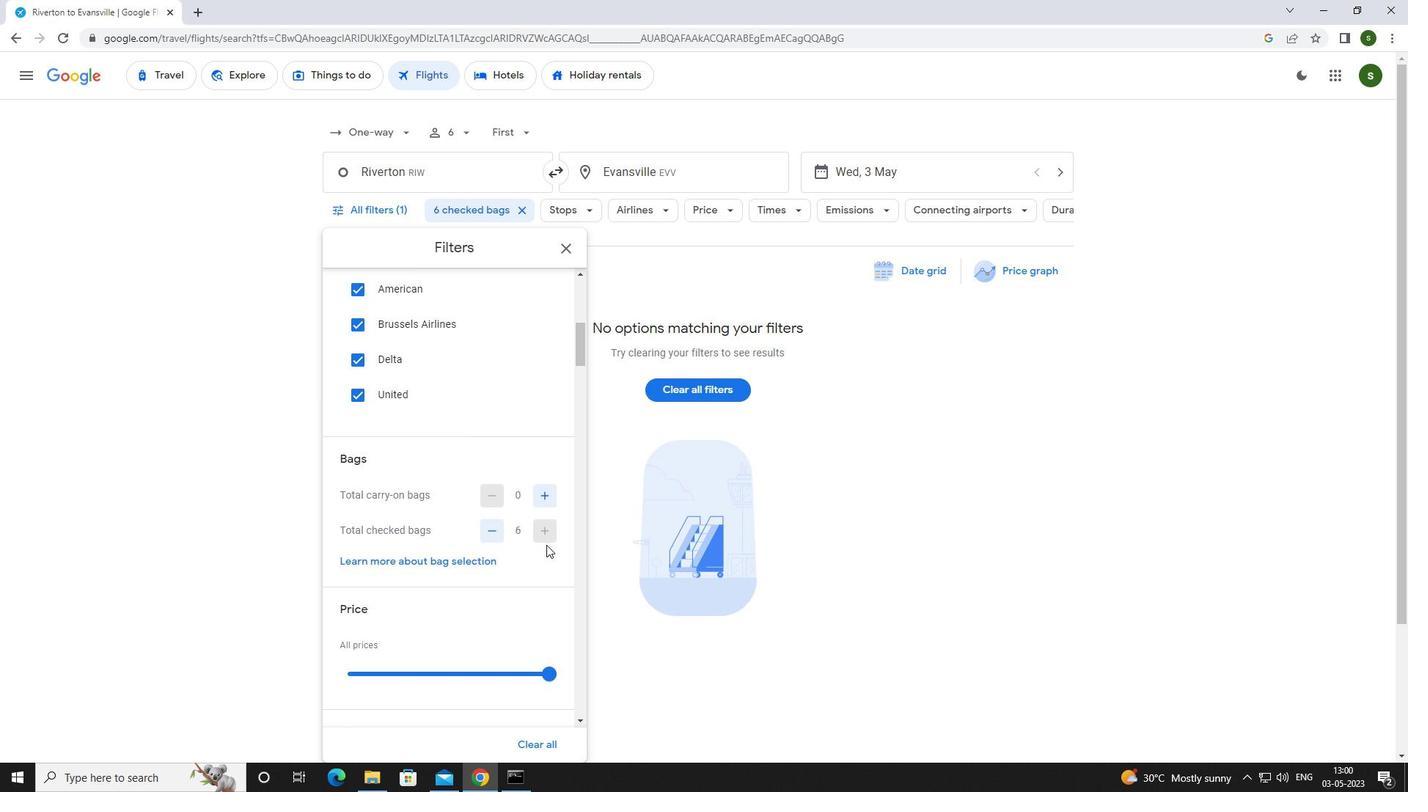 
Action: Mouse moved to (546, 542)
Screenshot: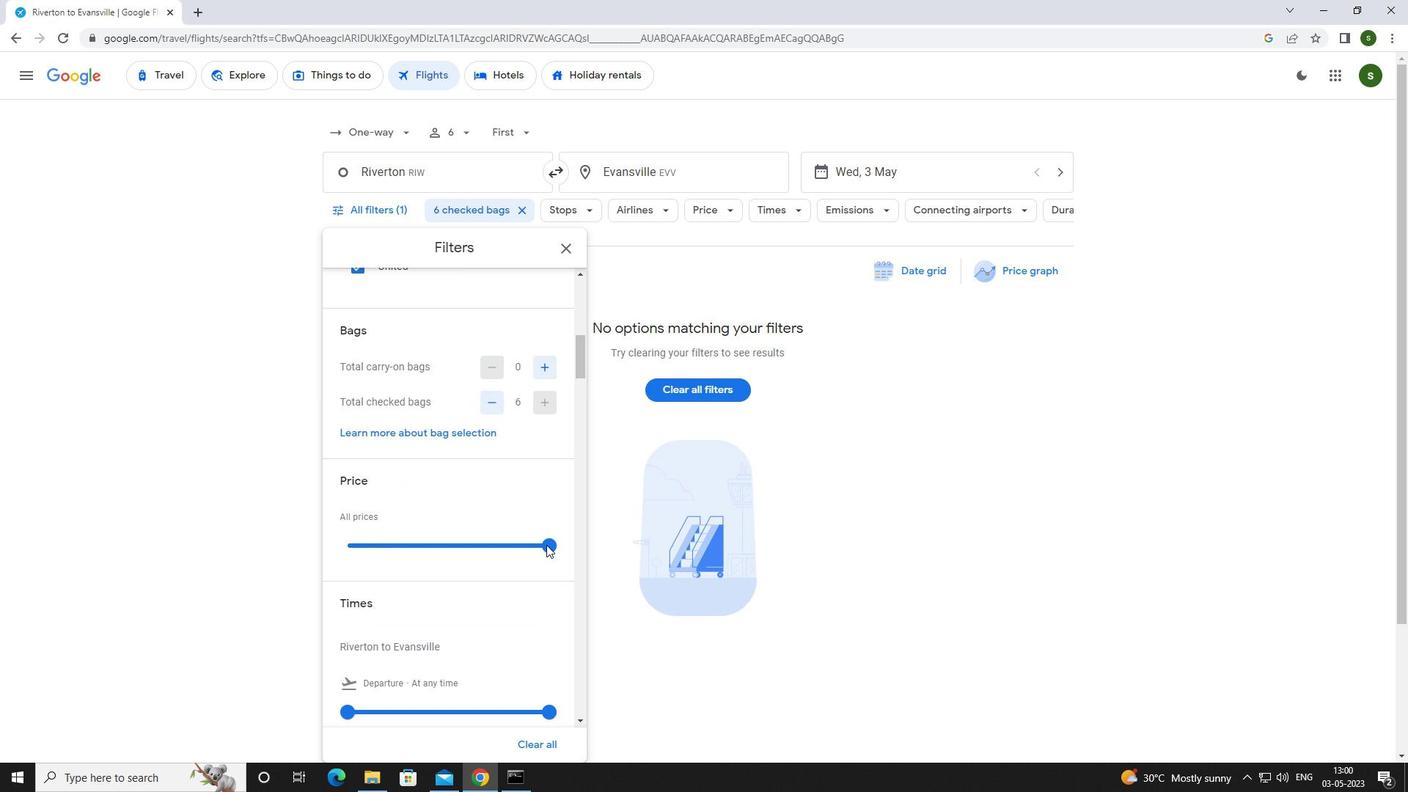 
Action: Mouse pressed left at (546, 542)
Screenshot: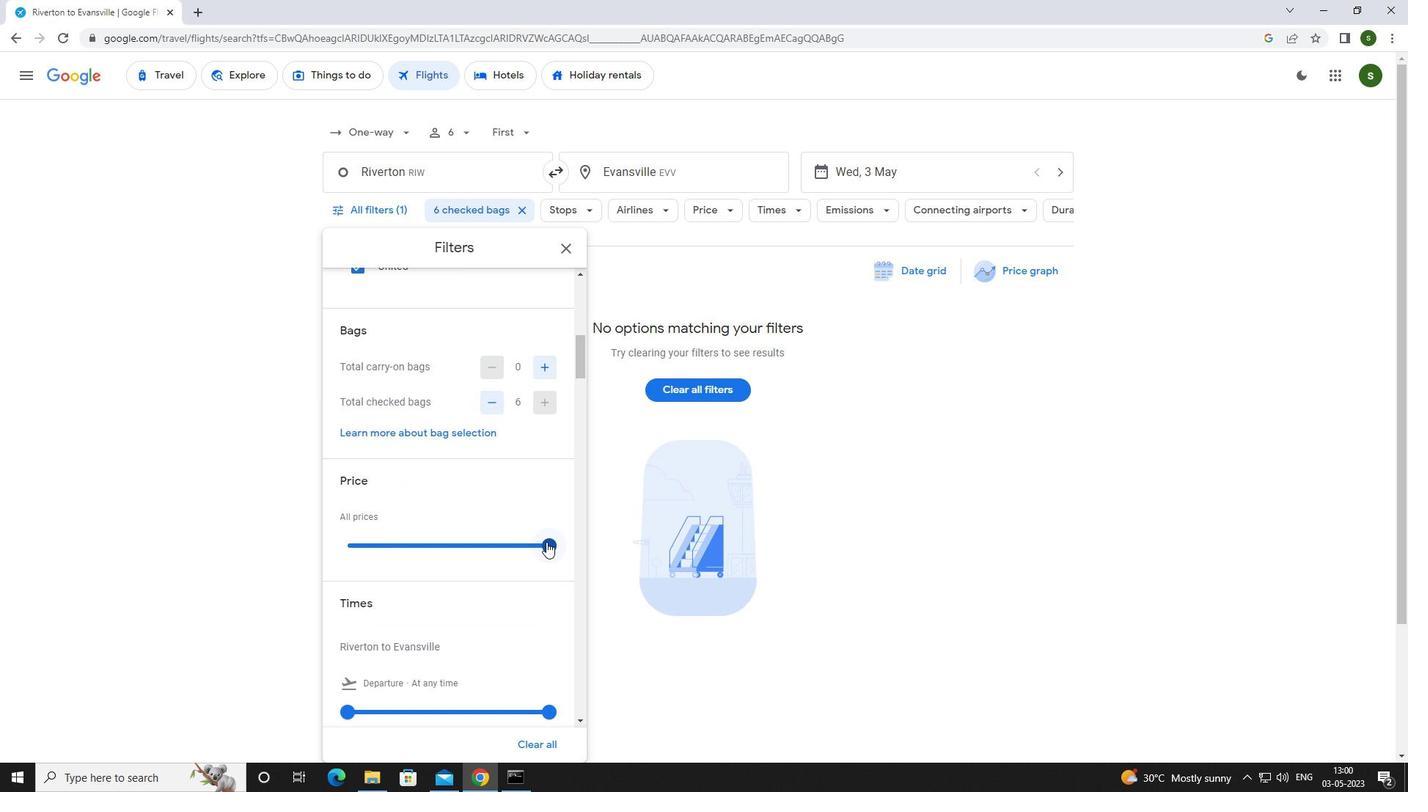 
Action: Mouse scrolled (546, 541) with delta (0, 0)
Screenshot: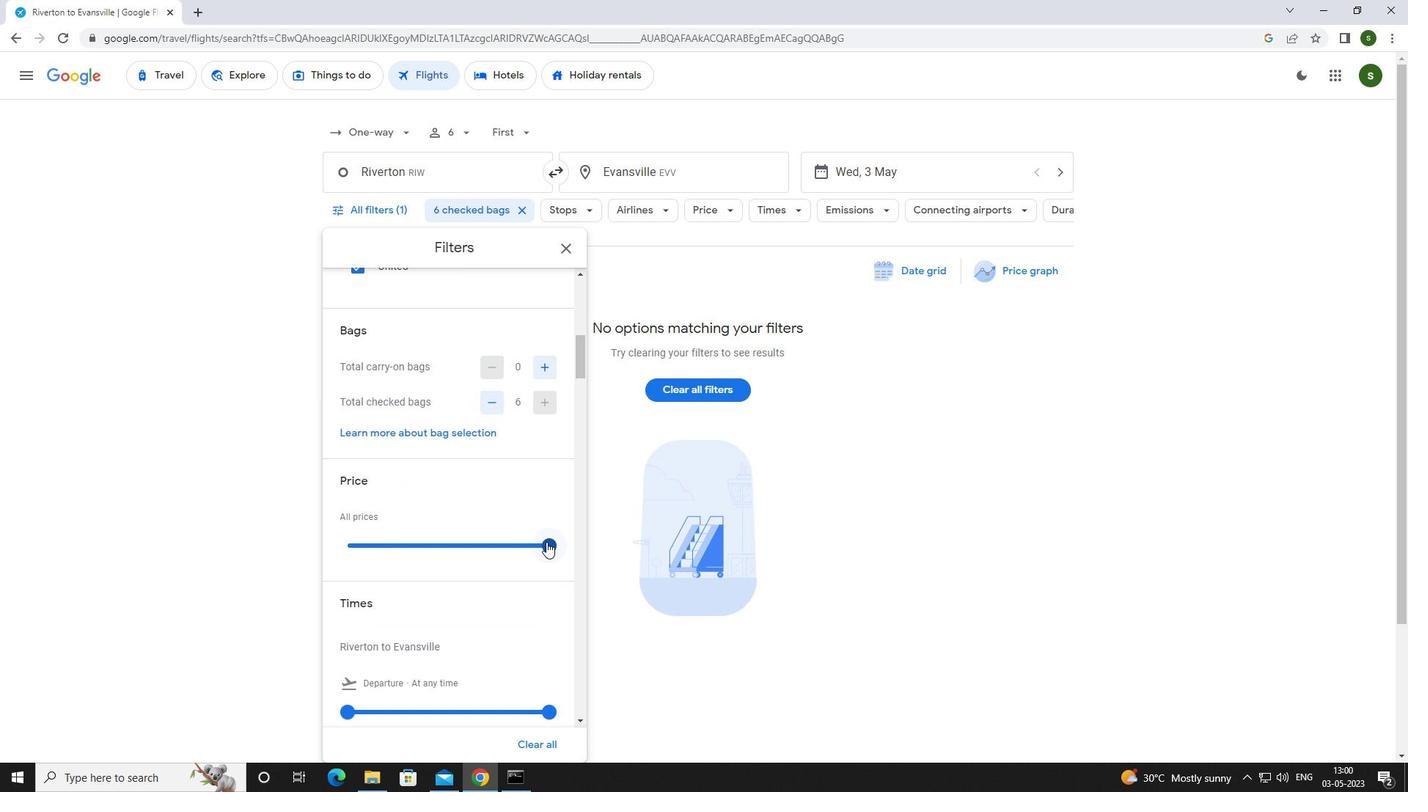 
Action: Mouse scrolled (546, 541) with delta (0, 0)
Screenshot: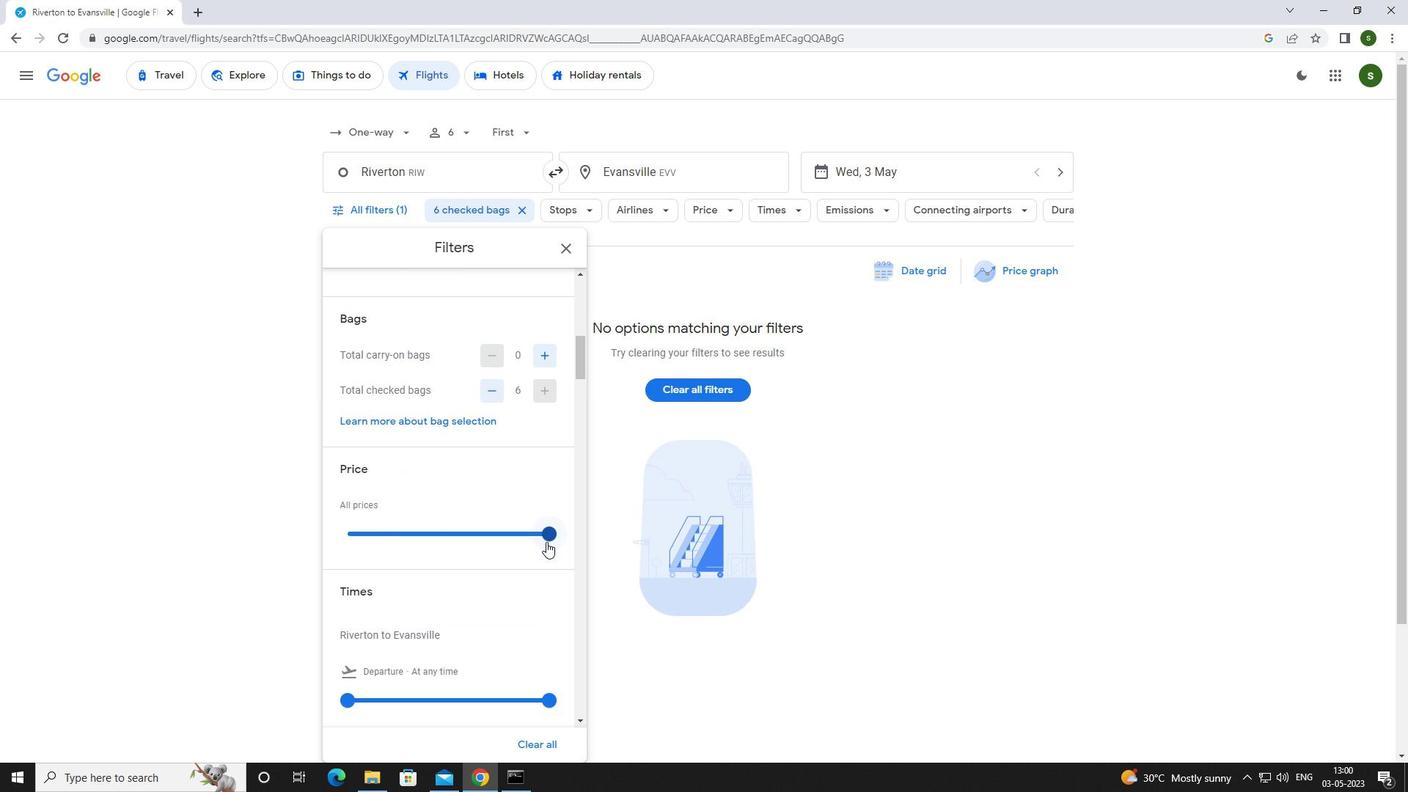 
Action: Mouse moved to (344, 568)
Screenshot: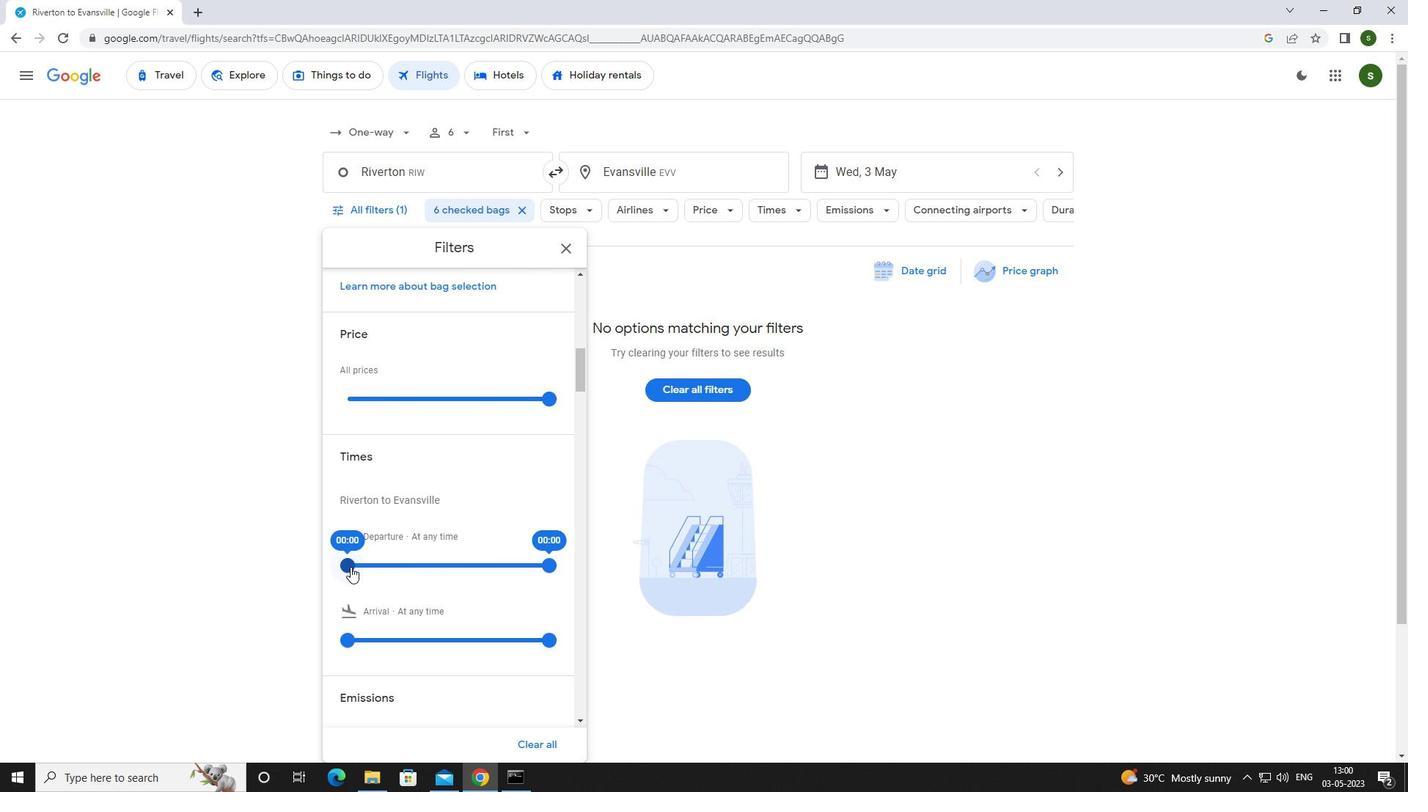 
Action: Mouse pressed left at (344, 568)
Screenshot: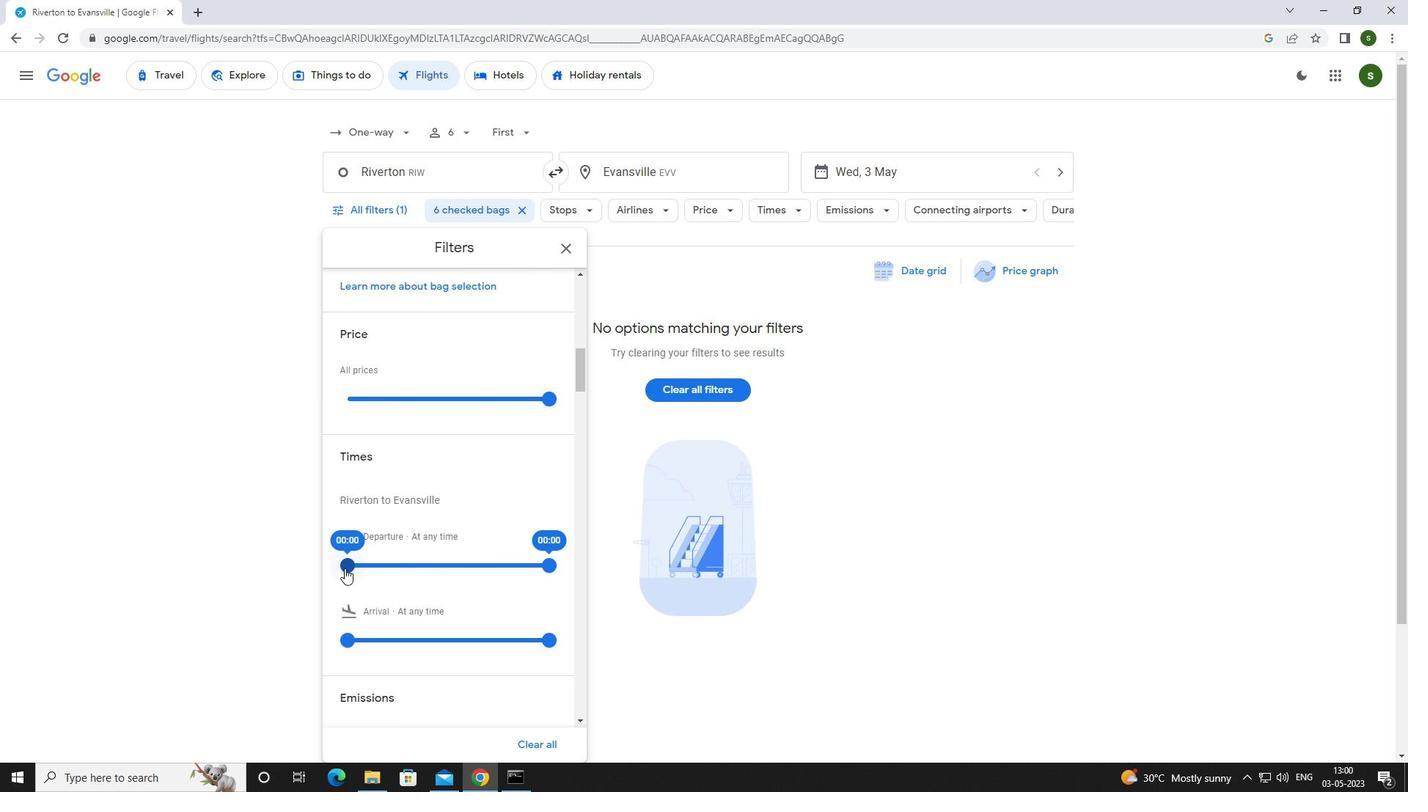 
Action: Mouse moved to (941, 535)
Screenshot: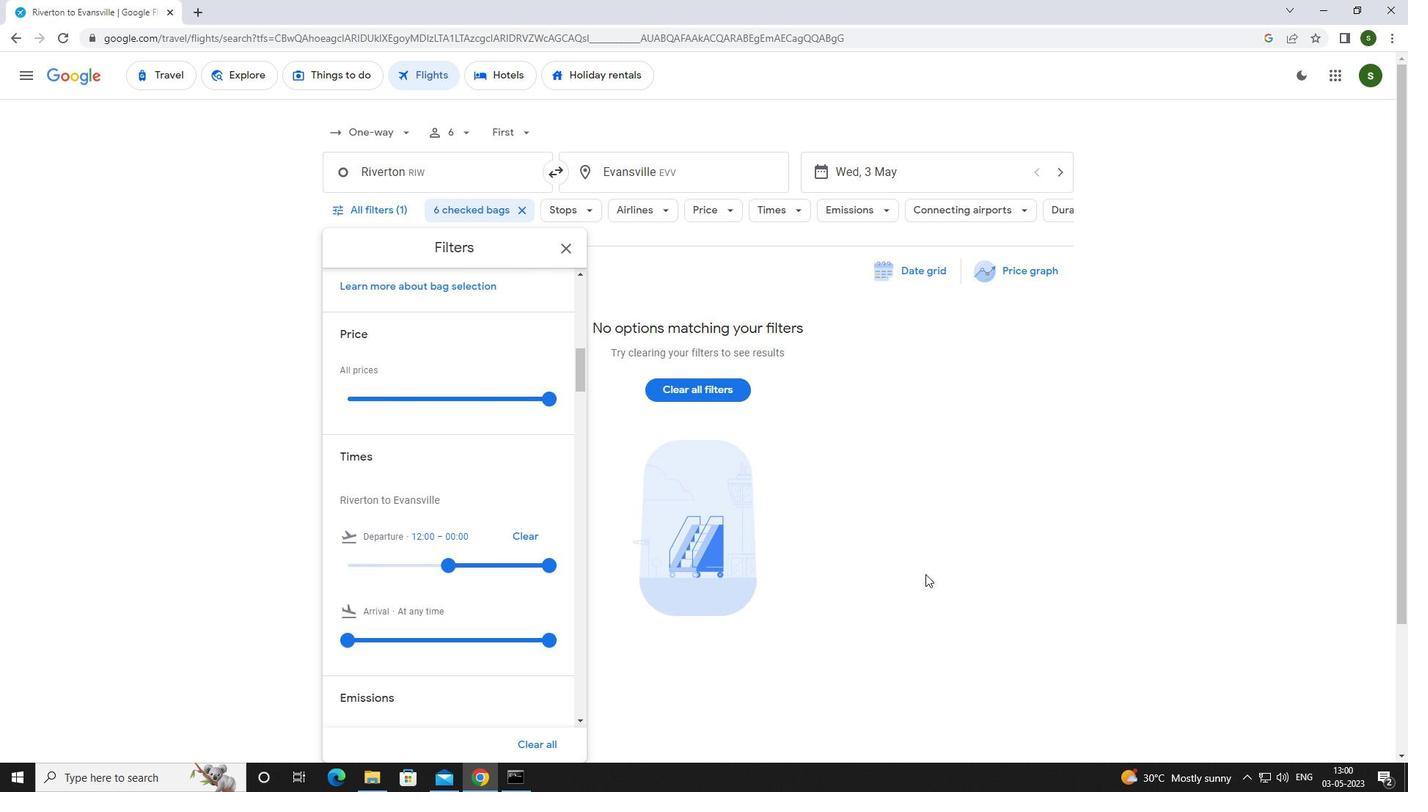 
Action: Mouse pressed left at (941, 535)
Screenshot: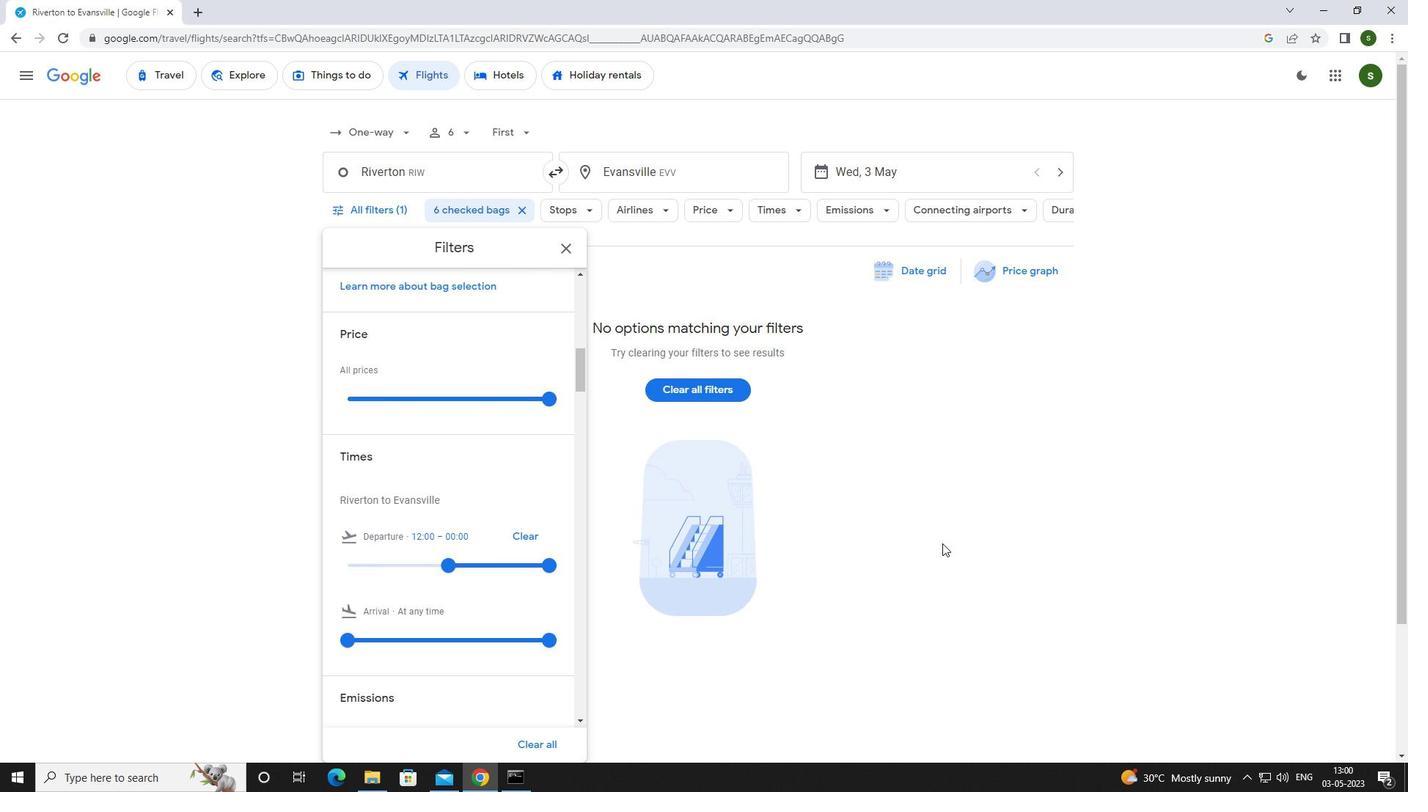 
Action: Mouse moved to (920, 534)
Screenshot: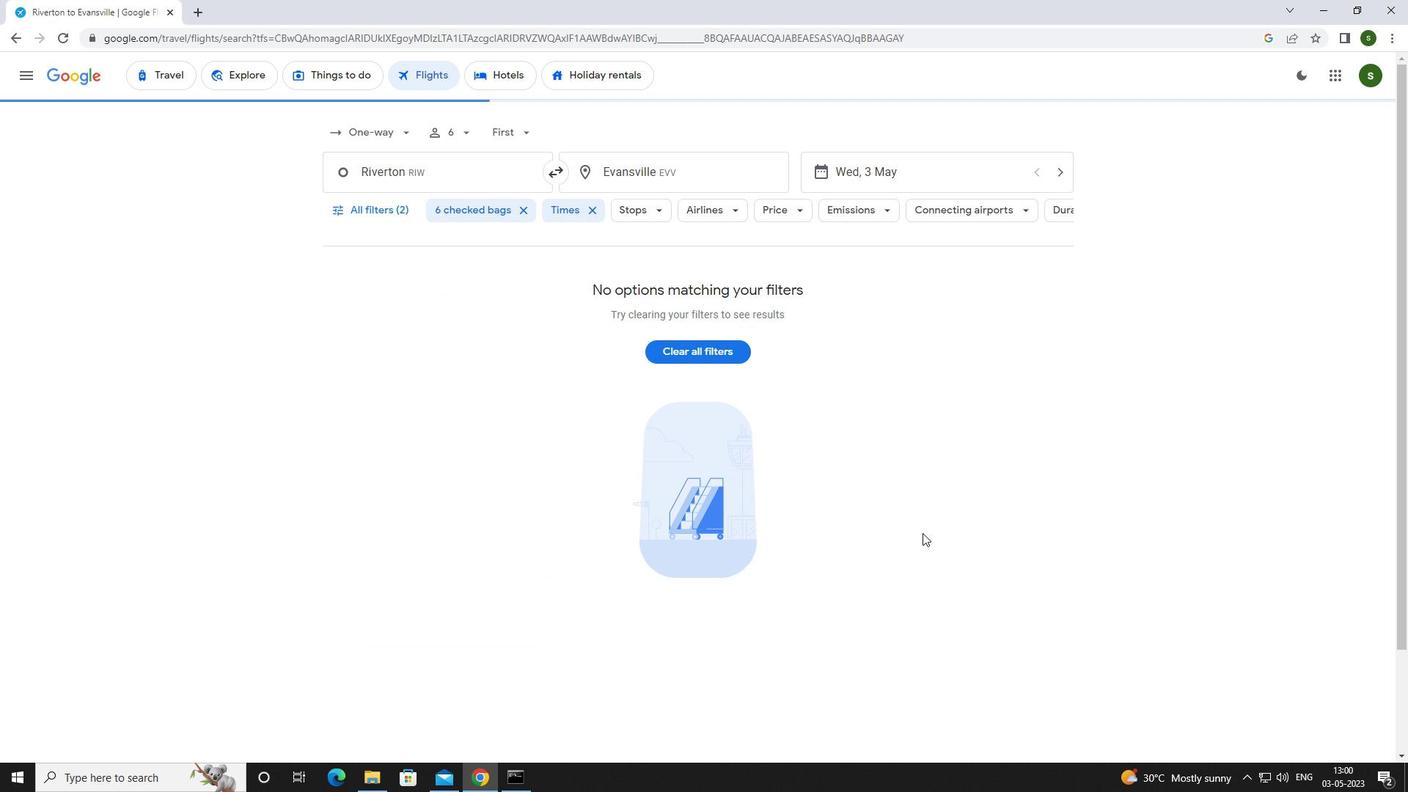 
